 Task: Research Airbnb properties in Rudnyy, Kazakhstan from 6th December, 2023 to 18th December, 2023 for 3 adults.2 bedrooms having 2 beds and 2 bathrooms. Property type can be hotel. Look for 5 properties as per requirement.
Action: Mouse moved to (481, 171)
Screenshot: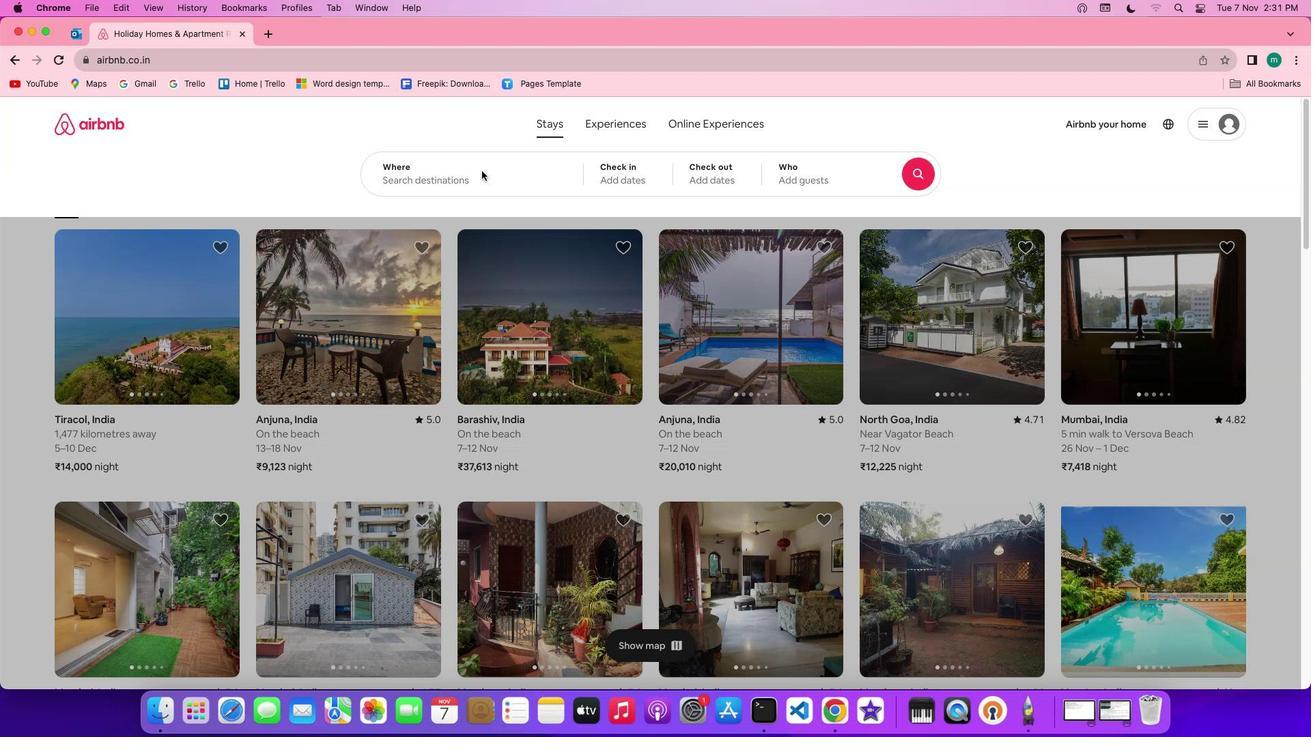 
Action: Mouse pressed left at (481, 171)
Screenshot: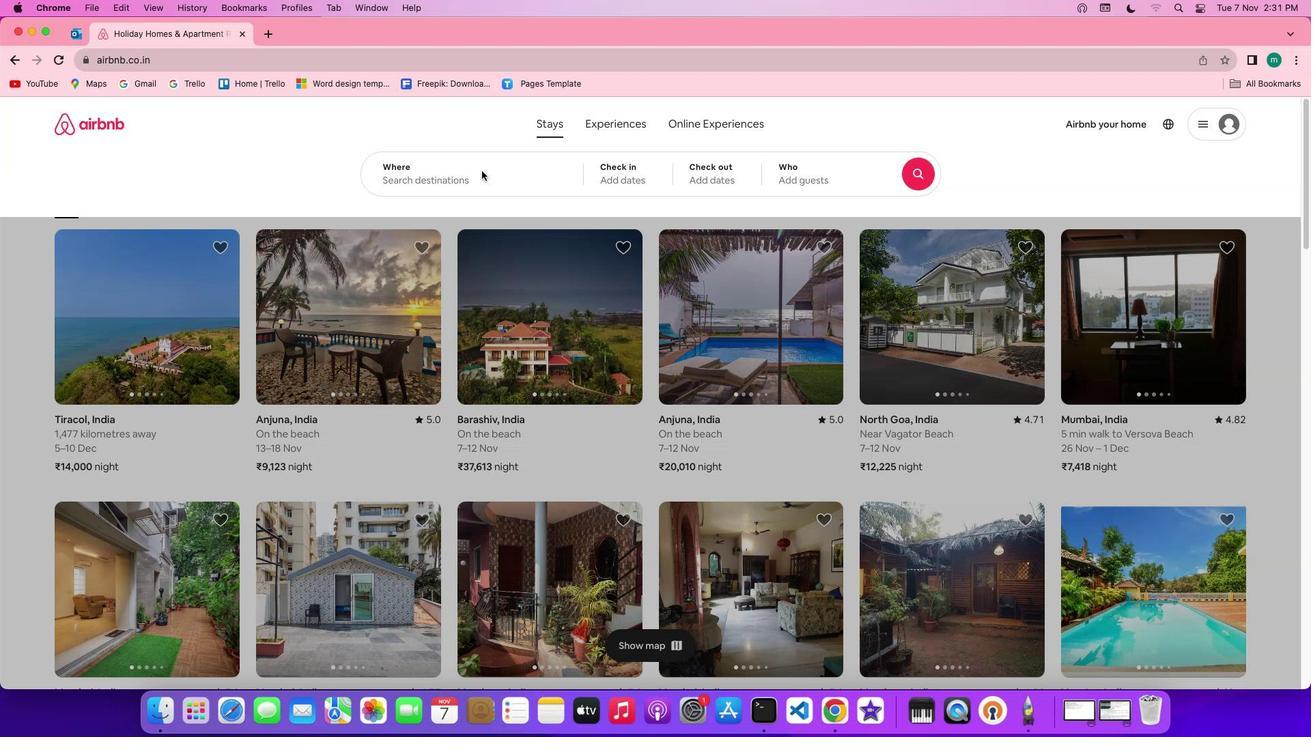 
Action: Mouse pressed left at (481, 171)
Screenshot: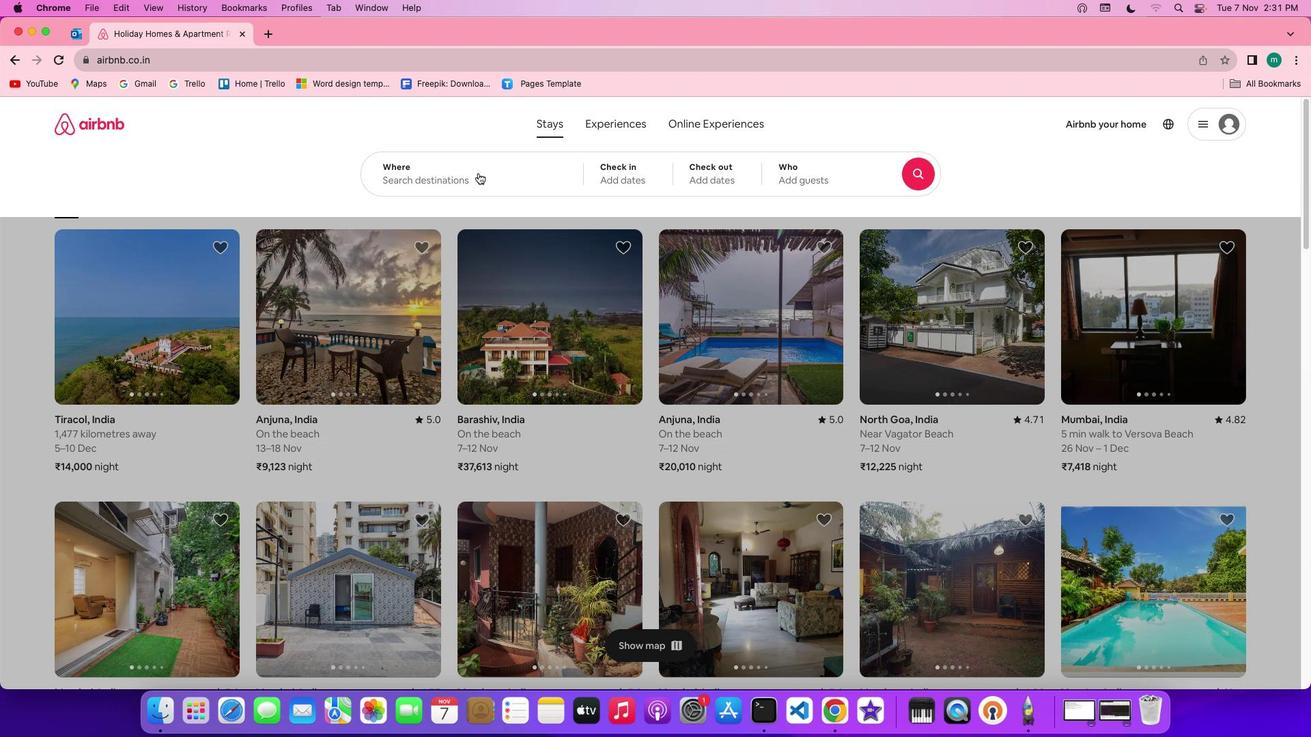 
Action: Mouse moved to (421, 177)
Screenshot: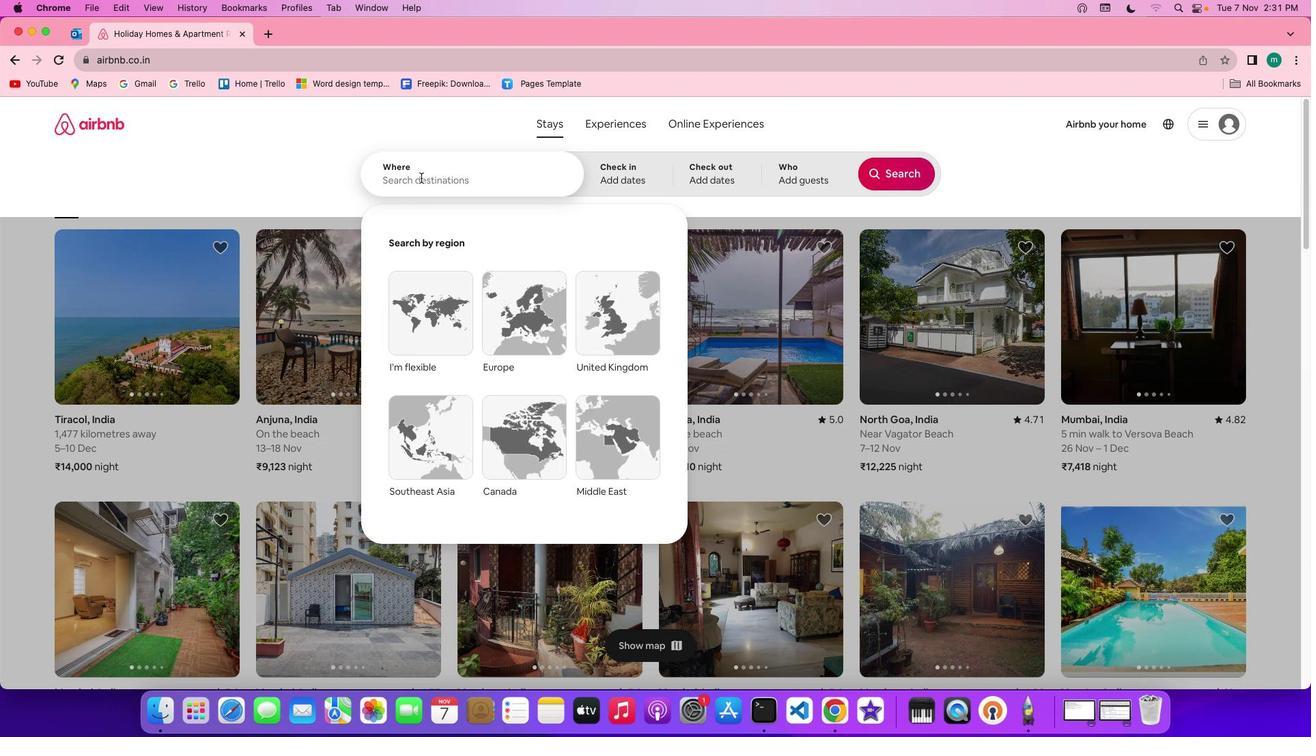 
Action: Mouse pressed left at (421, 177)
Screenshot: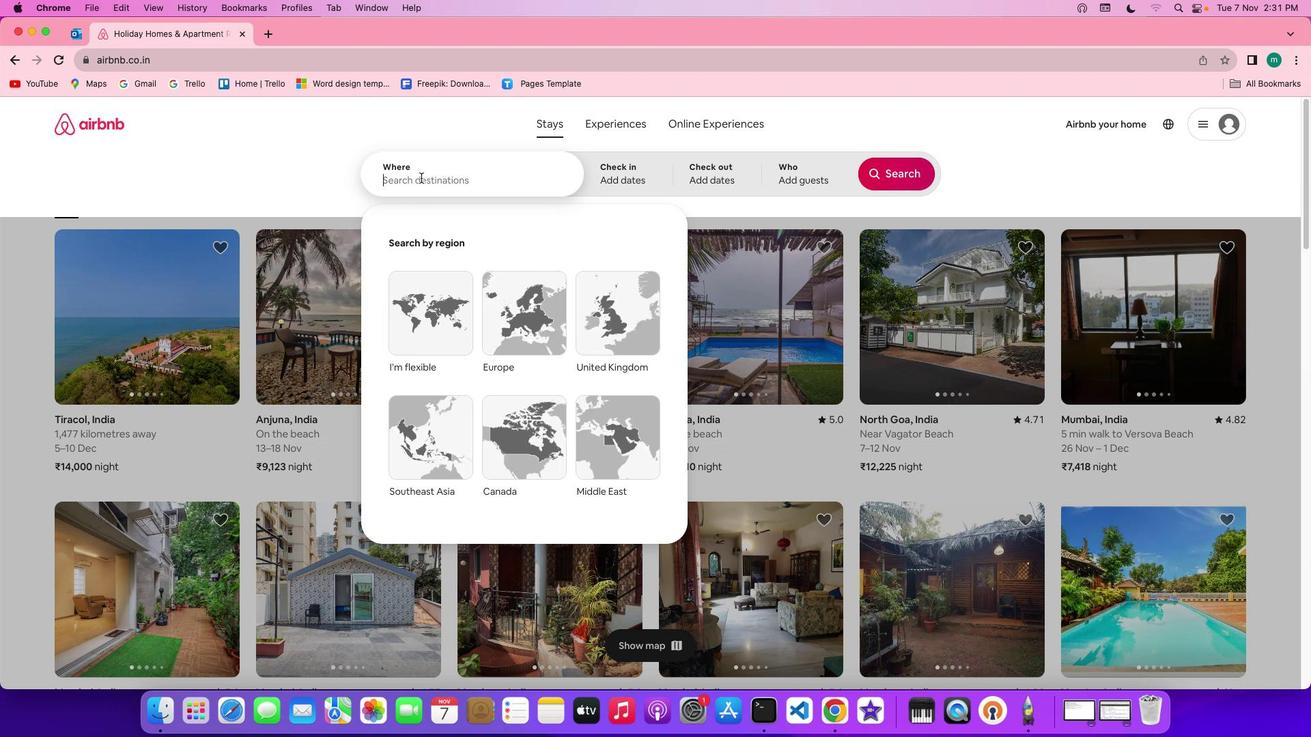 
Action: Key pressed Key.shift'R''u''d''n''y''y'','
Screenshot: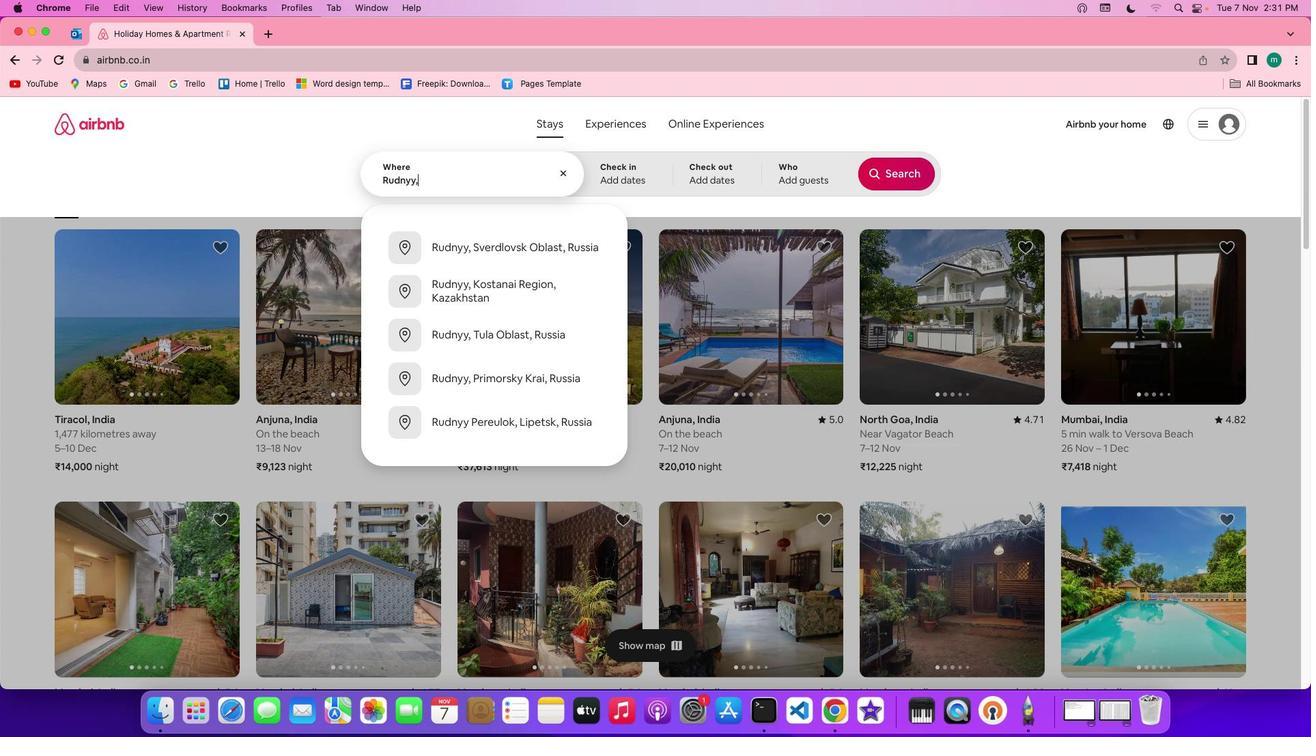 
Action: Mouse moved to (421, 177)
Screenshot: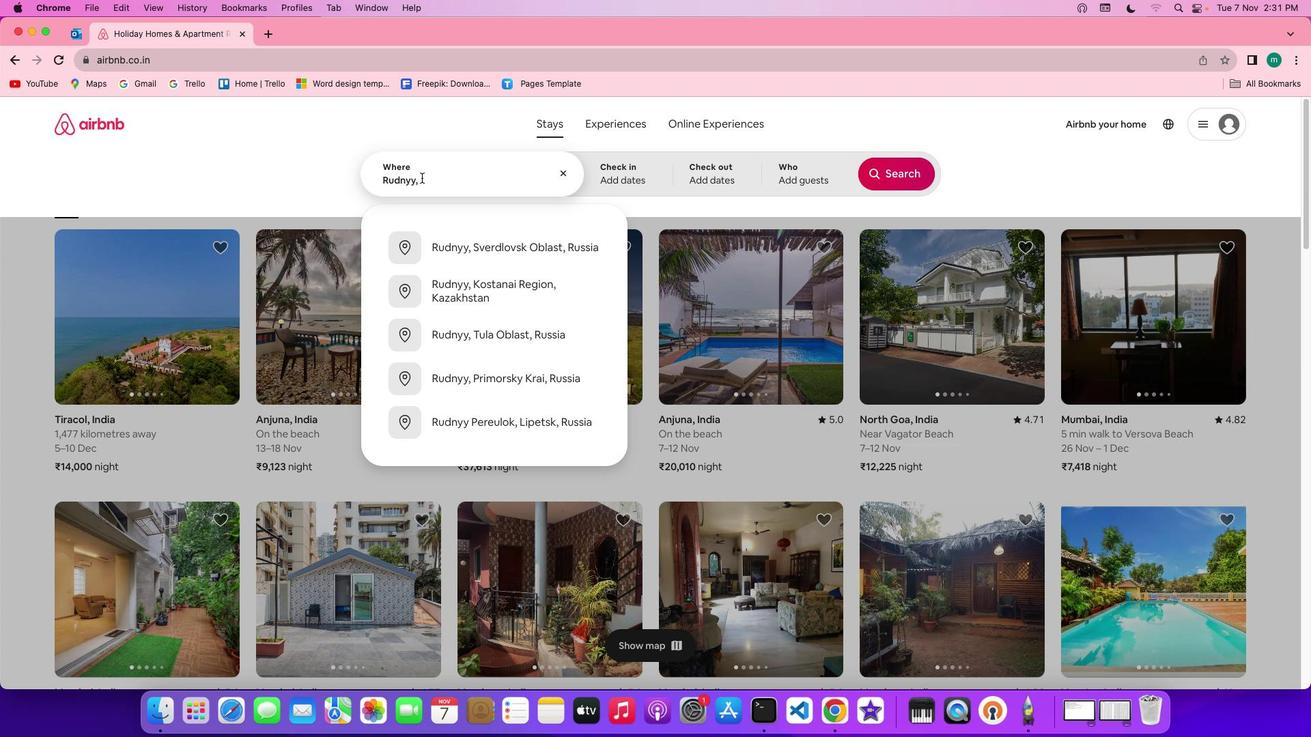 
Action: Key pressed Key.spaceKey.shift'K''a''z''a''k''h''s''t''a''n'
Screenshot: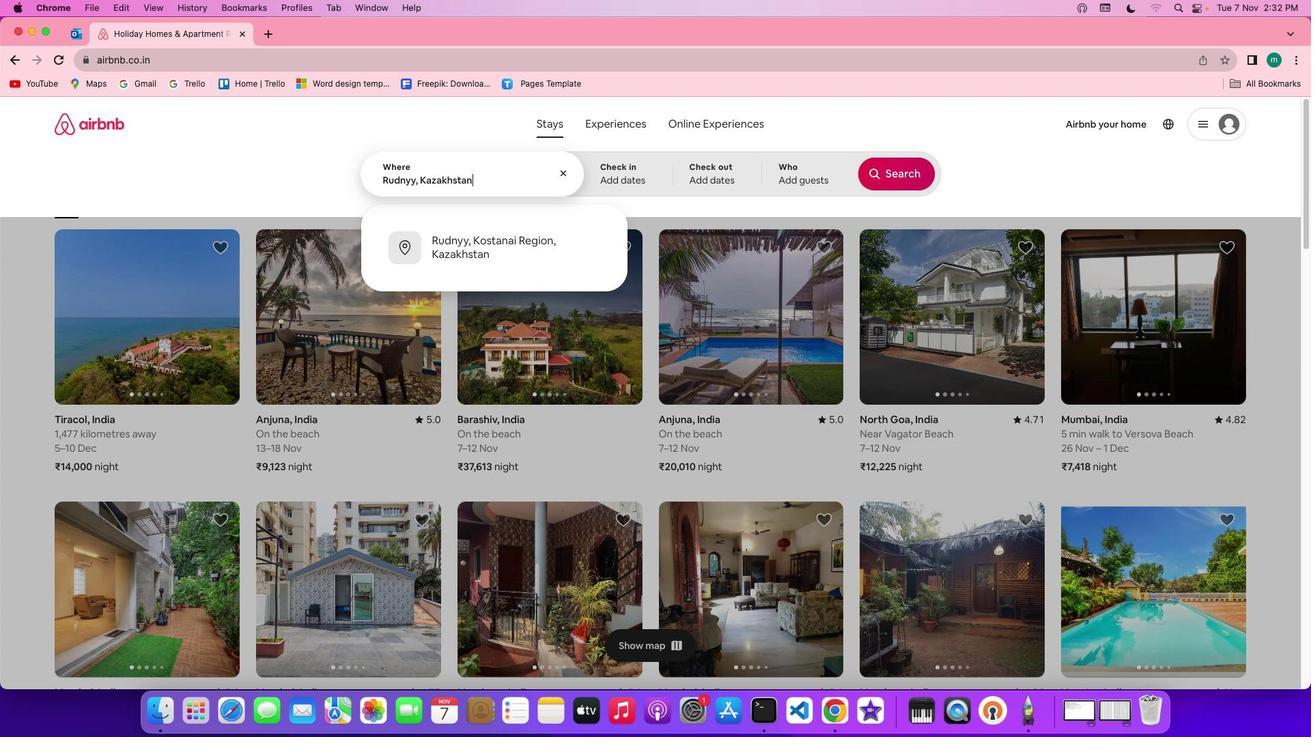 
Action: Mouse moved to (624, 167)
Screenshot: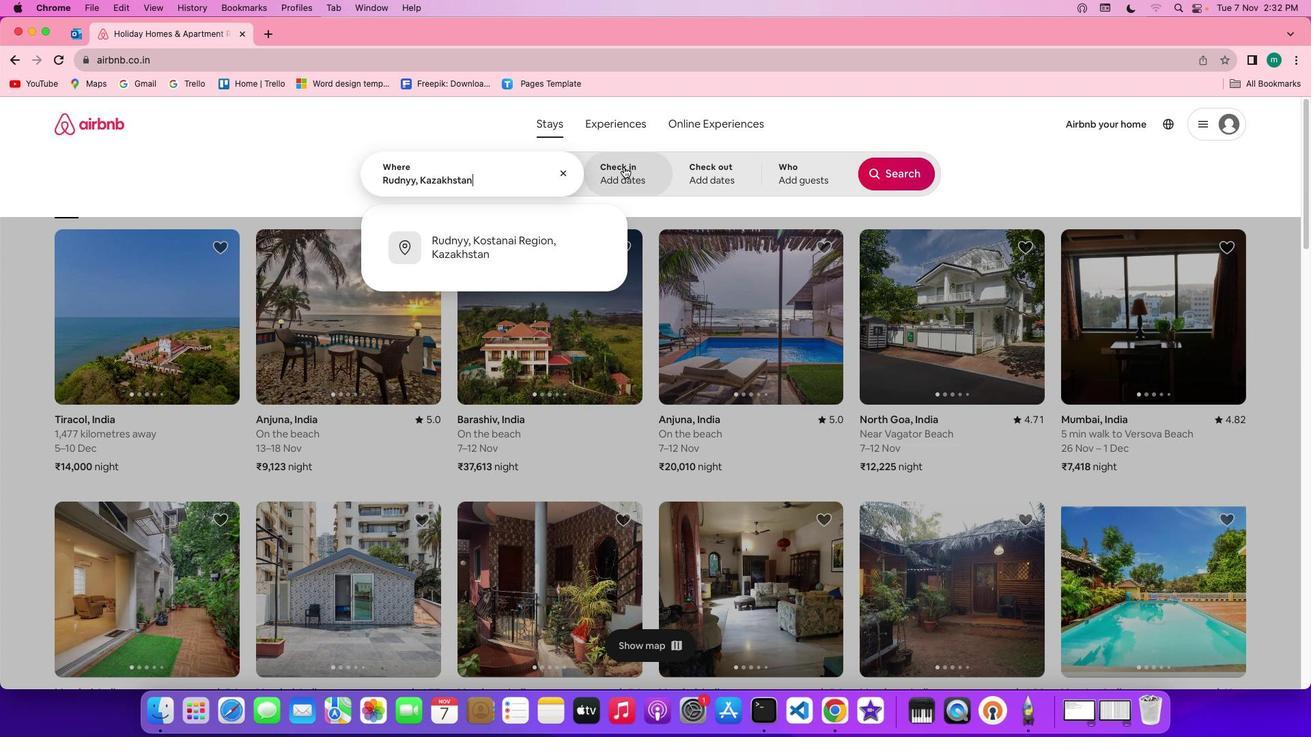 
Action: Mouse pressed left at (624, 167)
Screenshot: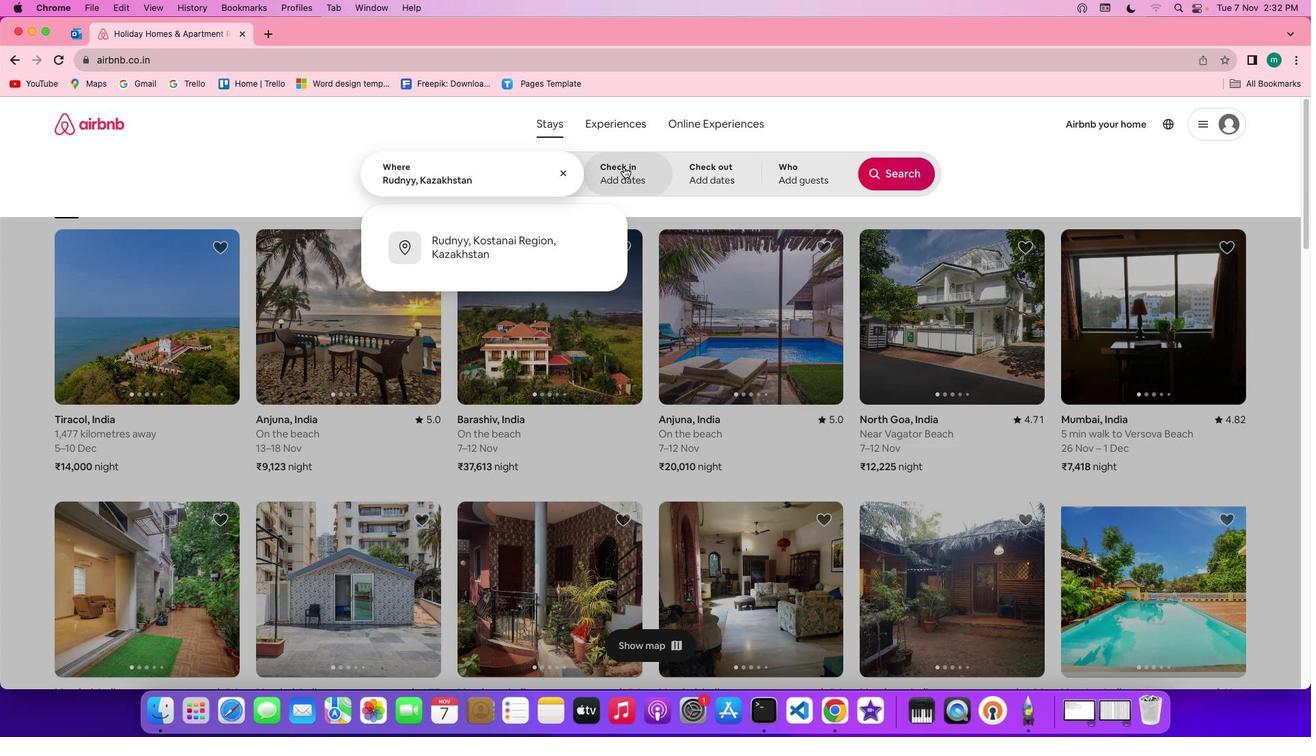 
Action: Mouse moved to (783, 370)
Screenshot: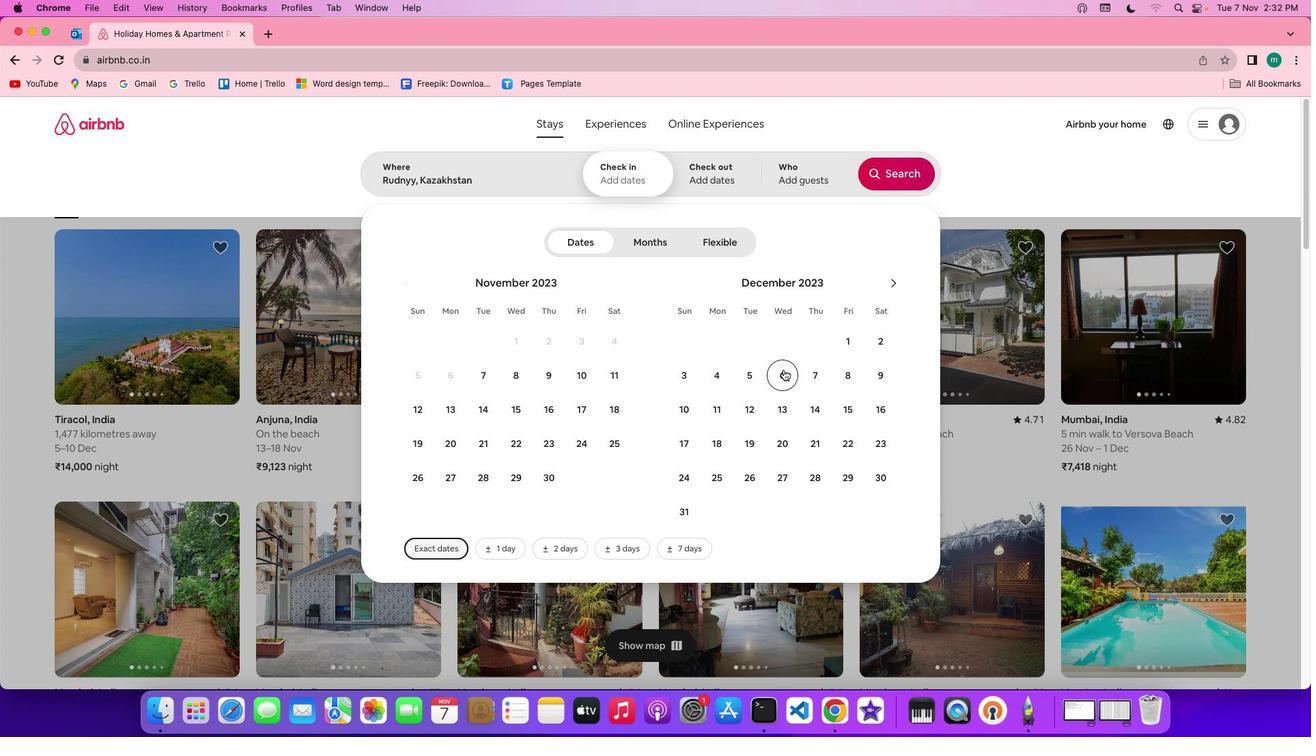 
Action: Mouse pressed left at (783, 370)
Screenshot: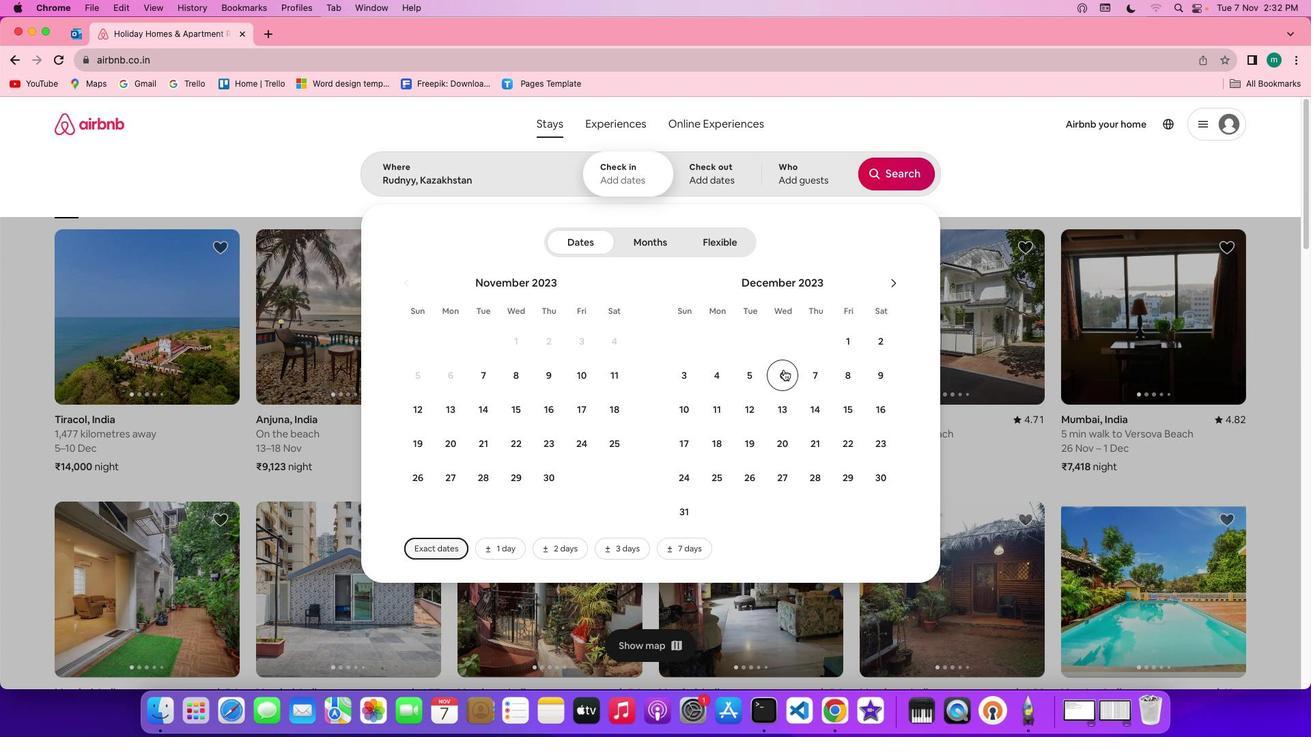 
Action: Mouse moved to (709, 450)
Screenshot: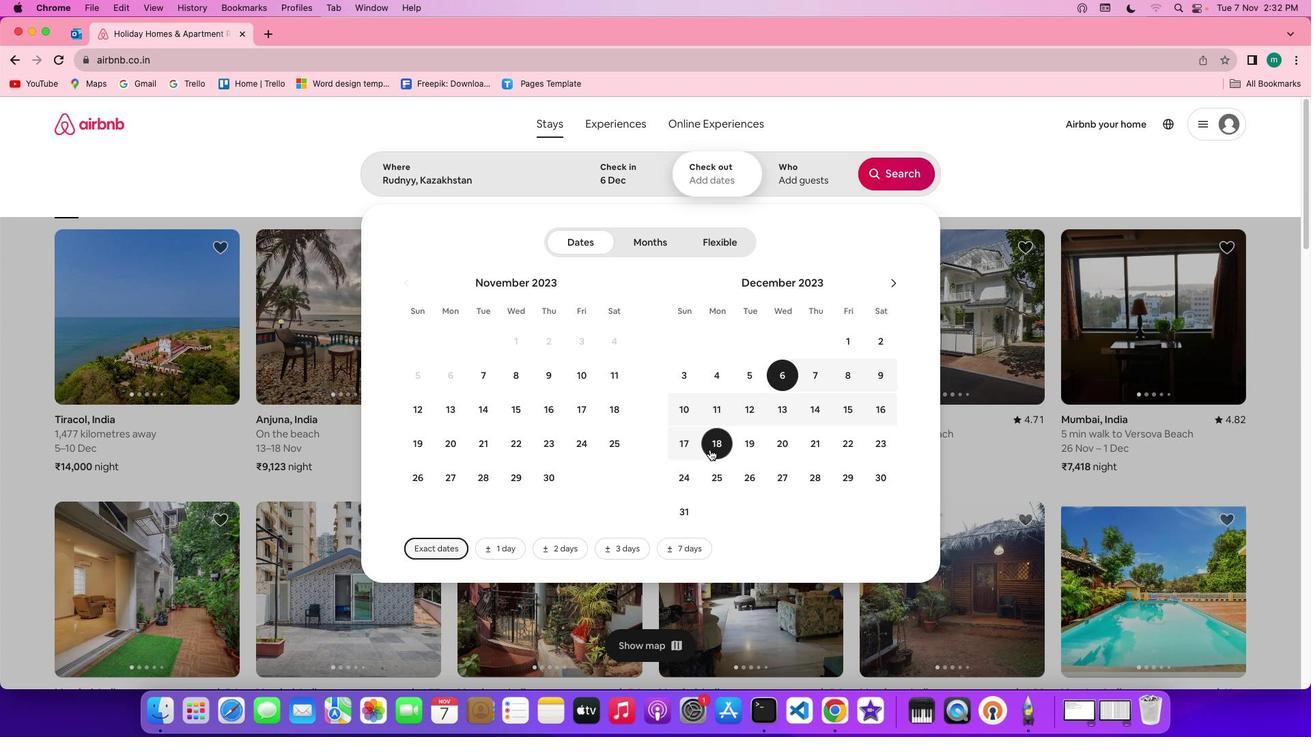
Action: Mouse pressed left at (709, 450)
Screenshot: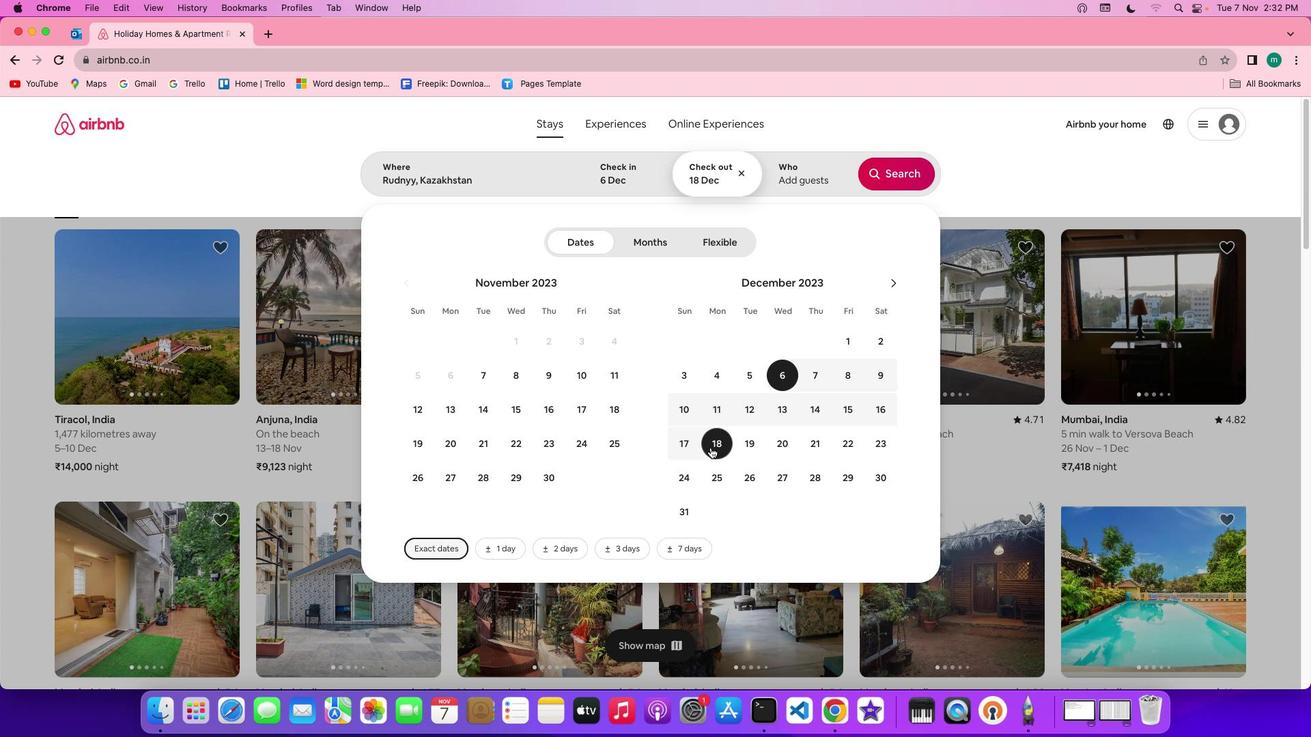 
Action: Mouse moved to (812, 170)
Screenshot: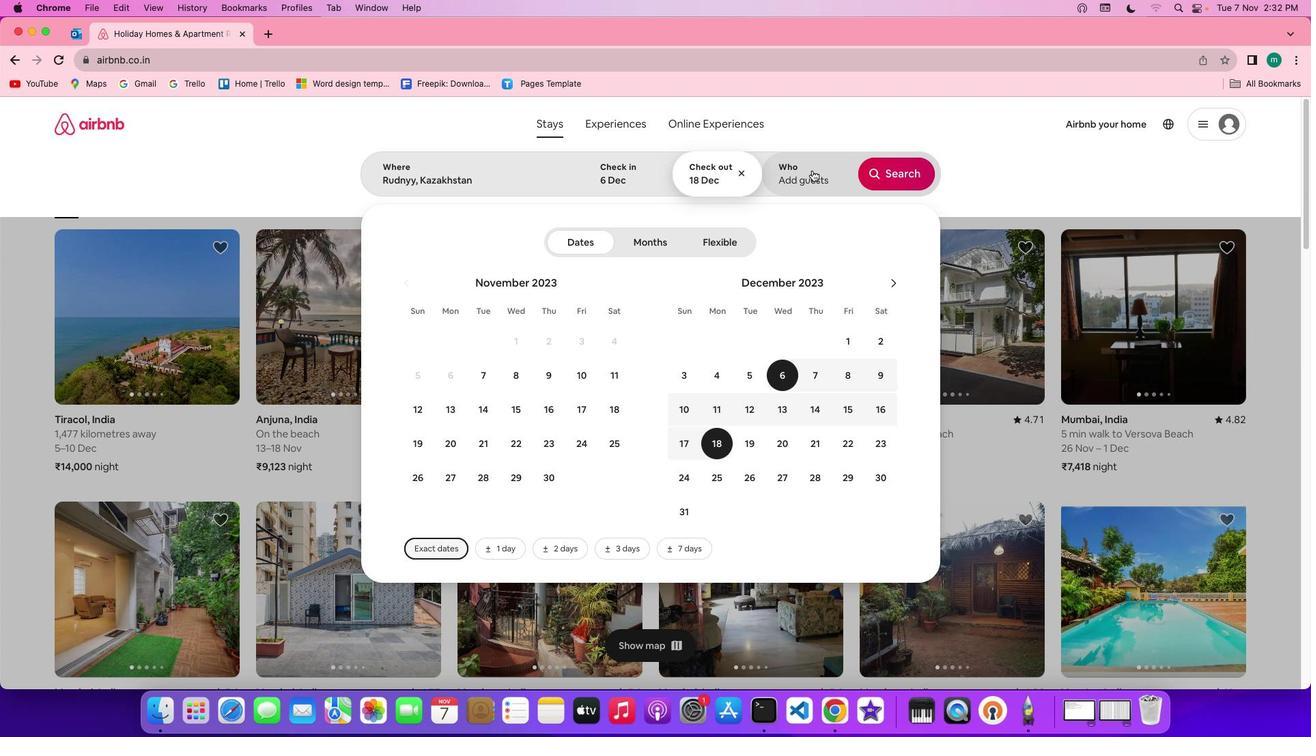 
Action: Mouse pressed left at (812, 170)
Screenshot: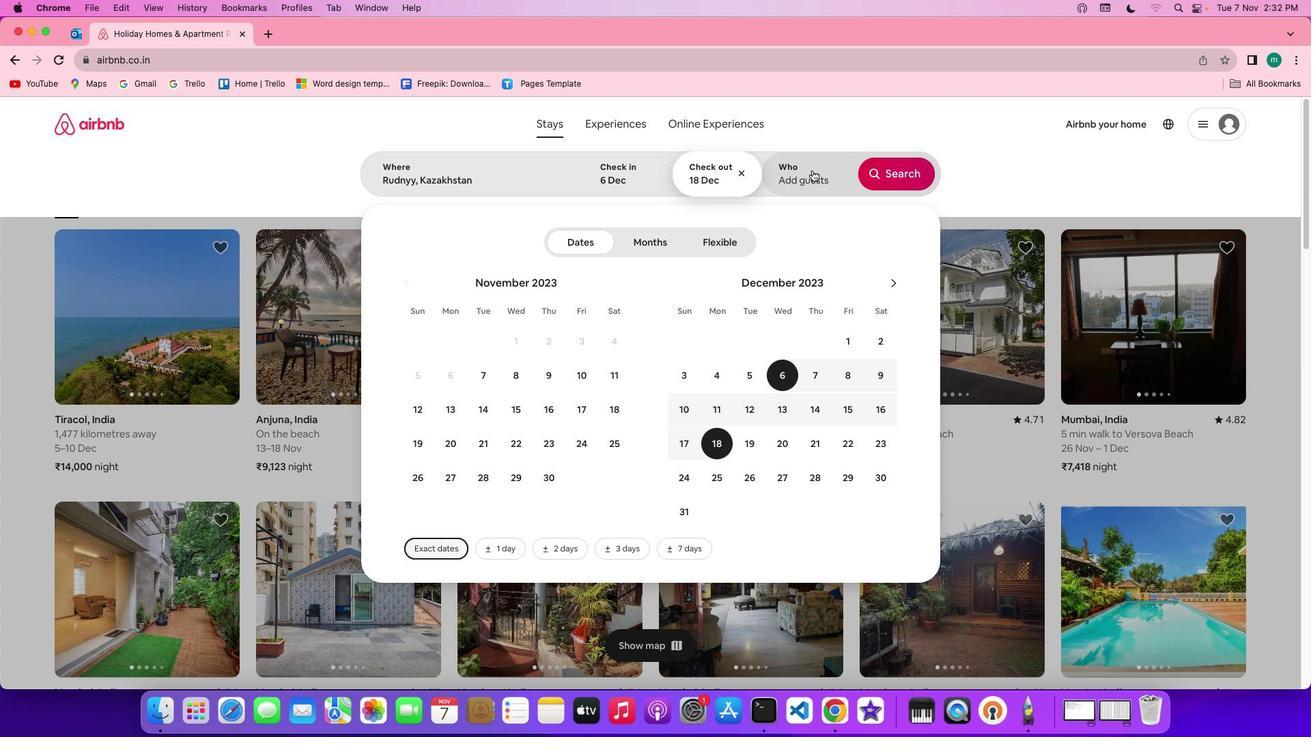 
Action: Mouse moved to (904, 237)
Screenshot: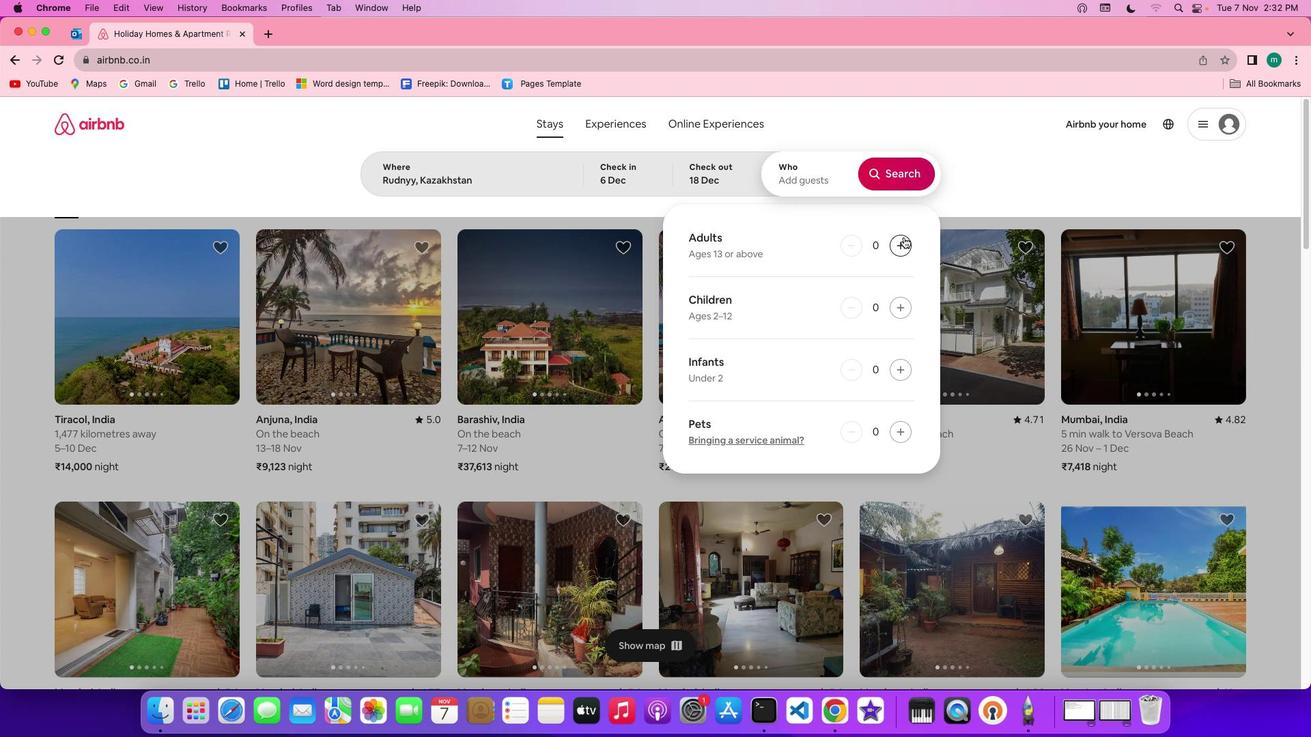
Action: Mouse pressed left at (904, 237)
Screenshot: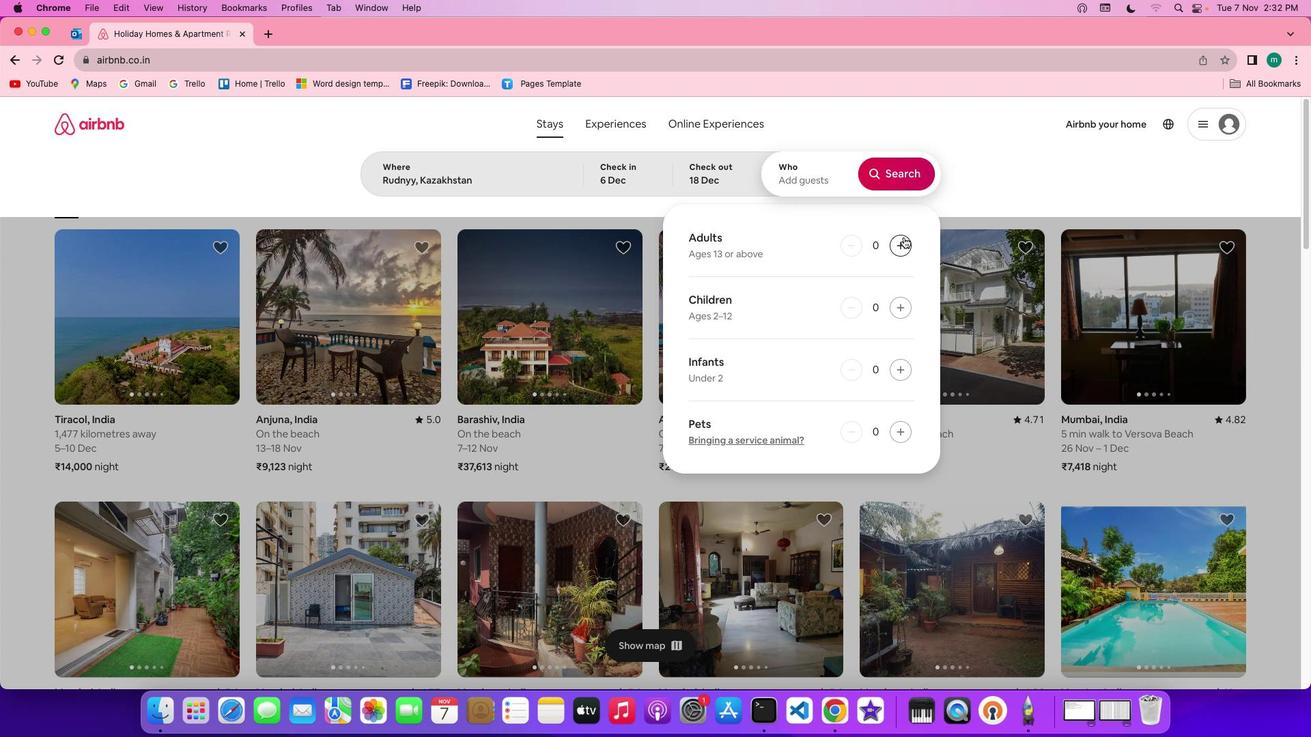 
Action: Mouse pressed left at (904, 237)
Screenshot: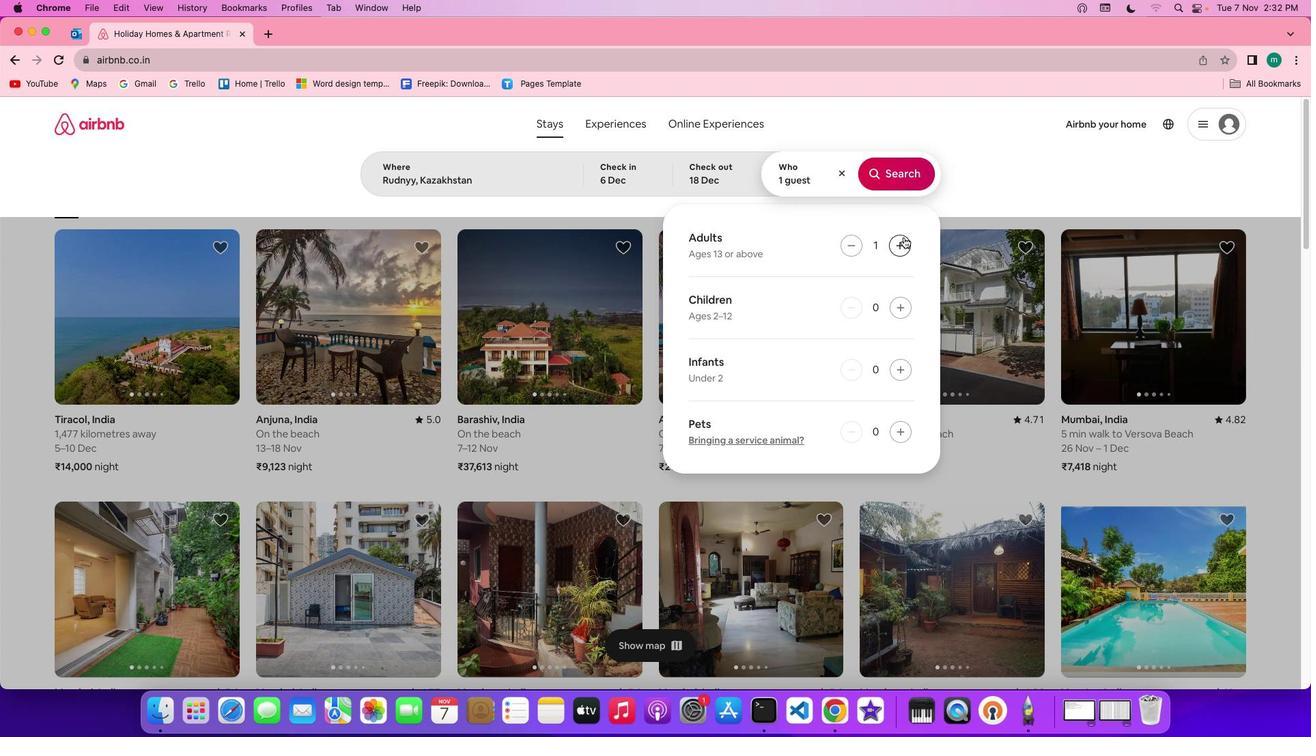 
Action: Mouse pressed left at (904, 237)
Screenshot: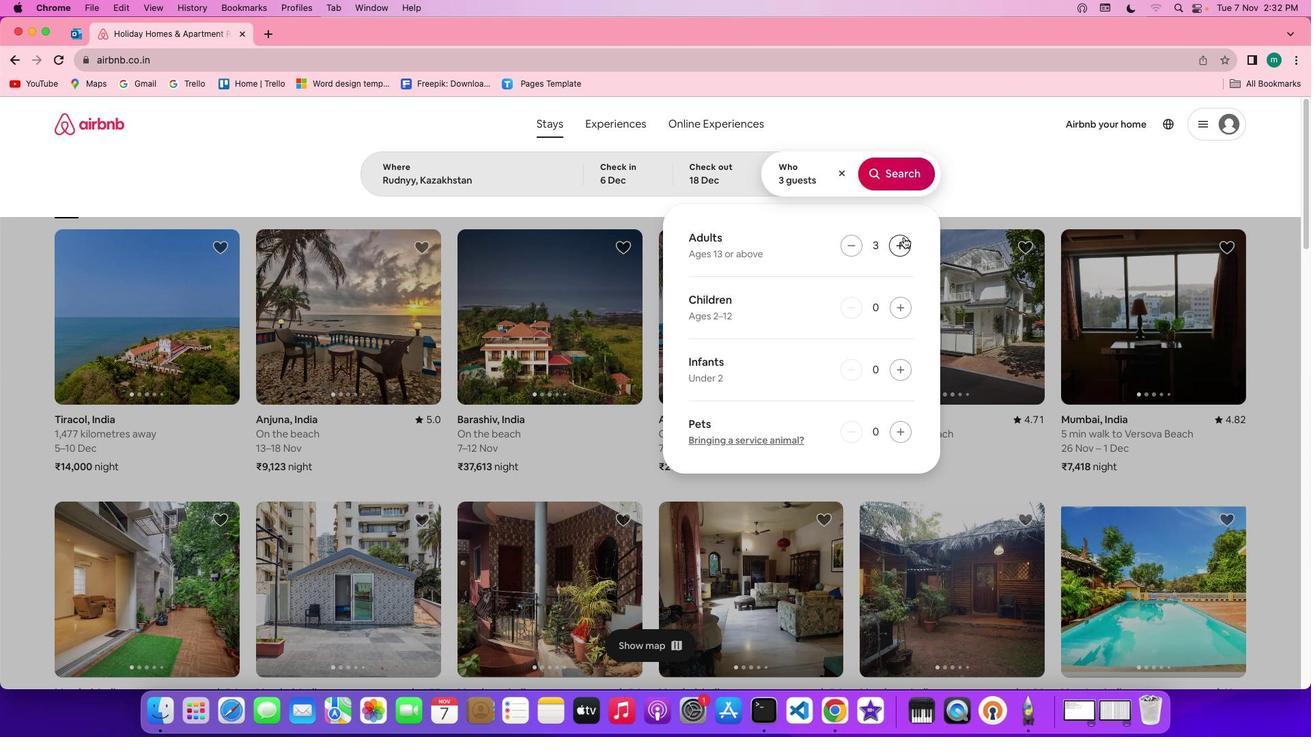 
Action: Mouse moved to (903, 176)
Screenshot: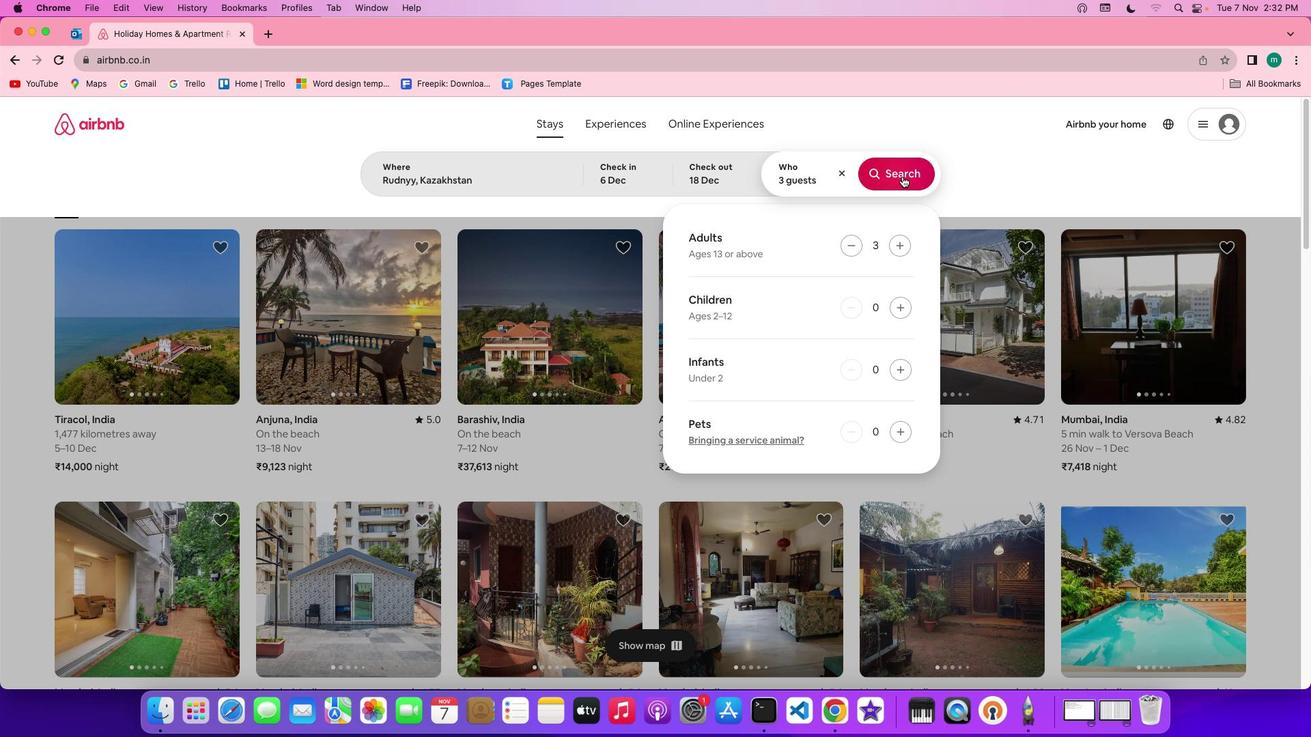 
Action: Mouse pressed left at (903, 176)
Screenshot: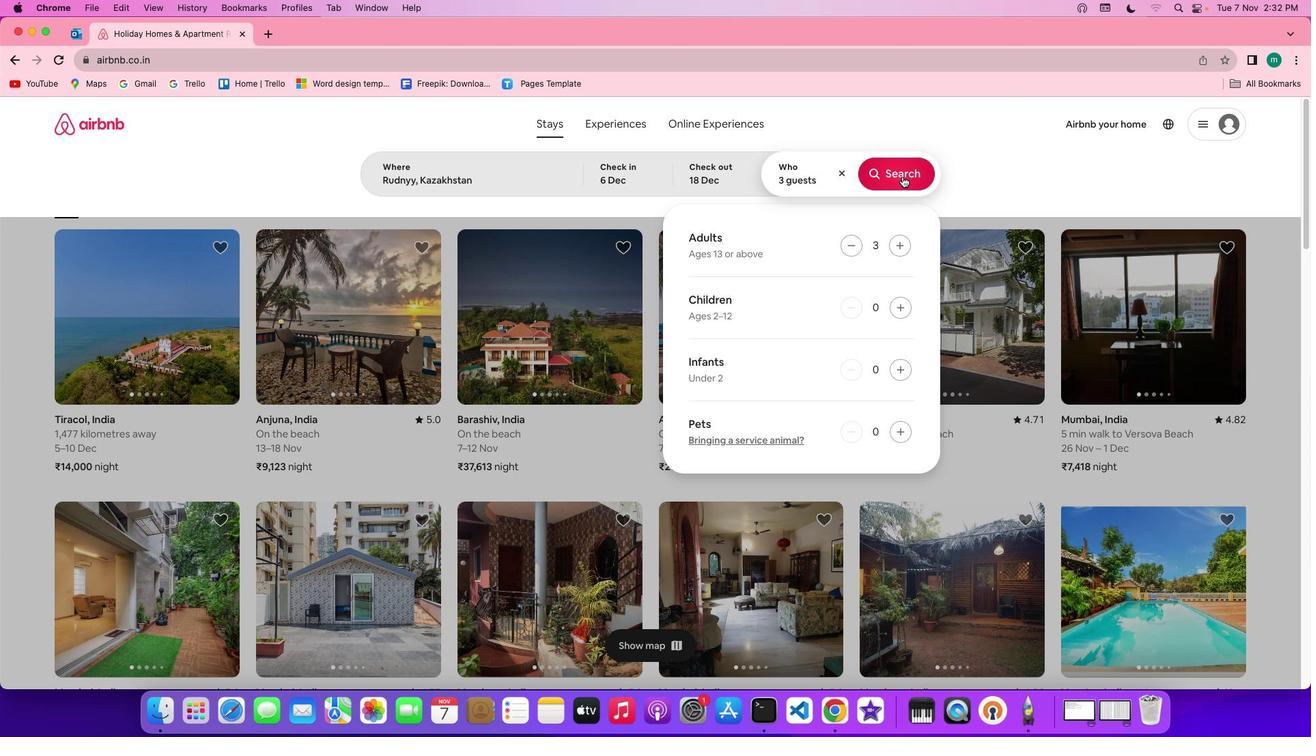 
Action: Mouse moved to (1104, 170)
Screenshot: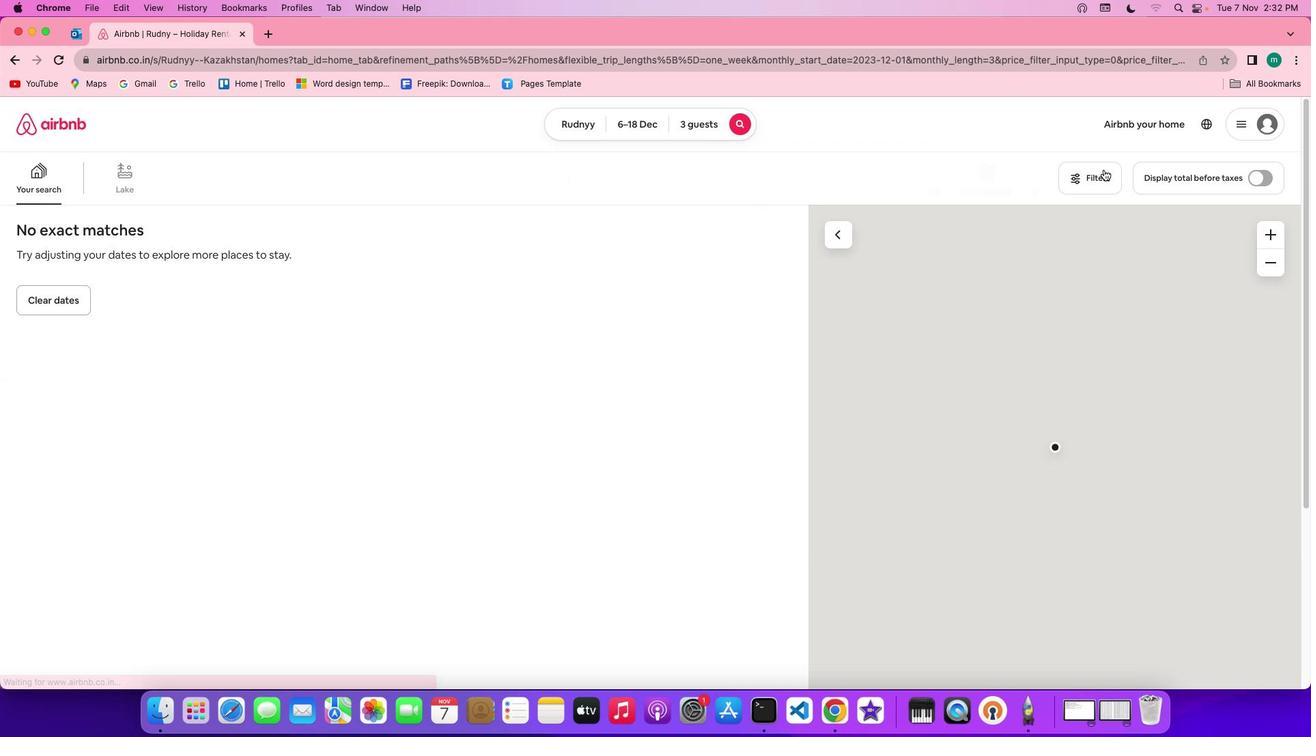 
Action: Mouse pressed left at (1104, 170)
Screenshot: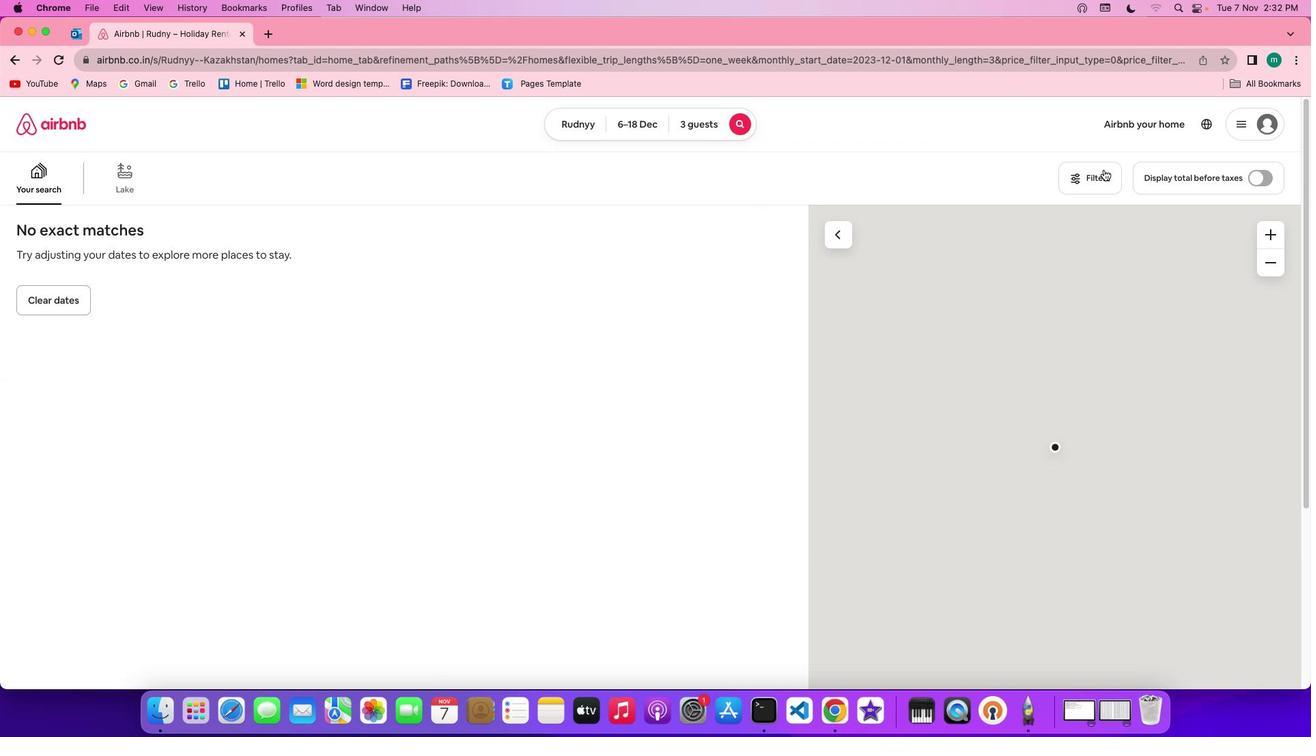 
Action: Mouse moved to (1091, 177)
Screenshot: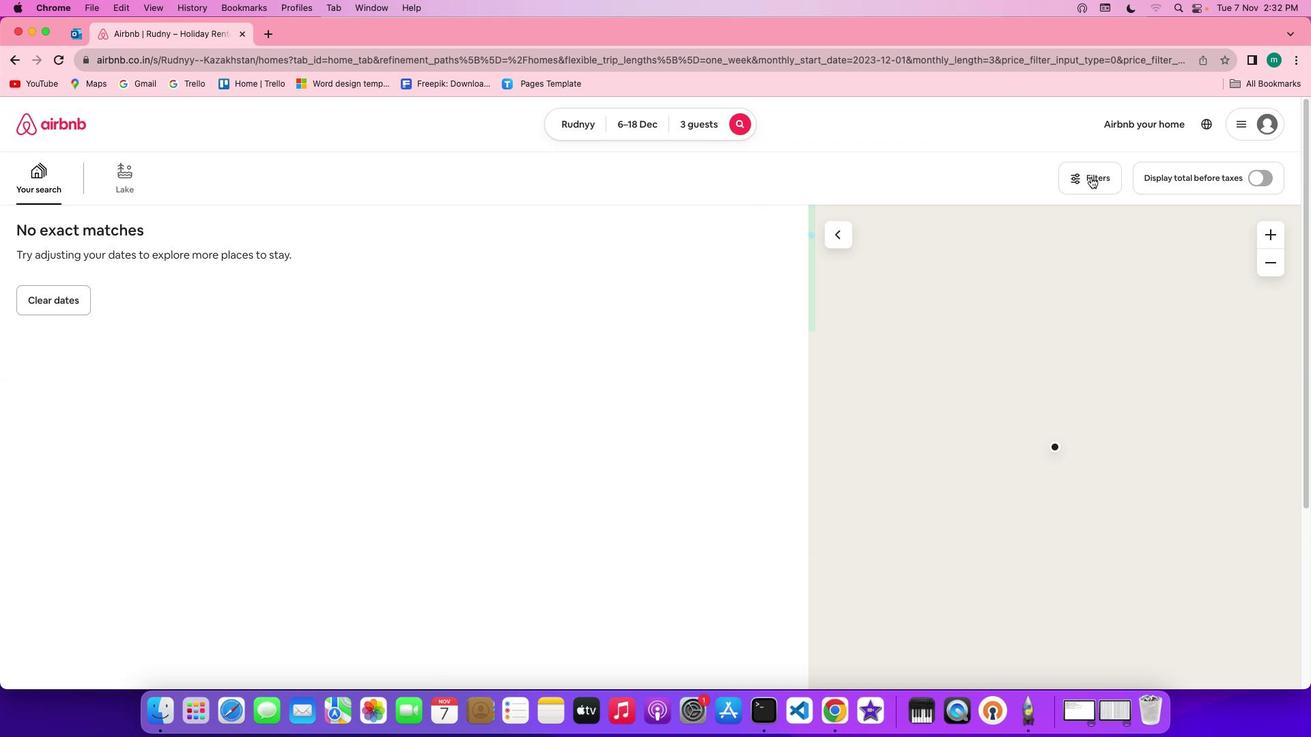 
Action: Mouse scrolled (1091, 177) with delta (0, 0)
Screenshot: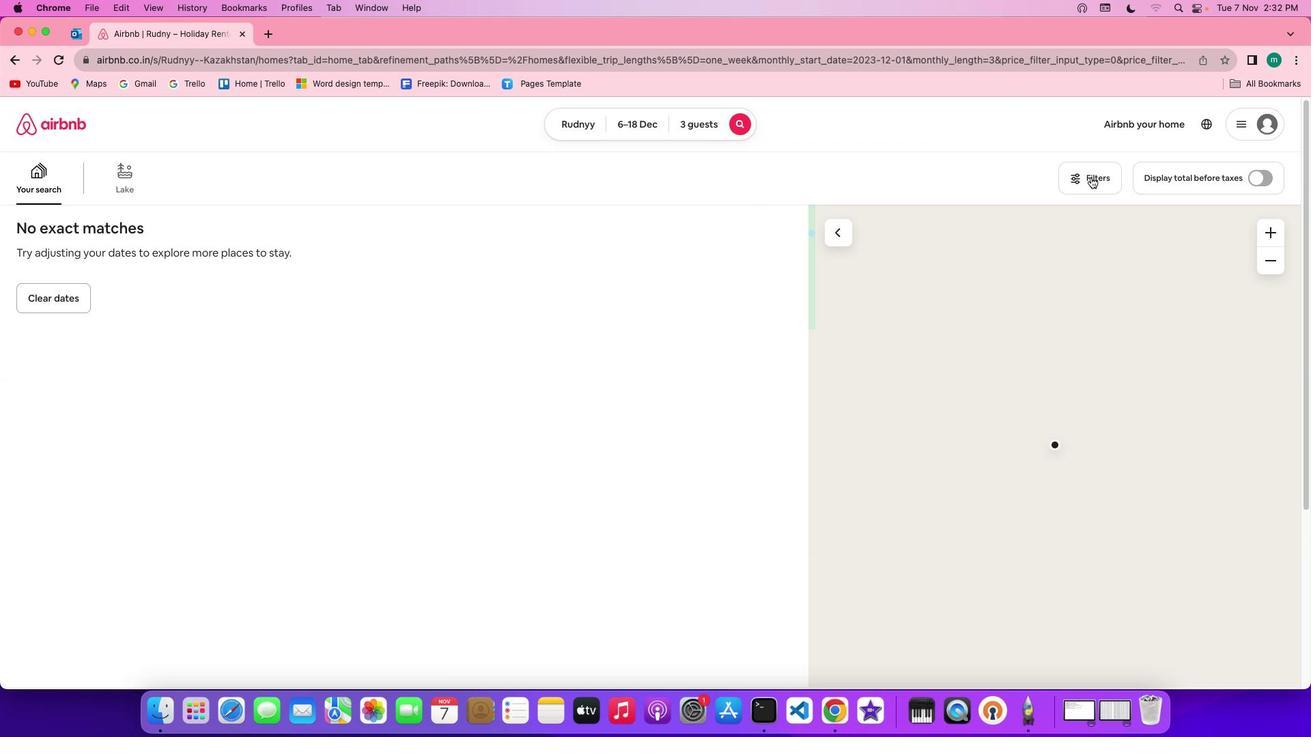 
Action: Mouse scrolled (1091, 177) with delta (0, 0)
Screenshot: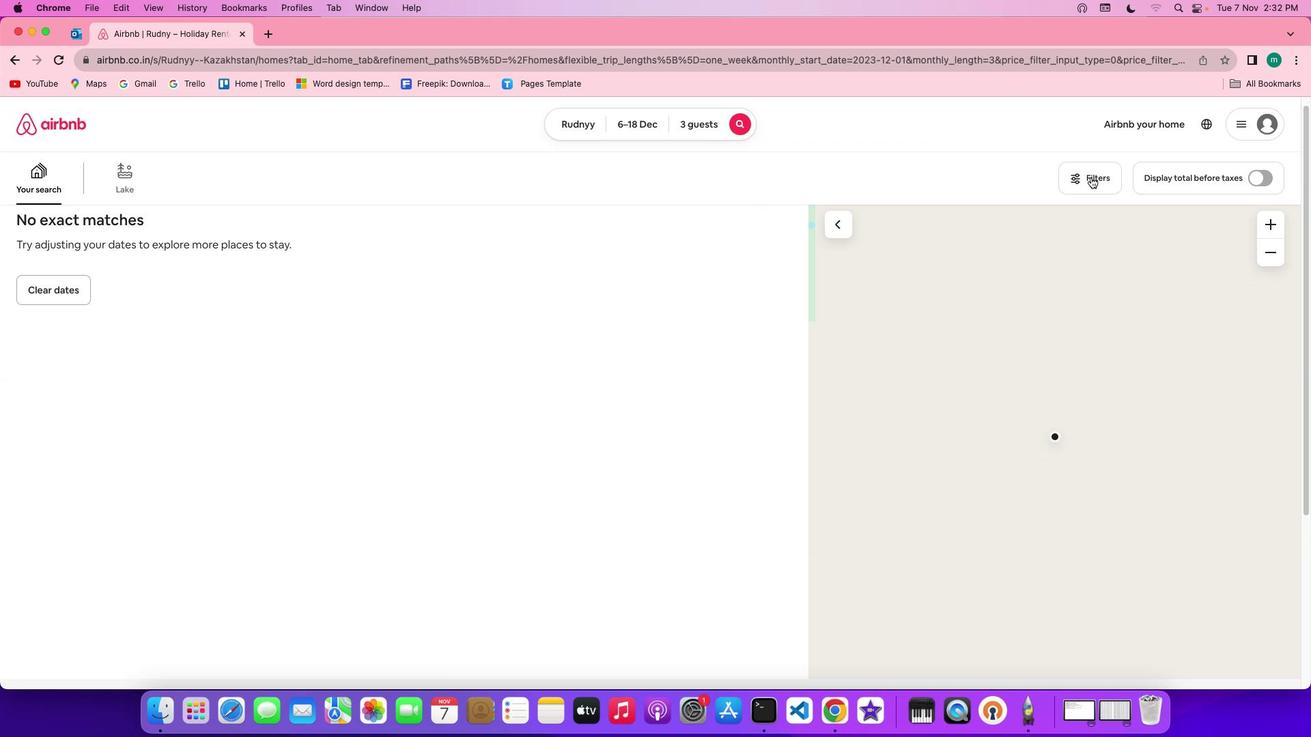 
Action: Mouse scrolled (1091, 177) with delta (0, 0)
Screenshot: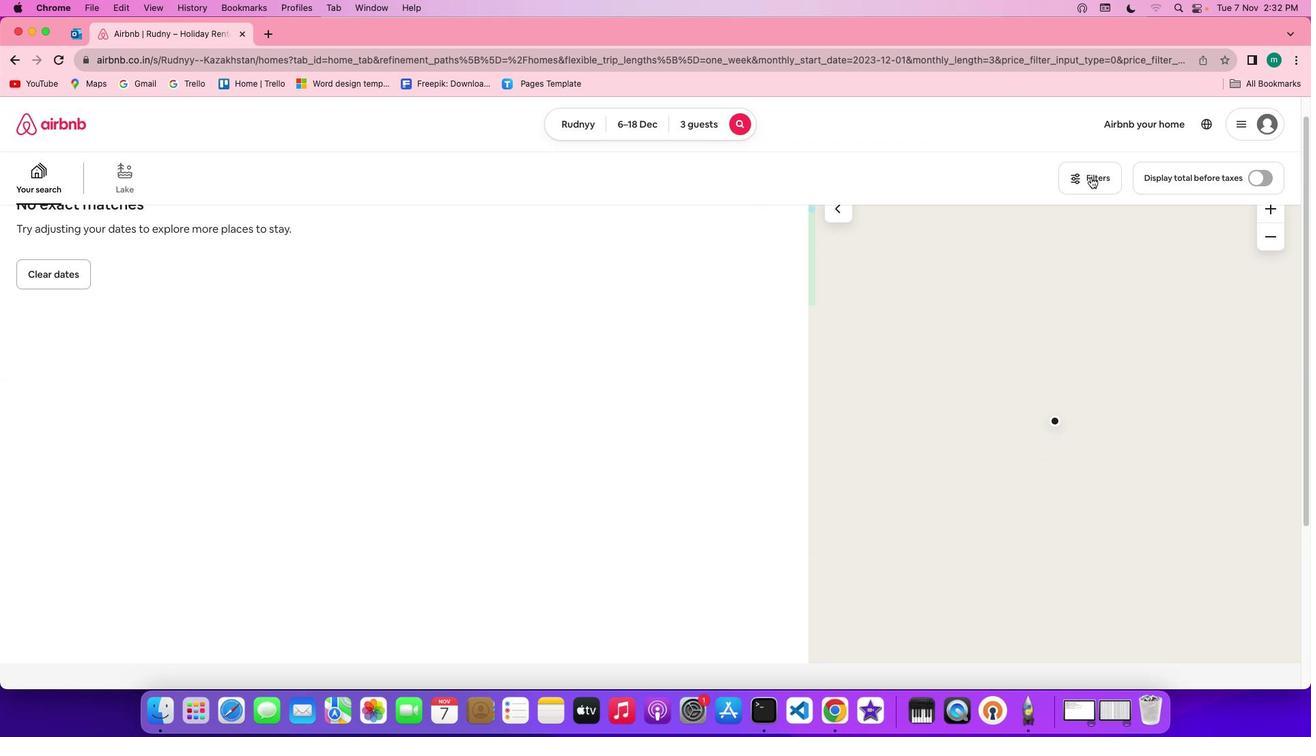 
Action: Mouse pressed left at (1091, 177)
Screenshot: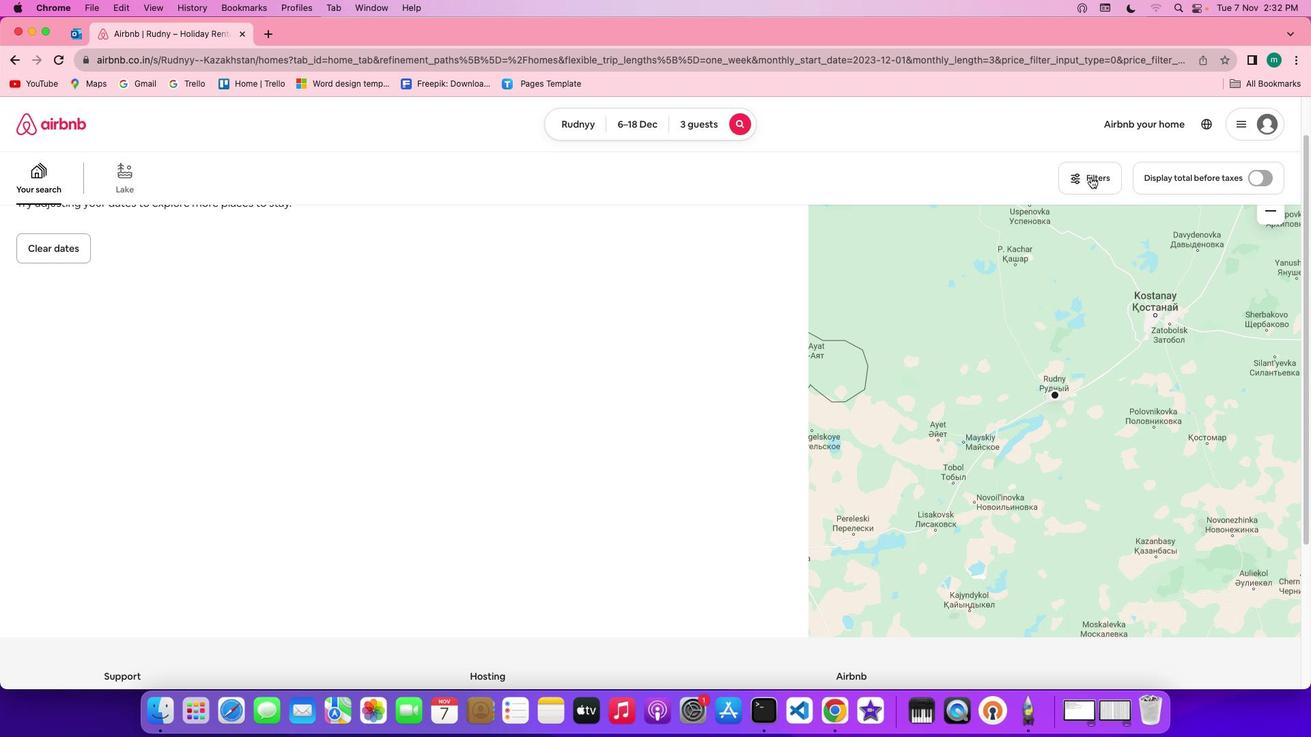 
Action: Mouse pressed left at (1091, 177)
Screenshot: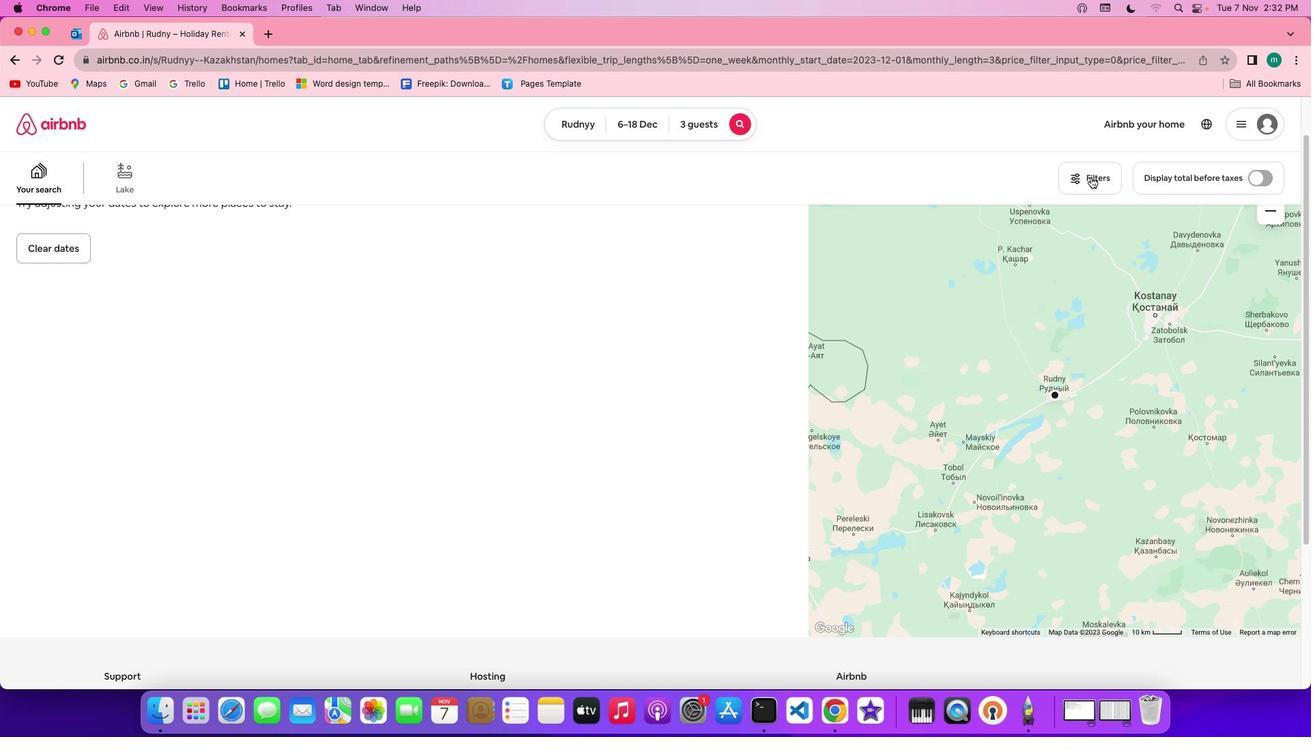 
Action: Mouse moved to (569, 312)
Screenshot: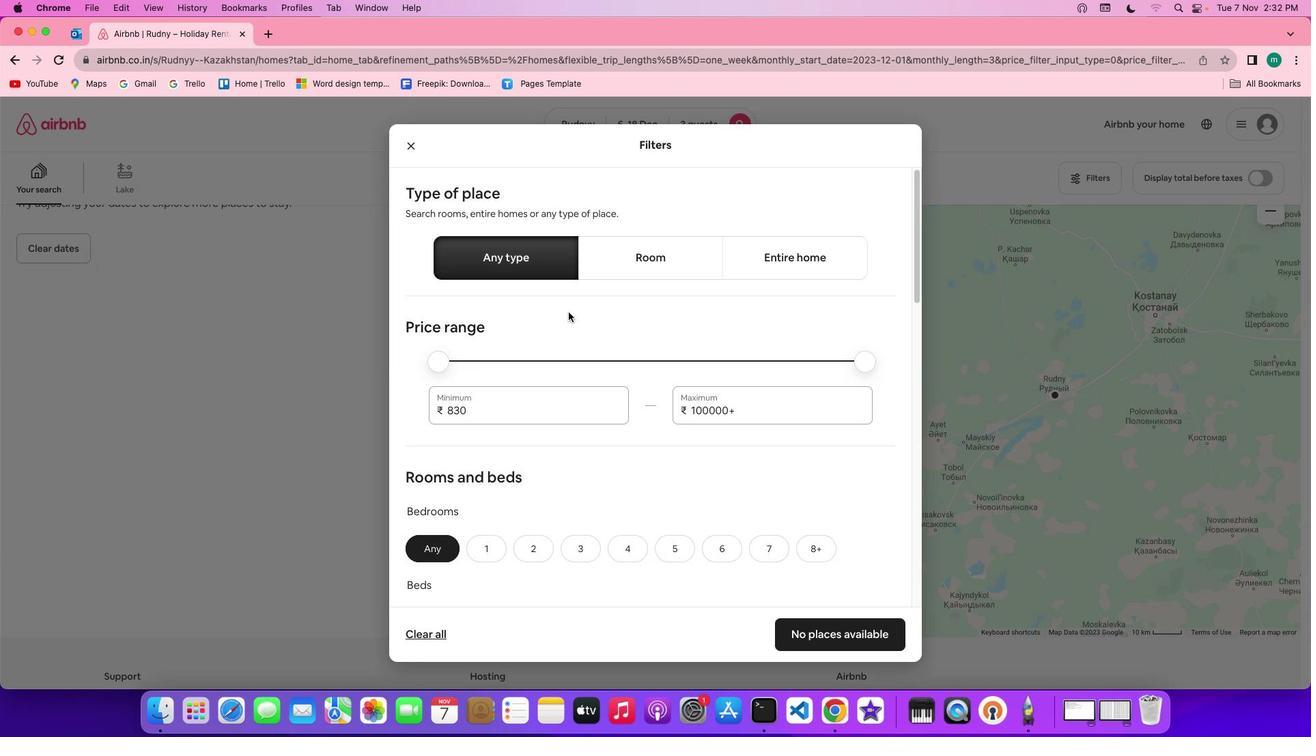 
Action: Mouse scrolled (569, 312) with delta (0, 0)
Screenshot: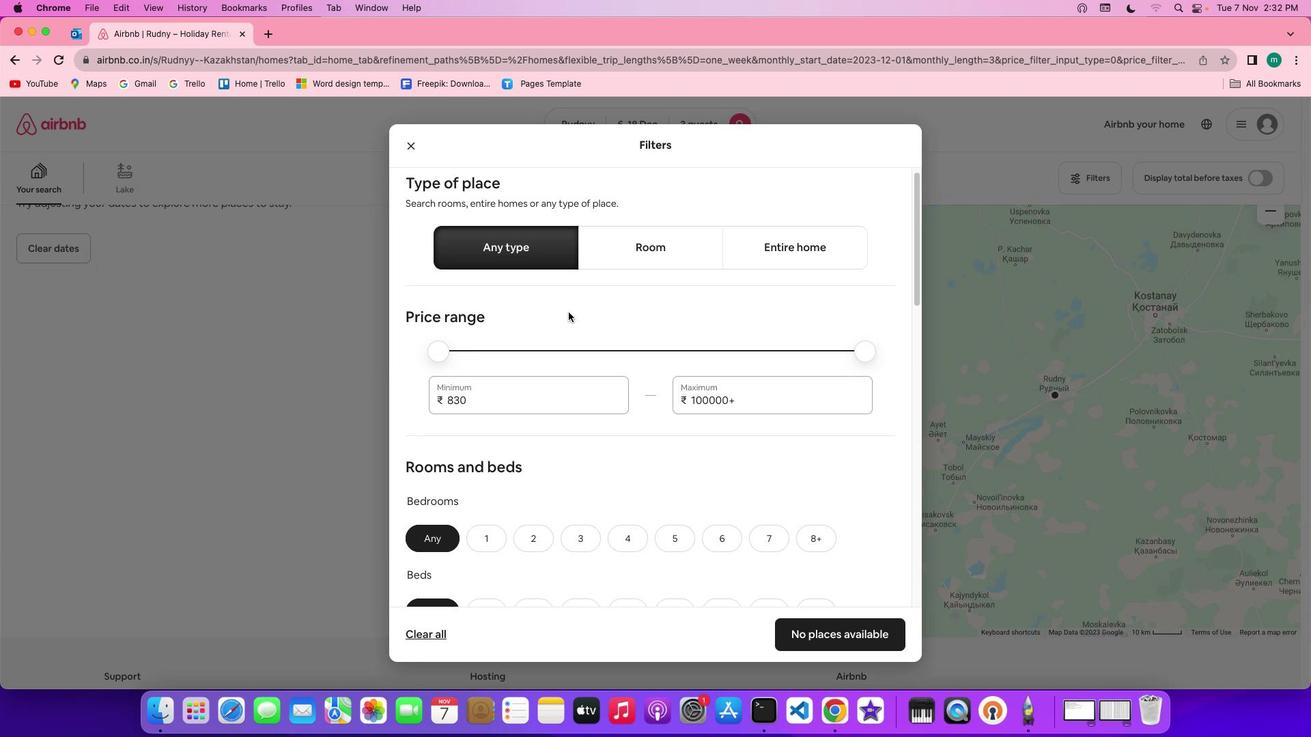 
Action: Mouse scrolled (569, 312) with delta (0, 0)
Screenshot: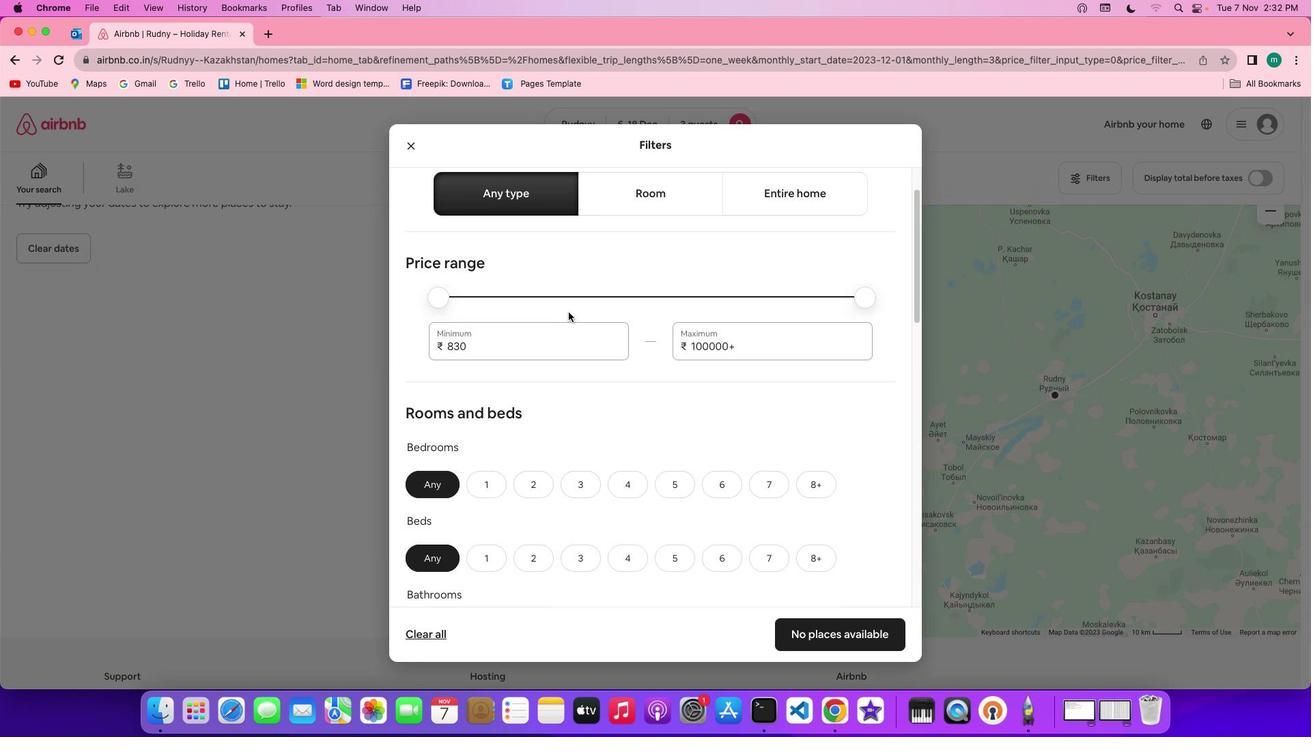 
Action: Mouse scrolled (569, 312) with delta (0, -1)
Screenshot: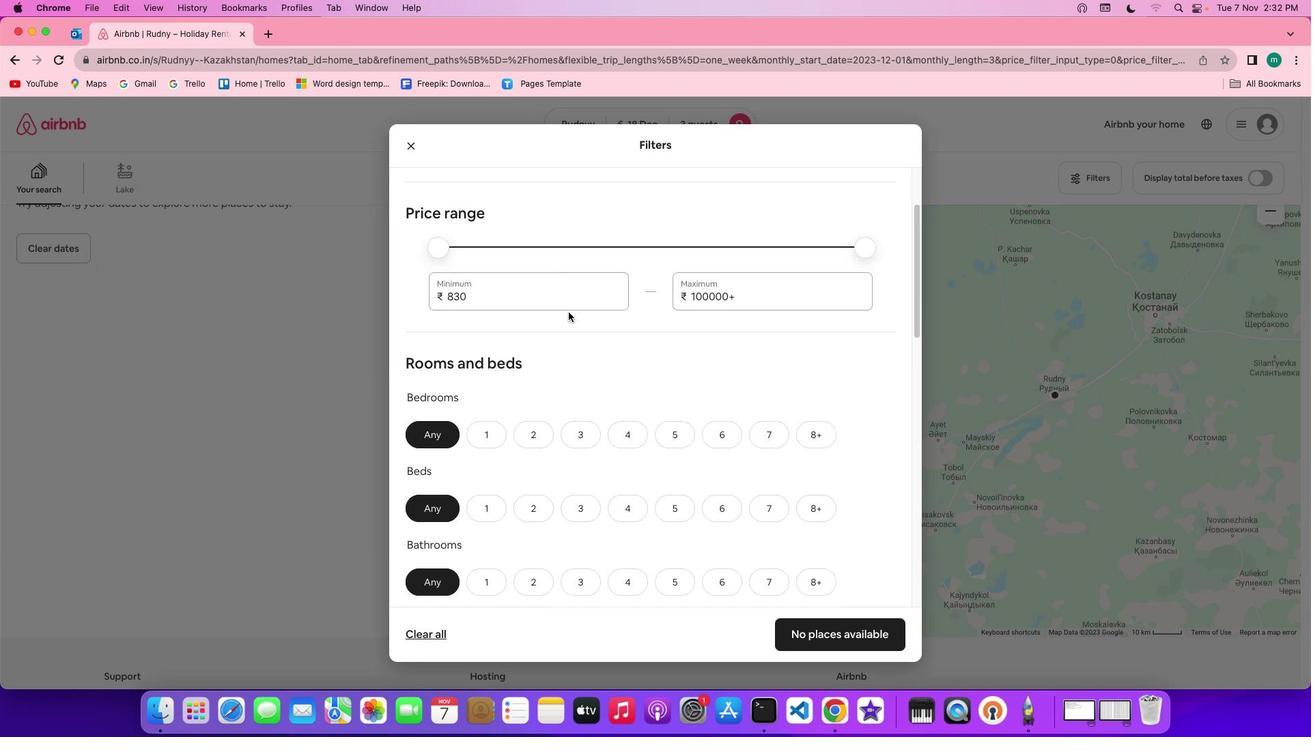 
Action: Mouse scrolled (569, 312) with delta (0, -2)
Screenshot: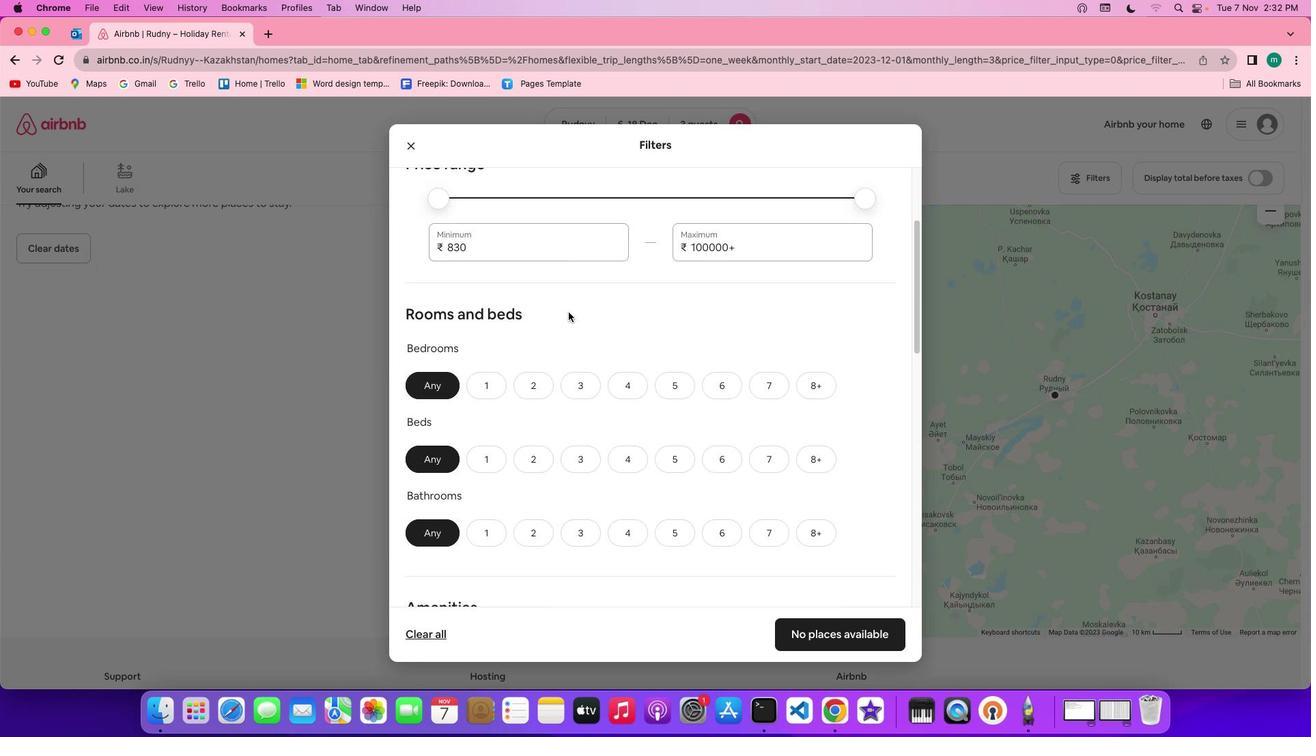 
Action: Mouse scrolled (569, 312) with delta (0, 0)
Screenshot: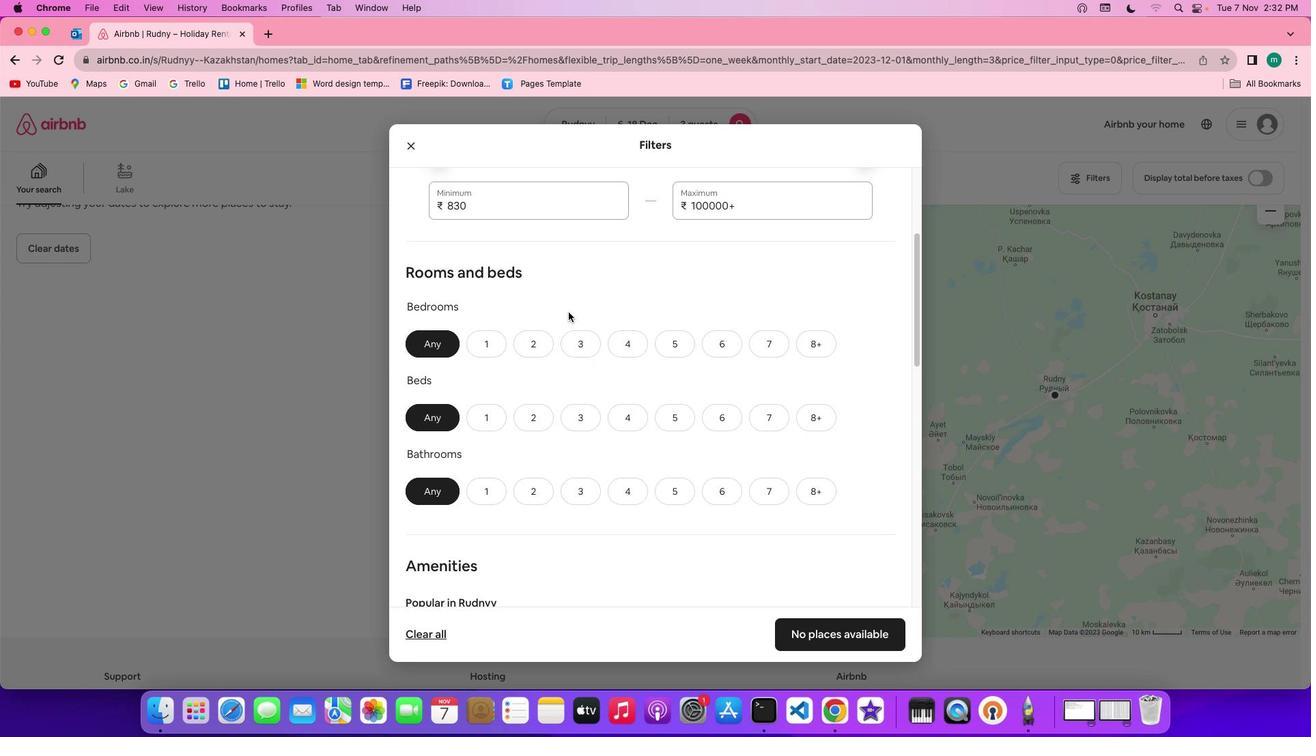 
Action: Mouse scrolled (569, 312) with delta (0, 0)
Screenshot: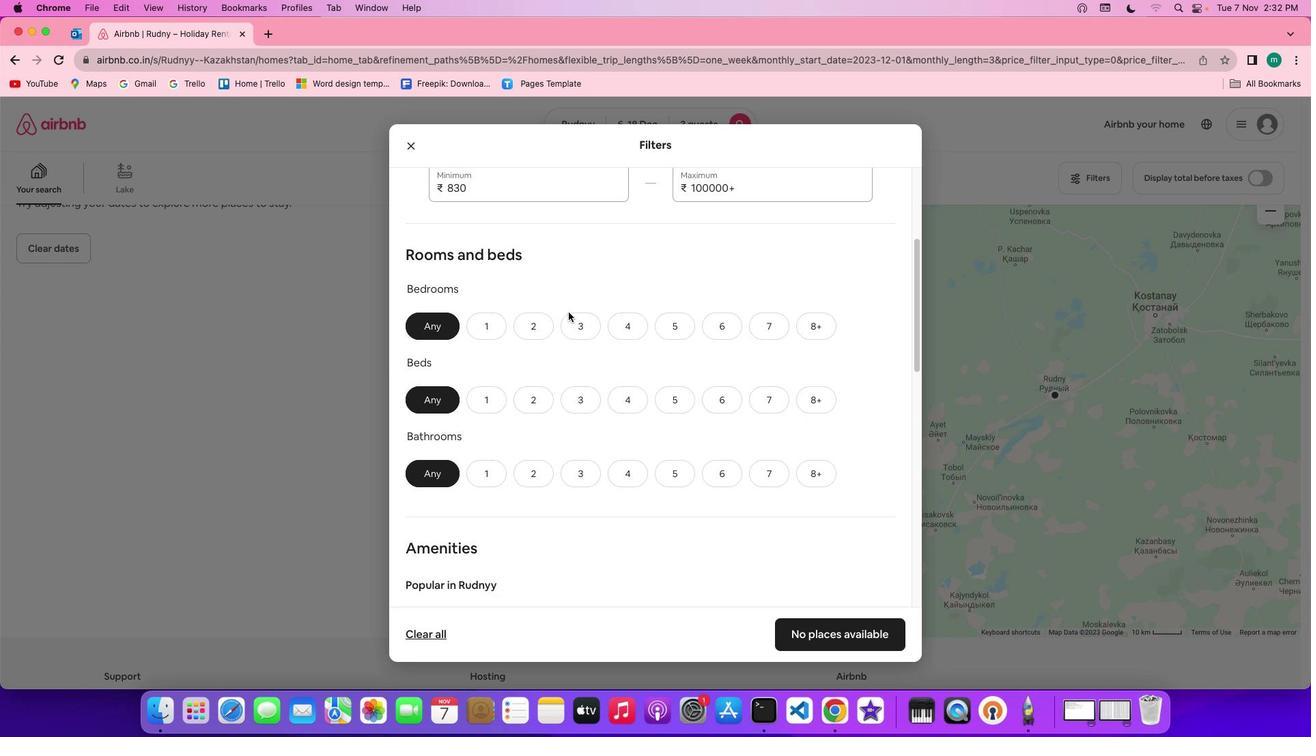 
Action: Mouse scrolled (569, 312) with delta (0, 0)
Screenshot: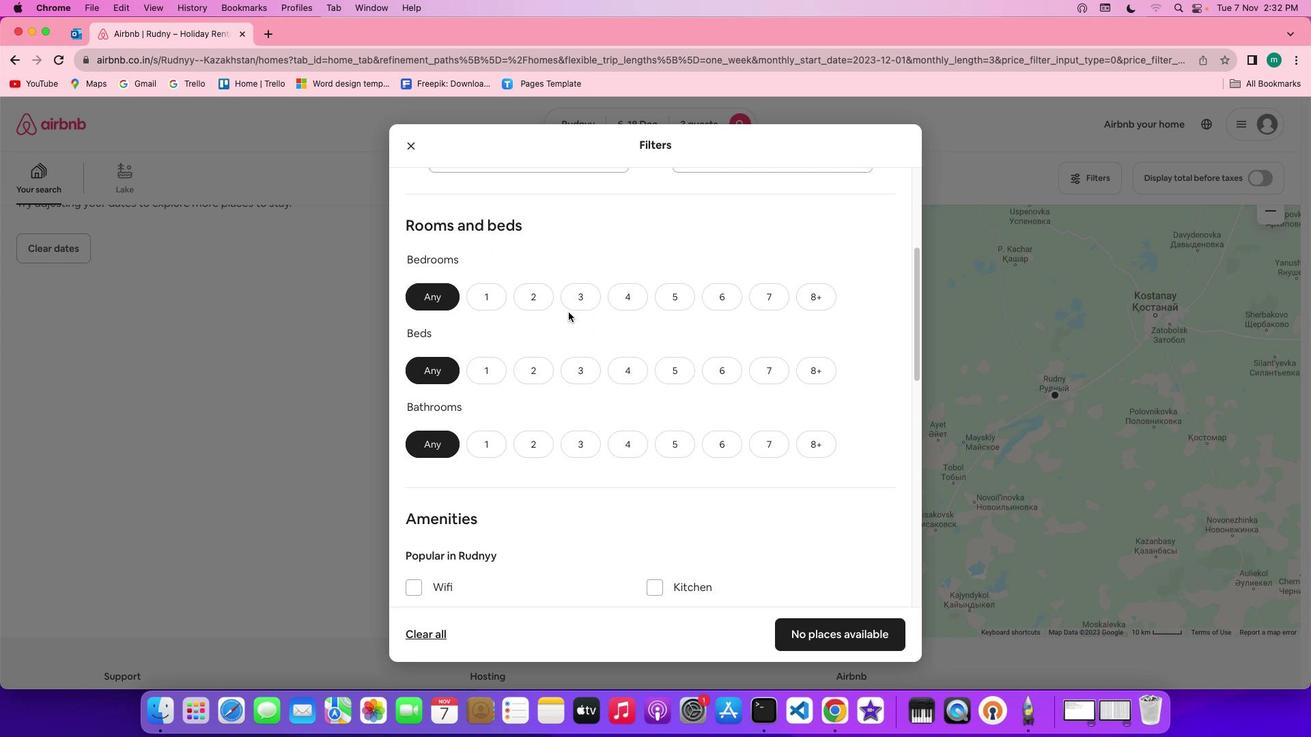 
Action: Mouse scrolled (569, 312) with delta (0, 0)
Screenshot: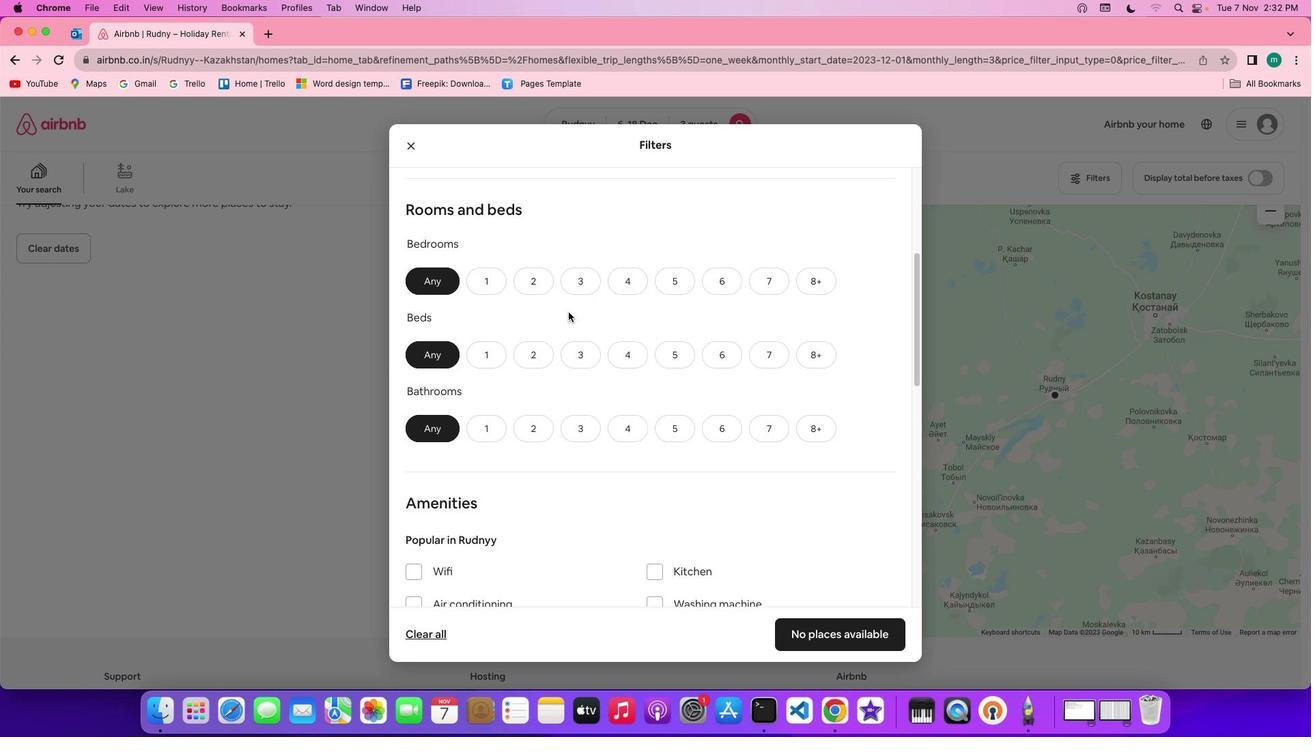 
Action: Mouse scrolled (569, 312) with delta (0, 0)
Screenshot: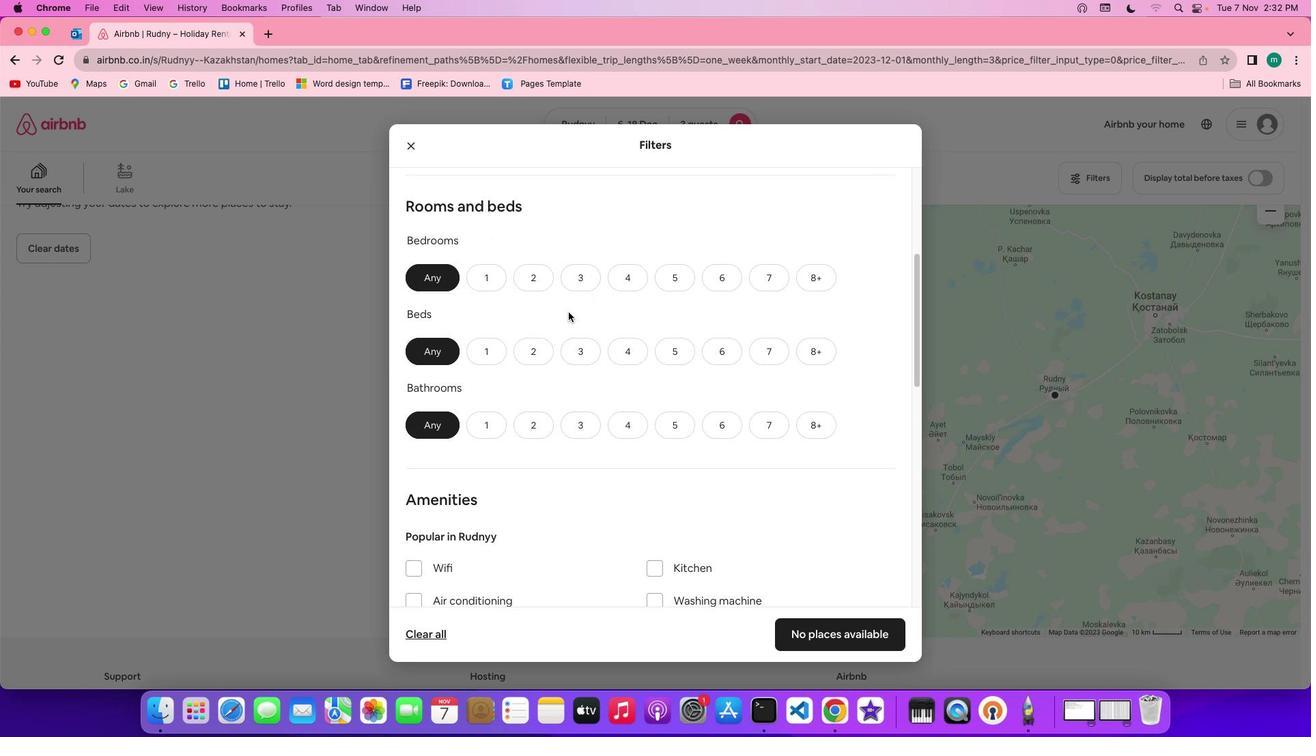 
Action: Mouse scrolled (569, 312) with delta (0, 0)
Screenshot: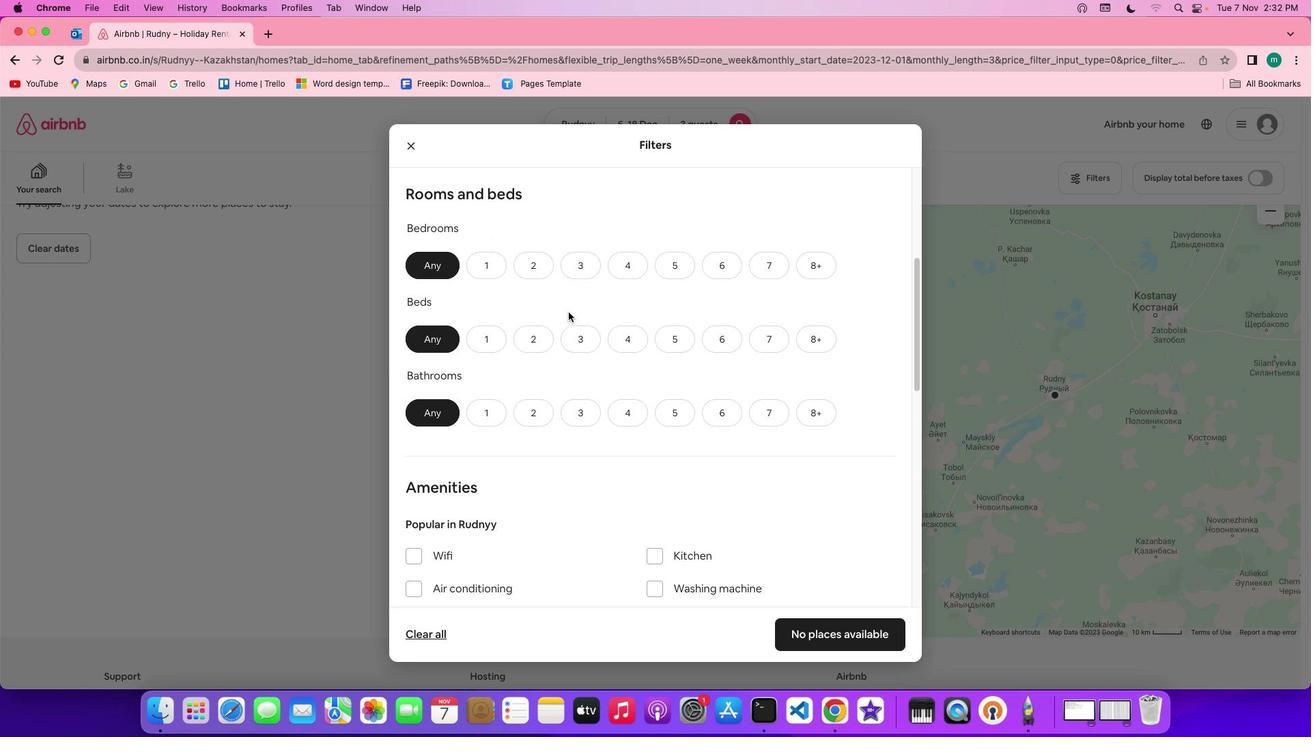 
Action: Mouse scrolled (569, 312) with delta (0, 0)
Screenshot: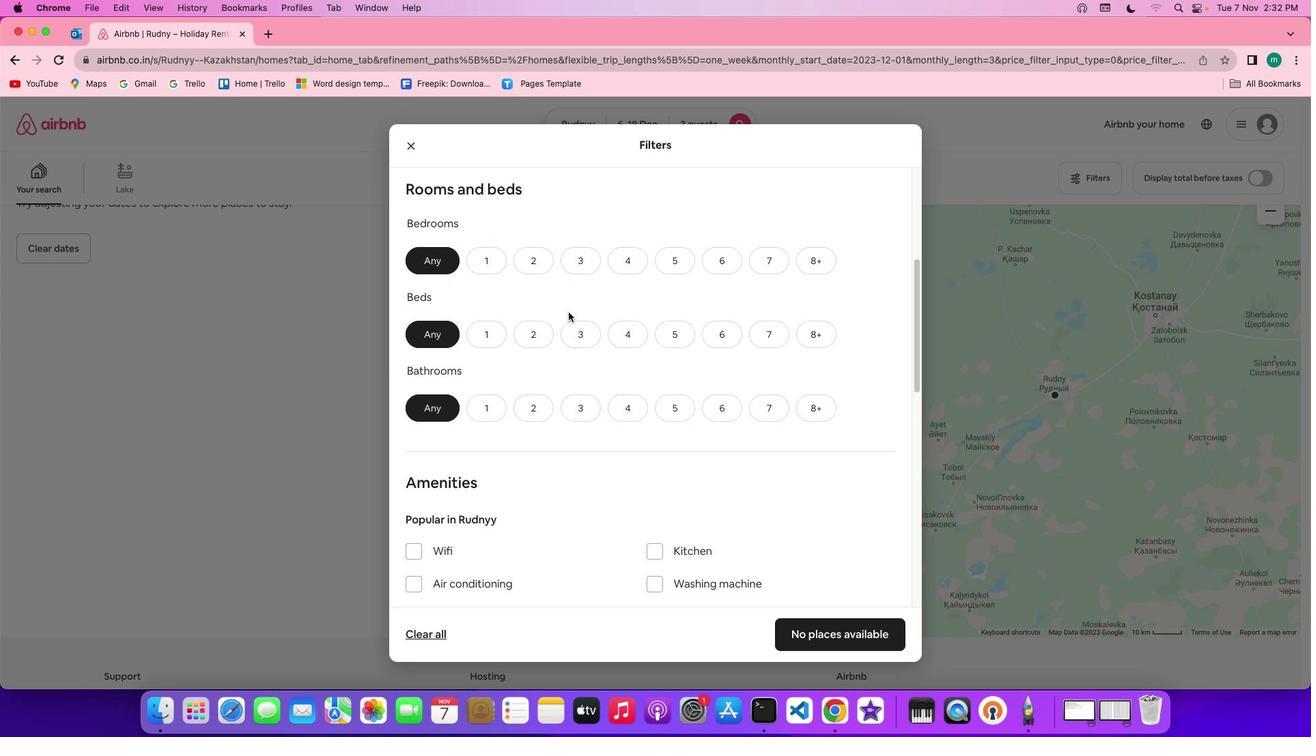 
Action: Mouse scrolled (569, 312) with delta (0, 0)
Screenshot: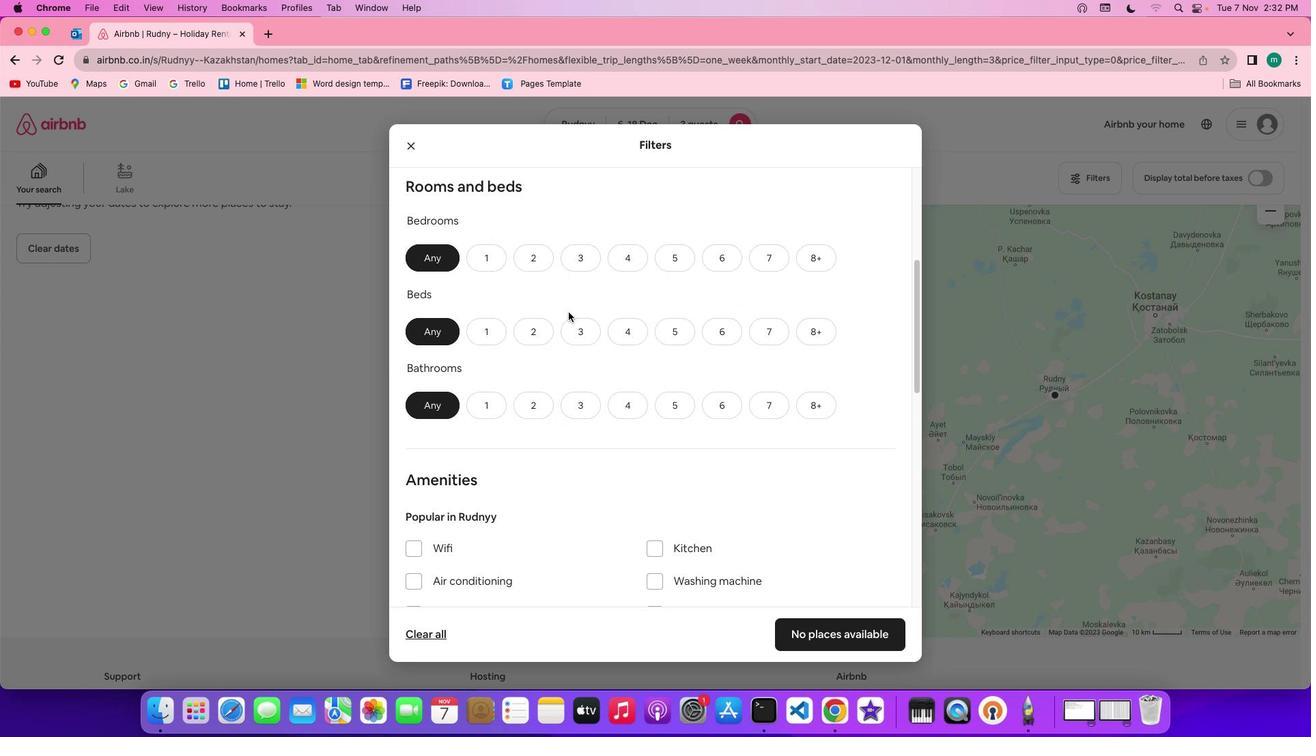 
Action: Mouse scrolled (569, 312) with delta (0, 0)
Screenshot: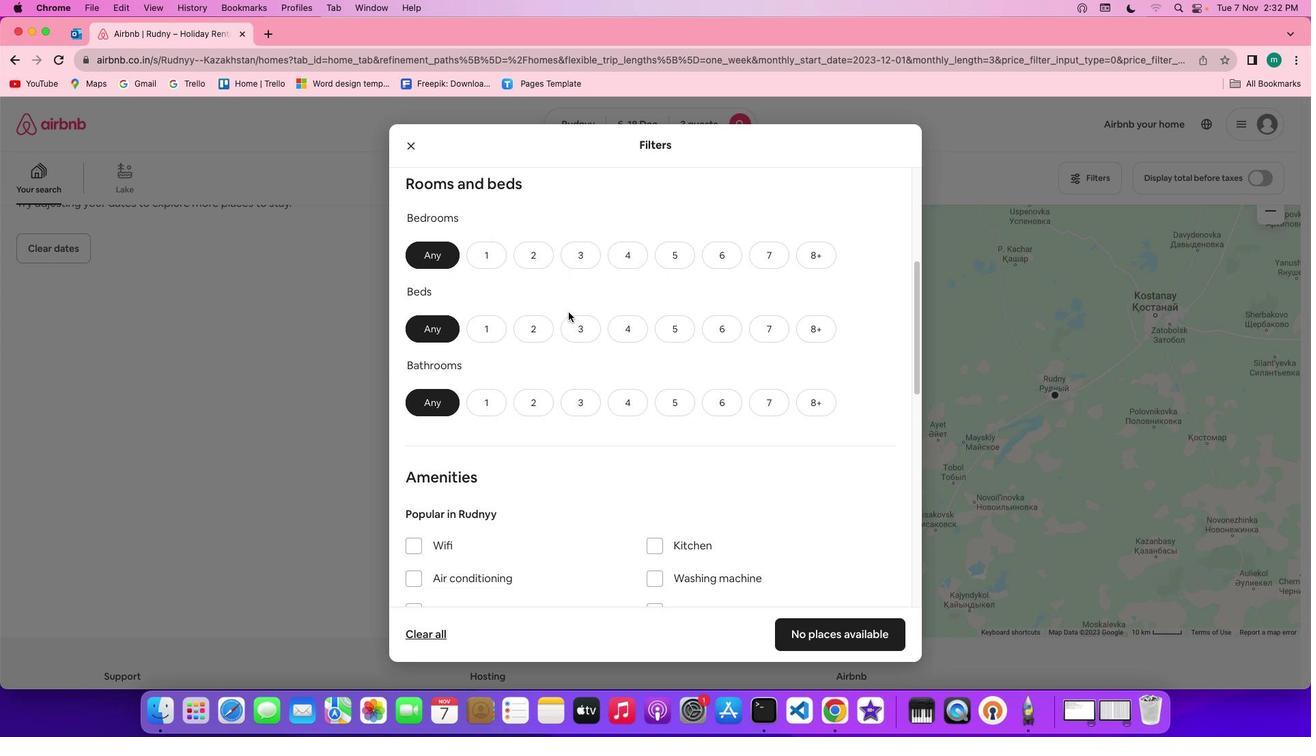 
Action: Mouse scrolled (569, 312) with delta (0, 0)
Screenshot: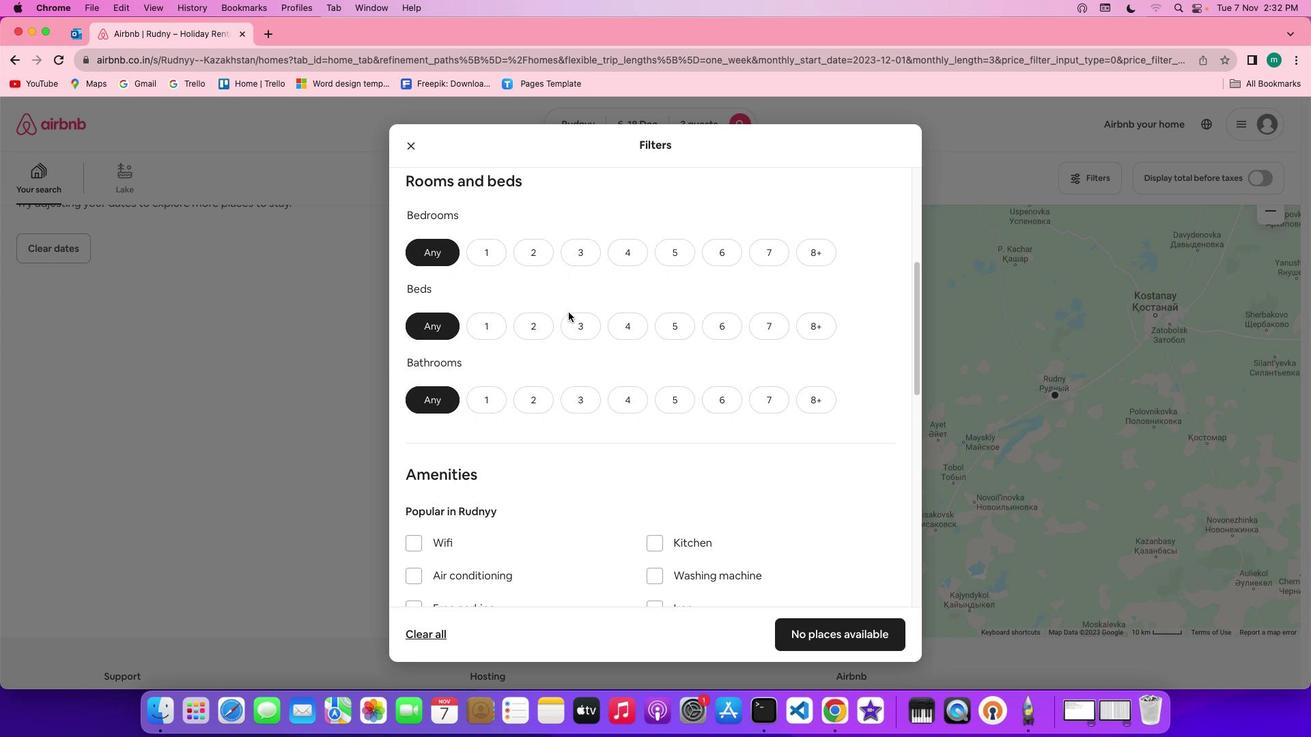 
Action: Mouse moved to (537, 256)
Screenshot: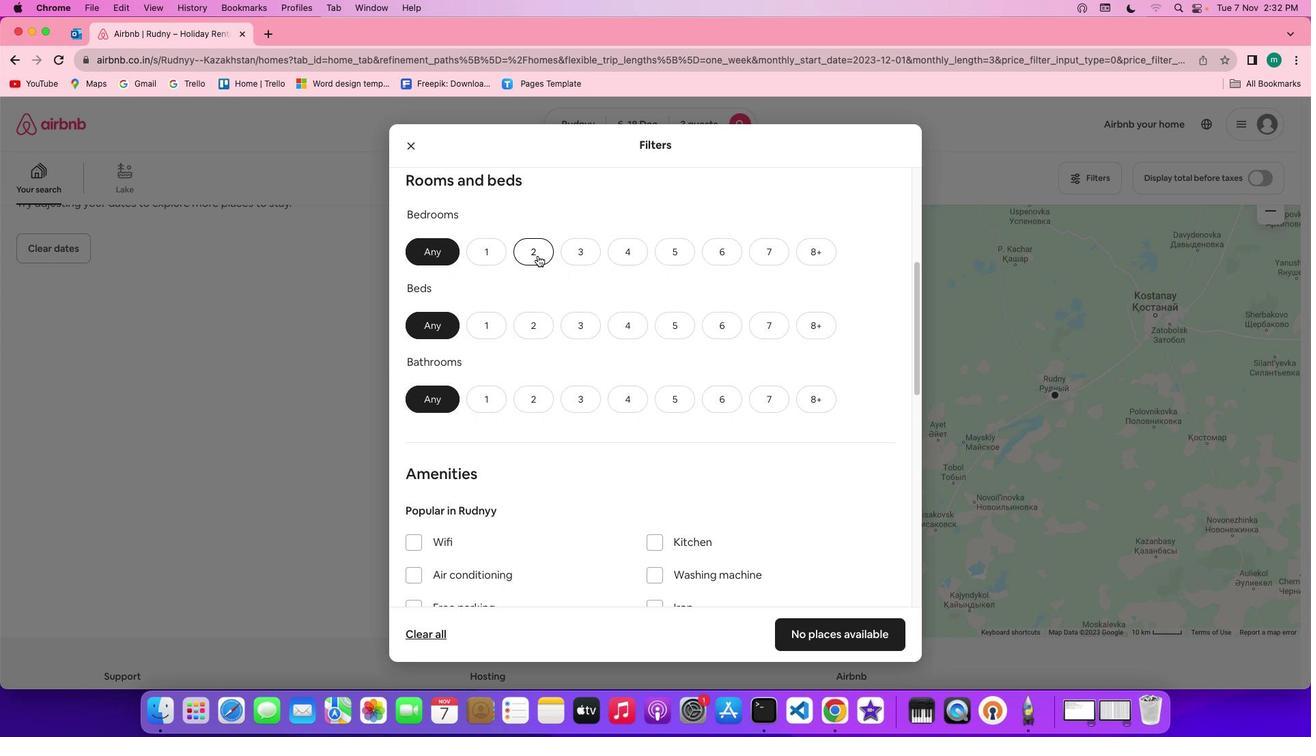 
Action: Mouse pressed left at (537, 256)
Screenshot: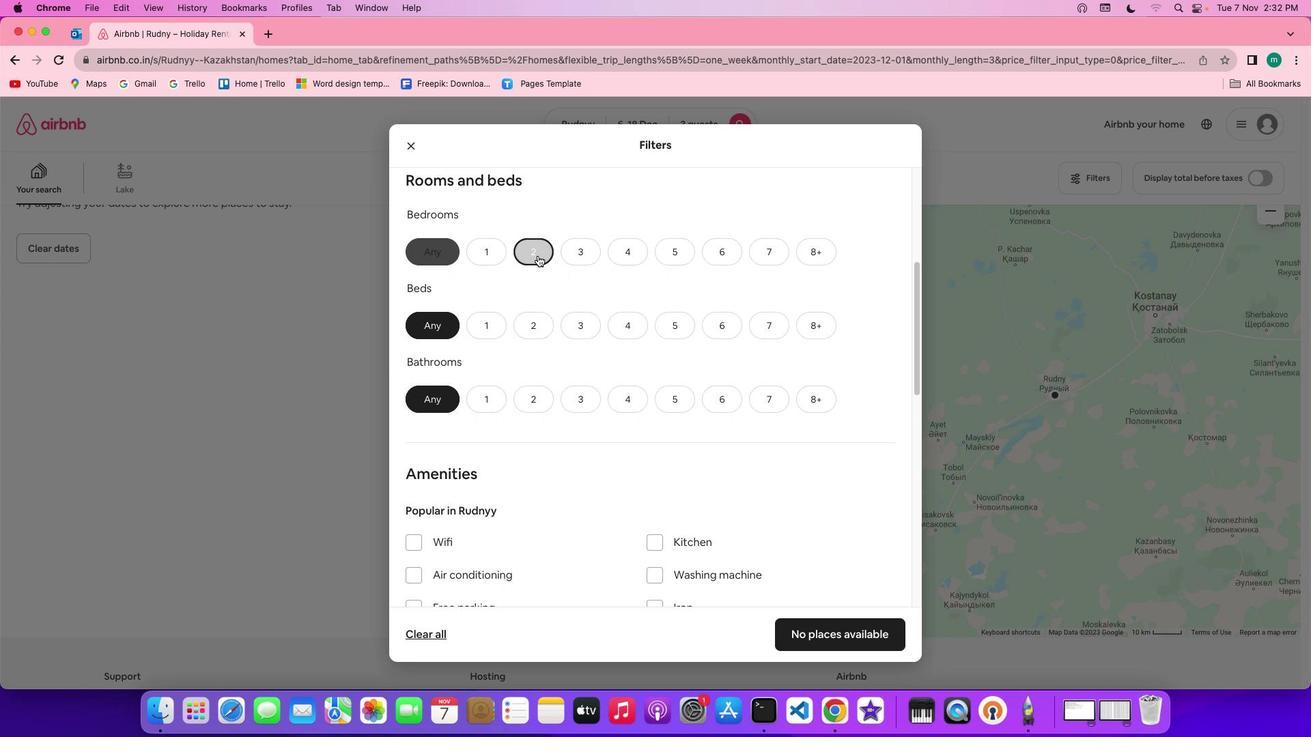 
Action: Mouse moved to (534, 337)
Screenshot: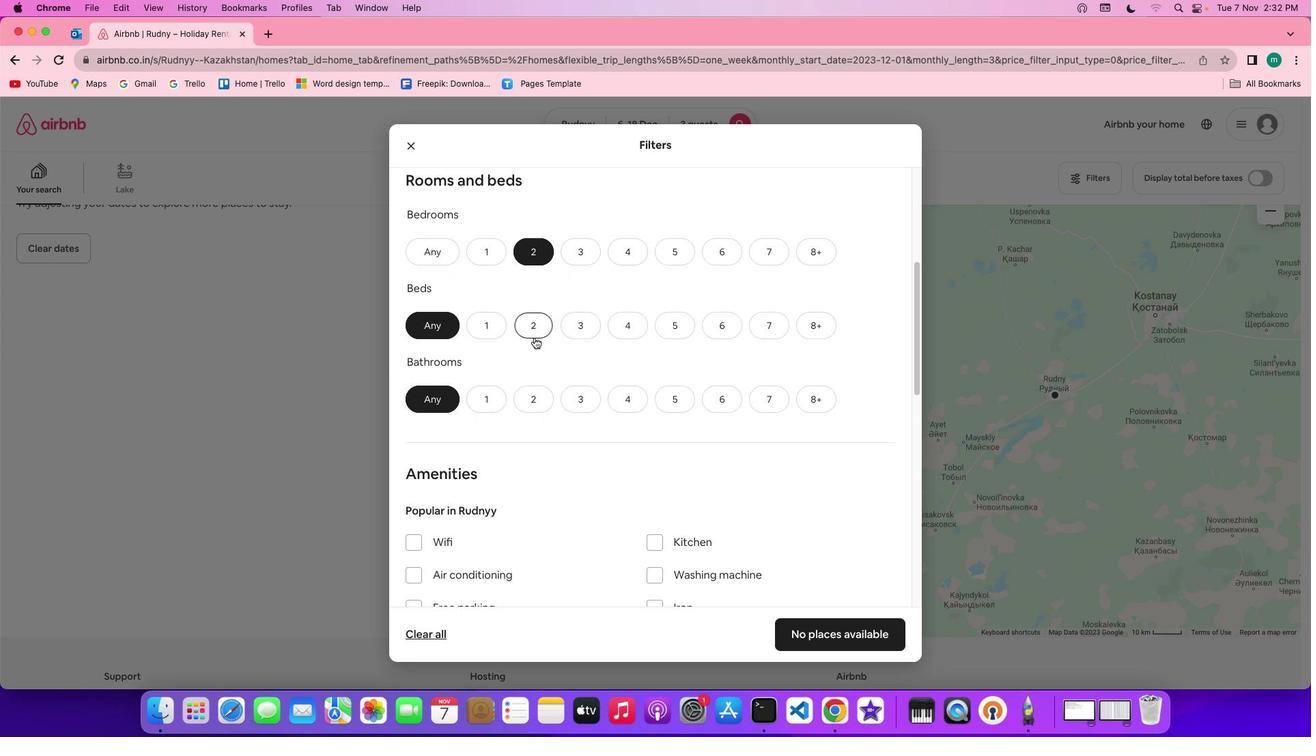 
Action: Mouse pressed left at (534, 337)
Screenshot: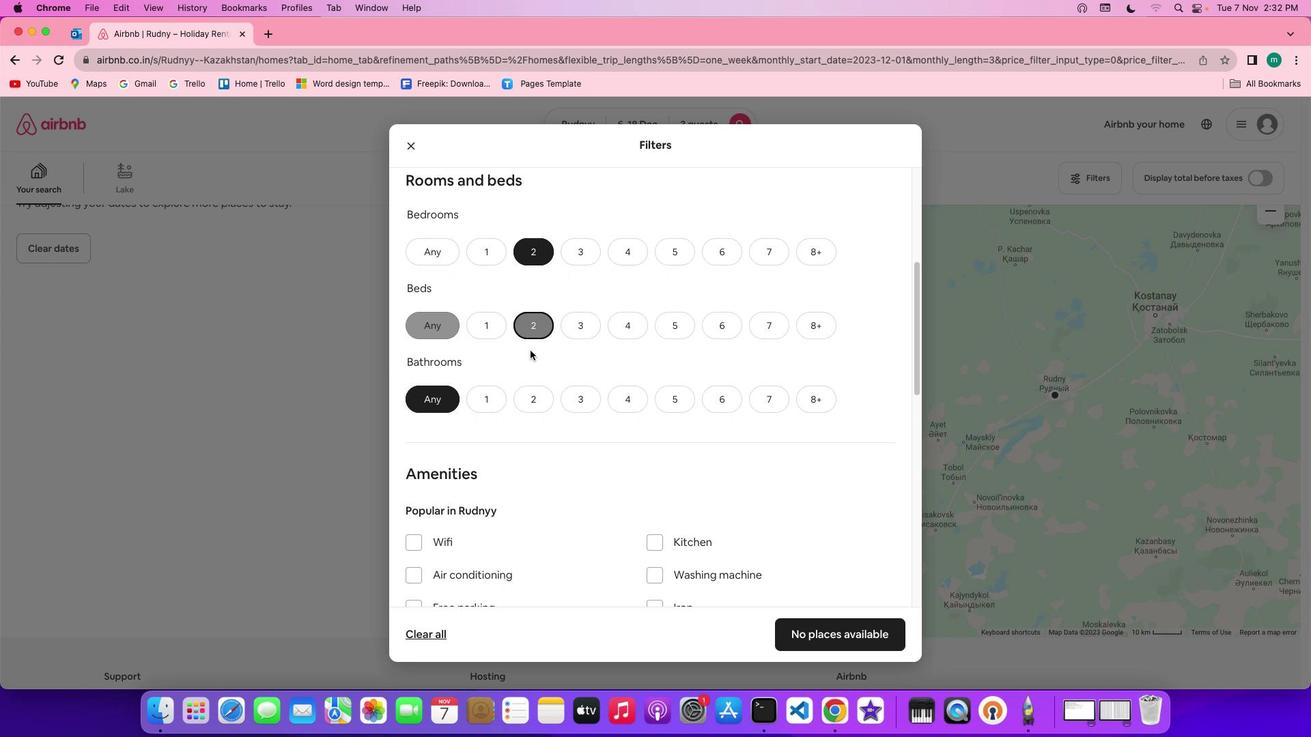 
Action: Mouse moved to (538, 398)
Screenshot: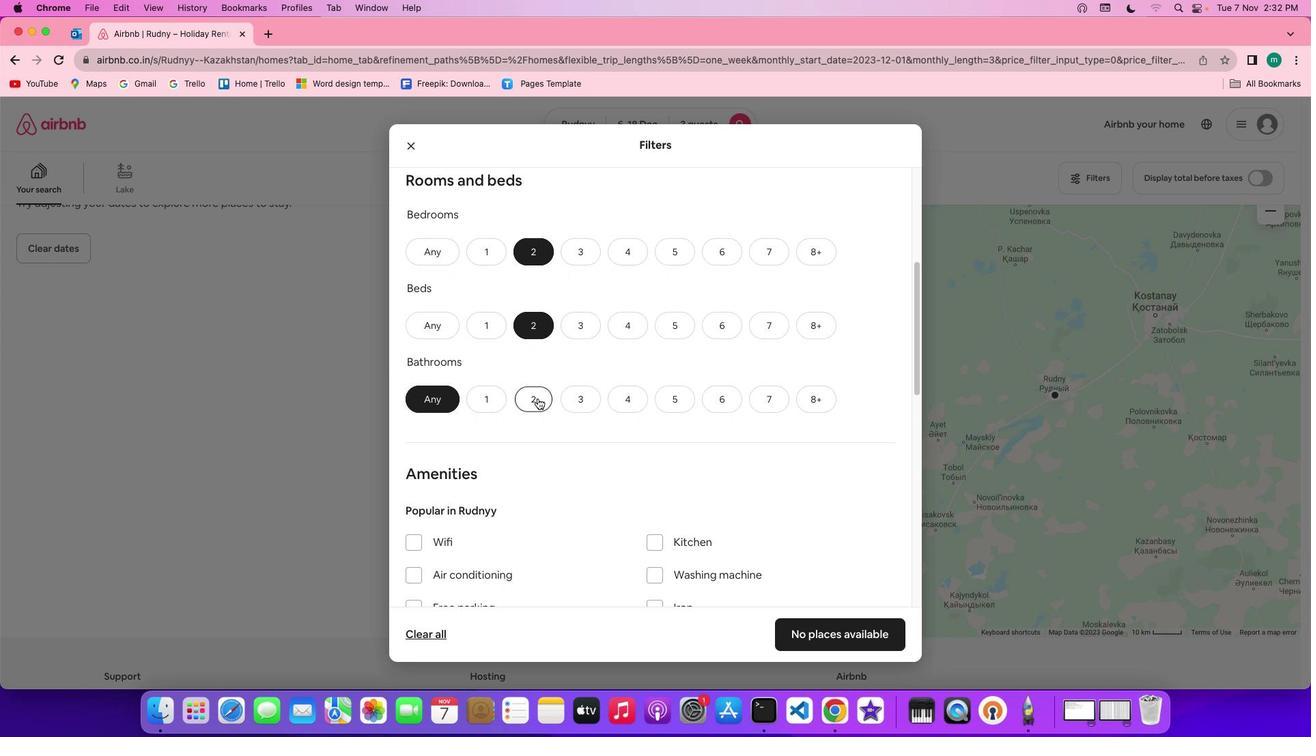 
Action: Mouse pressed left at (538, 398)
Screenshot: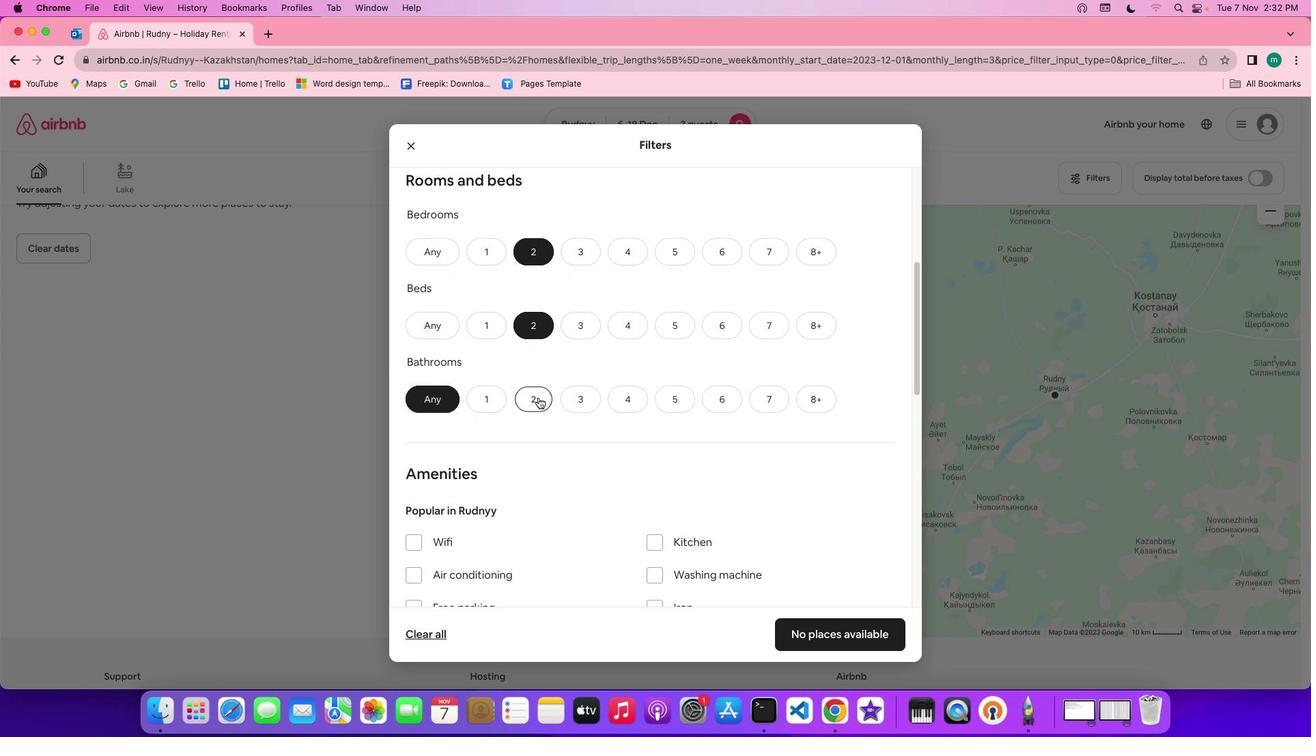 
Action: Mouse moved to (597, 385)
Screenshot: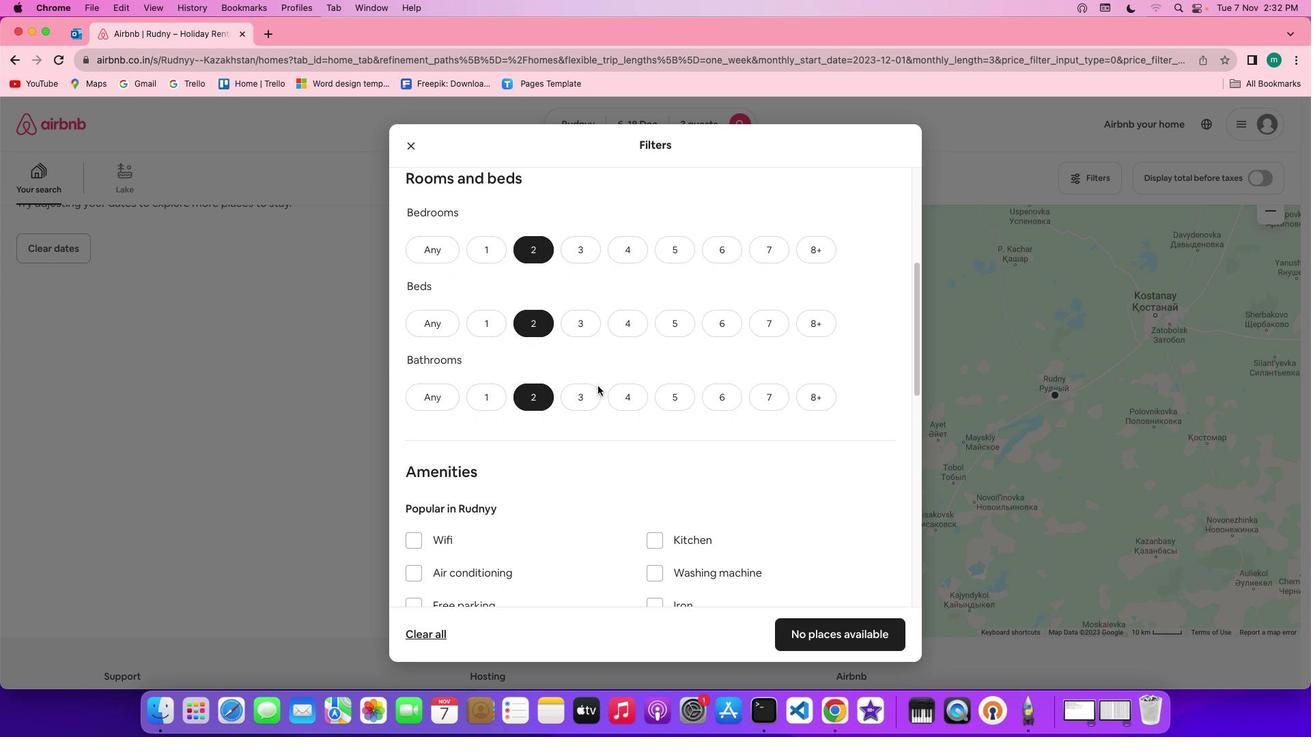 
Action: Mouse scrolled (597, 385) with delta (0, 0)
Screenshot: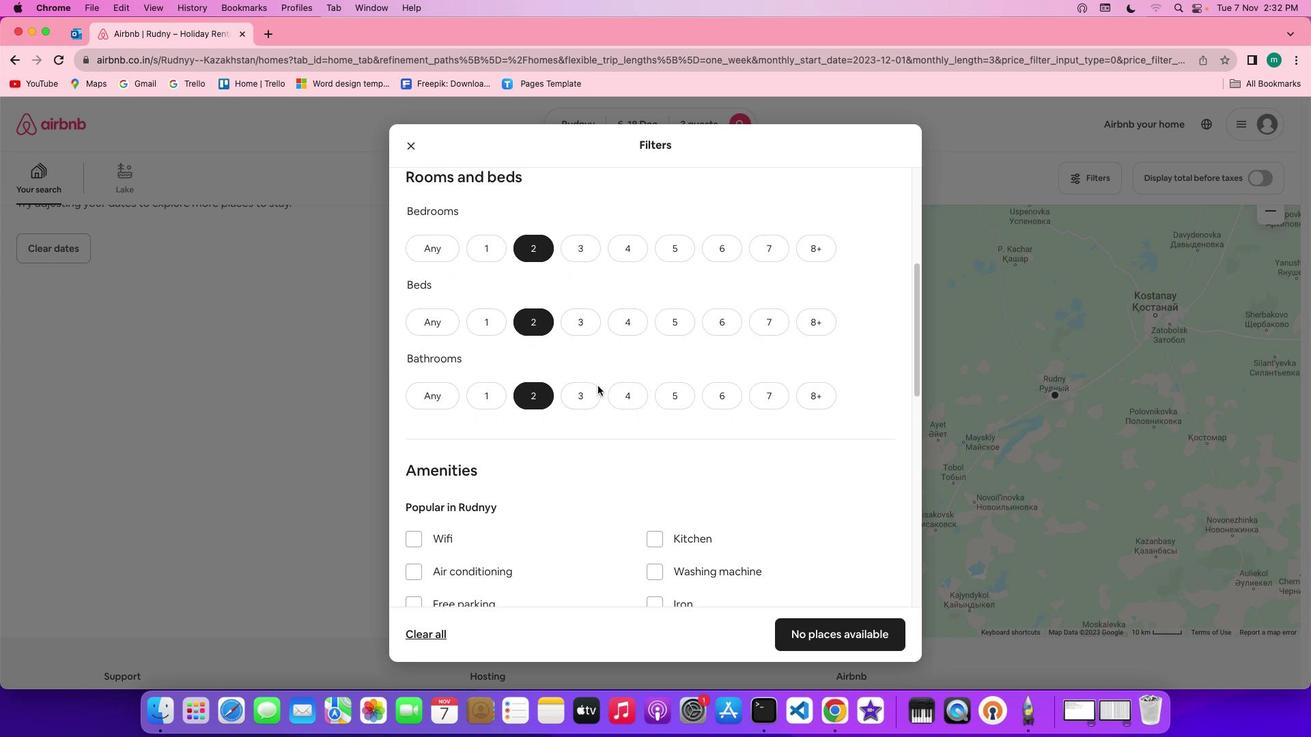 
Action: Mouse scrolled (597, 385) with delta (0, 0)
Screenshot: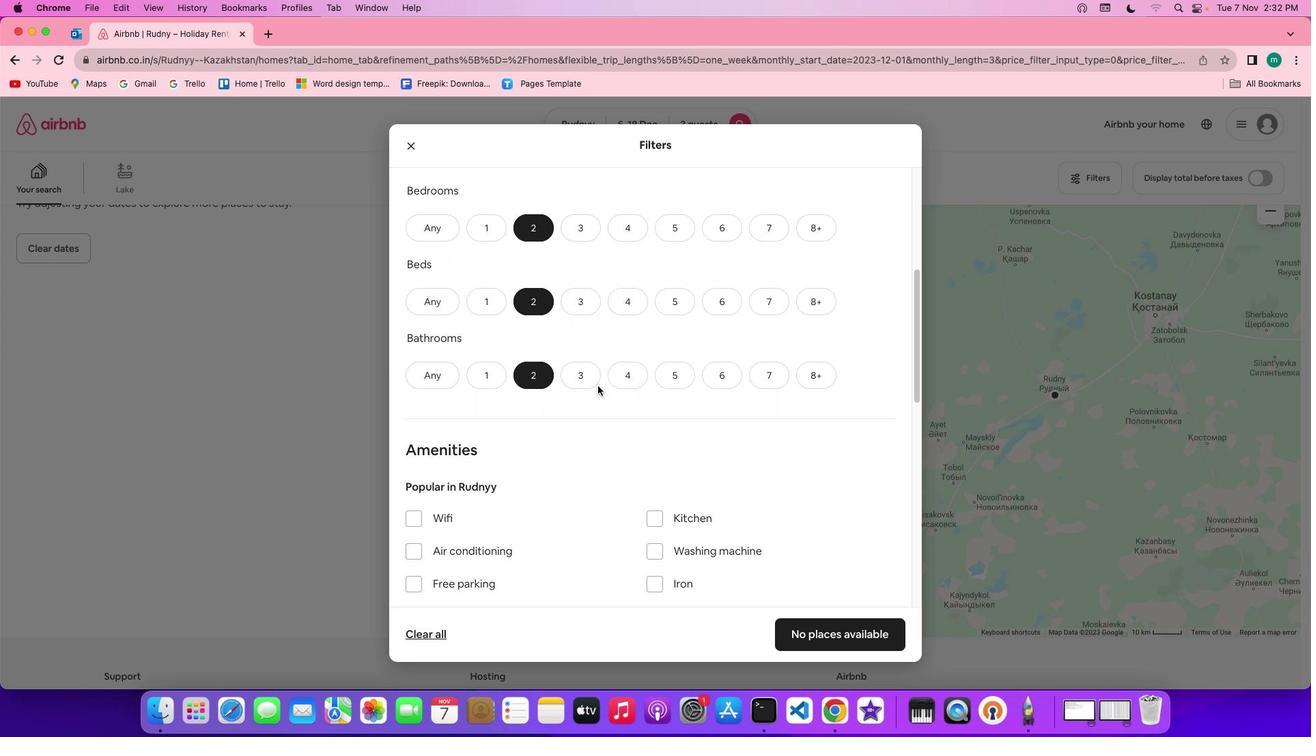 
Action: Mouse scrolled (597, 385) with delta (0, 0)
Screenshot: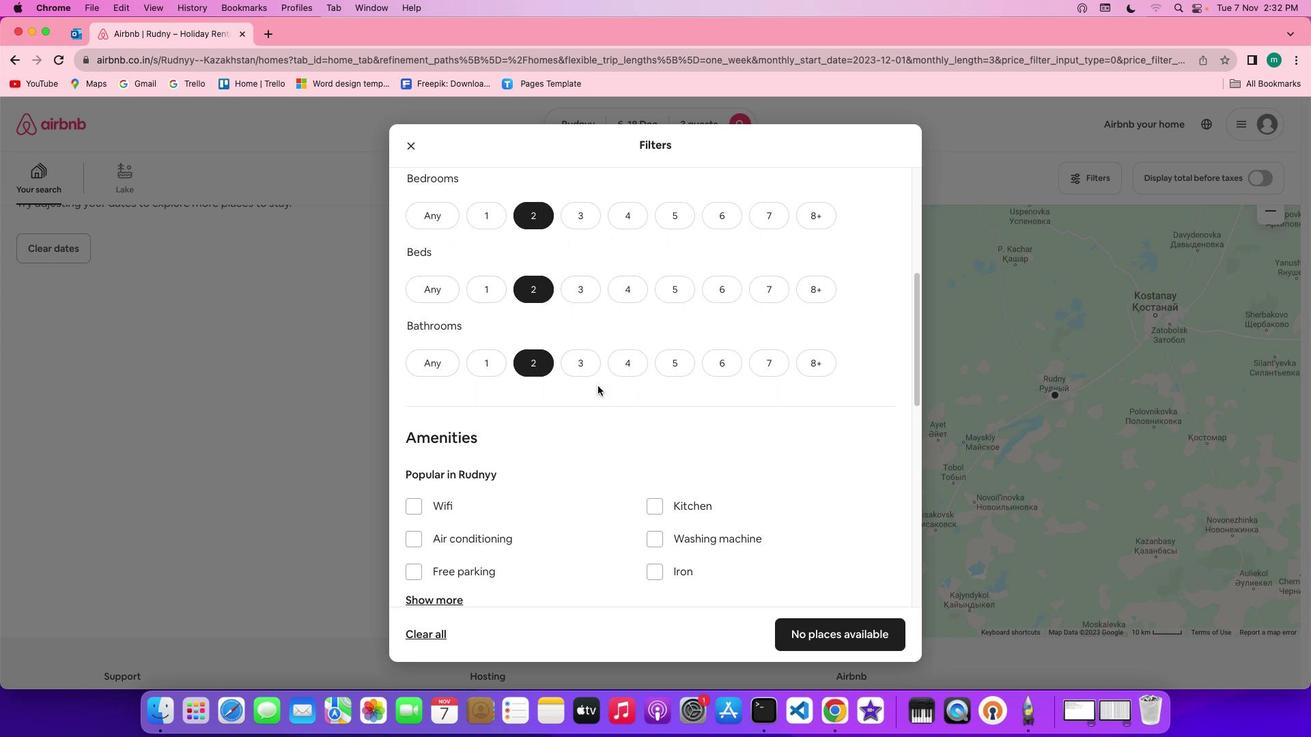 
Action: Mouse scrolled (597, 385) with delta (0, 0)
Screenshot: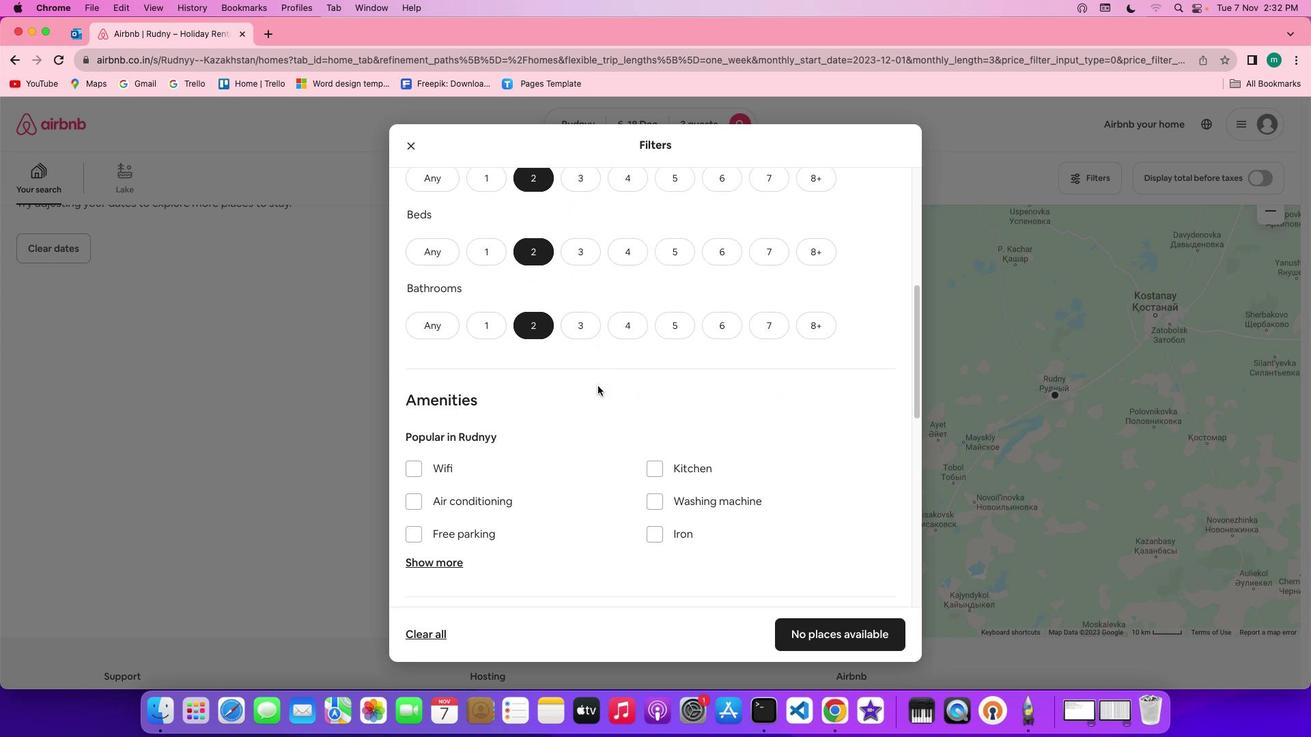 
Action: Mouse scrolled (597, 385) with delta (0, 0)
Screenshot: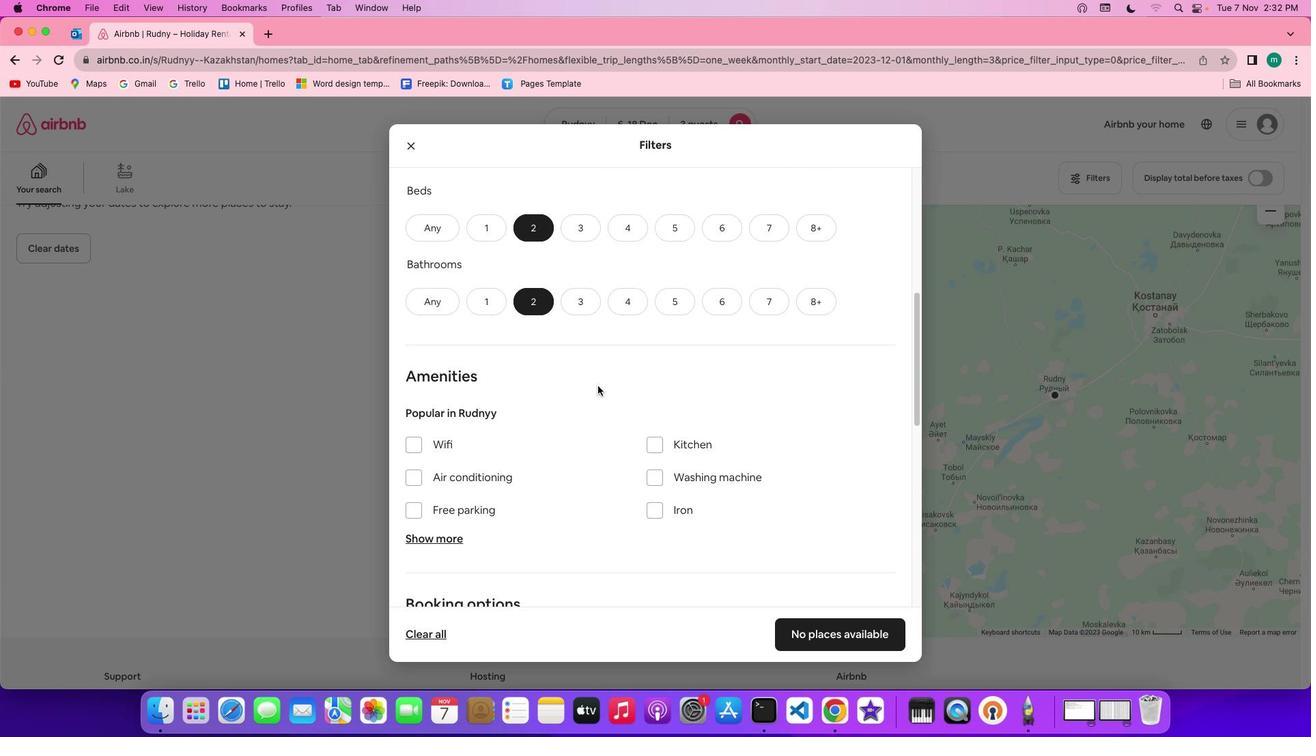 
Action: Mouse scrolled (597, 385) with delta (0, 0)
Screenshot: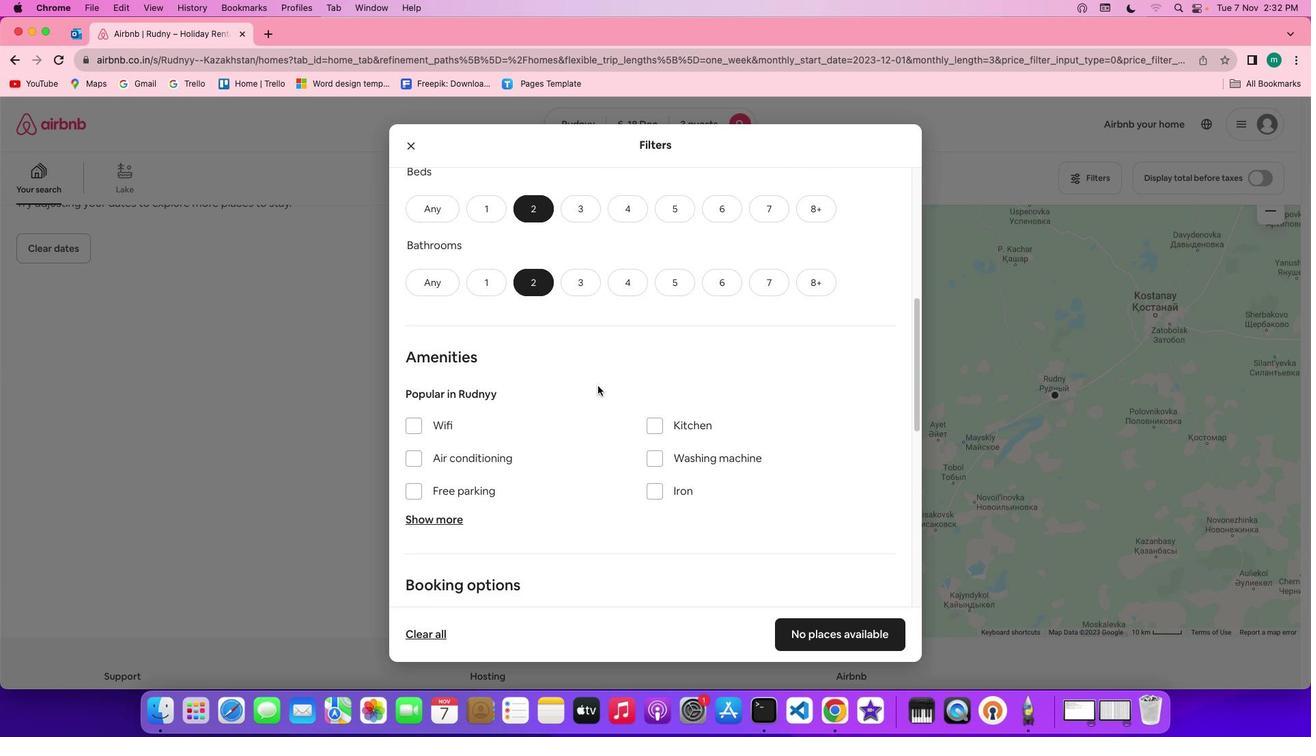 
Action: Mouse scrolled (597, 385) with delta (0, 0)
Screenshot: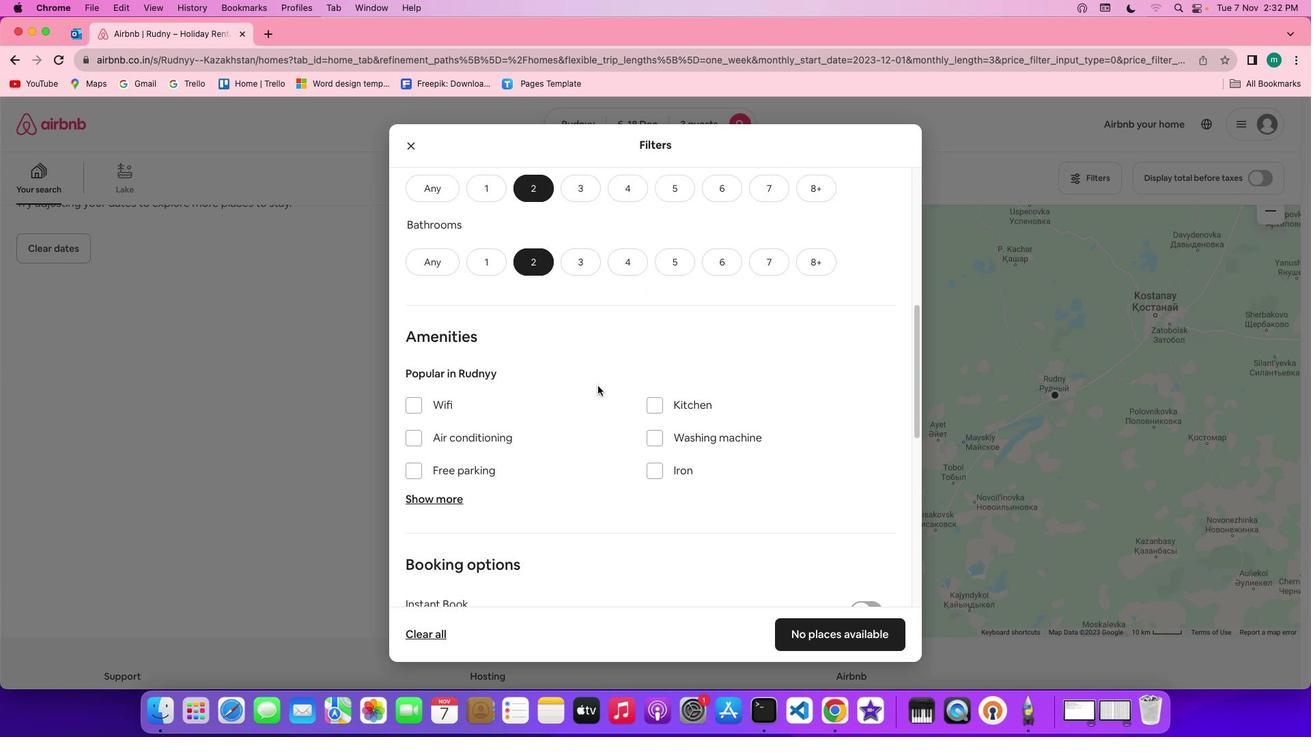 
Action: Mouse scrolled (597, 385) with delta (0, 0)
Screenshot: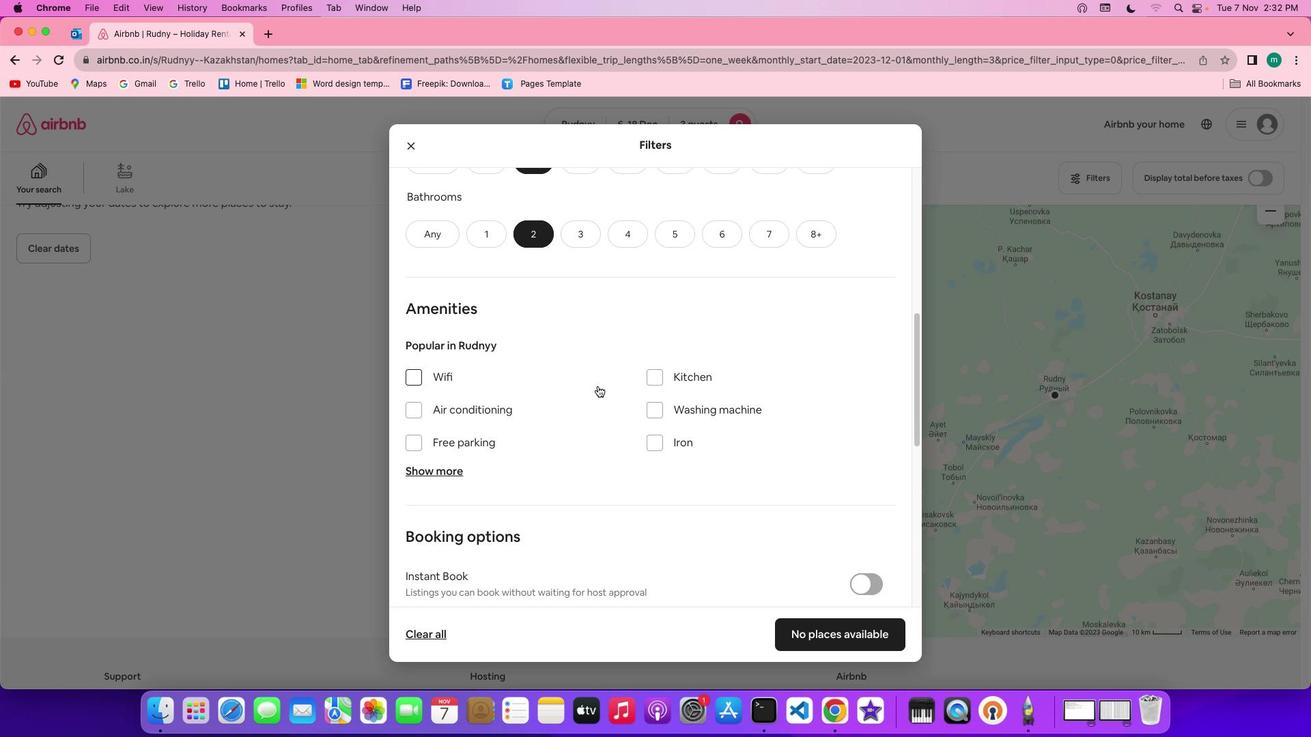 
Action: Mouse scrolled (597, 385) with delta (0, 0)
Screenshot: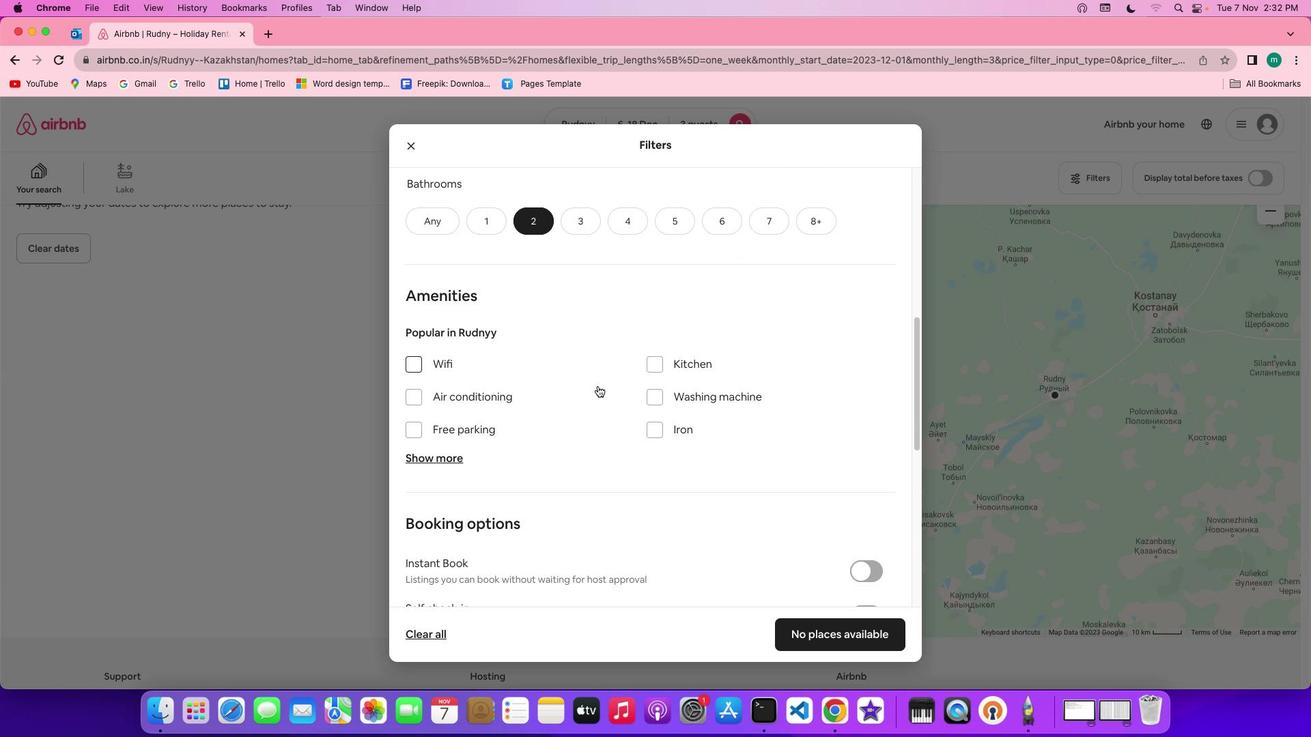 
Action: Mouse scrolled (597, 385) with delta (0, -1)
Screenshot: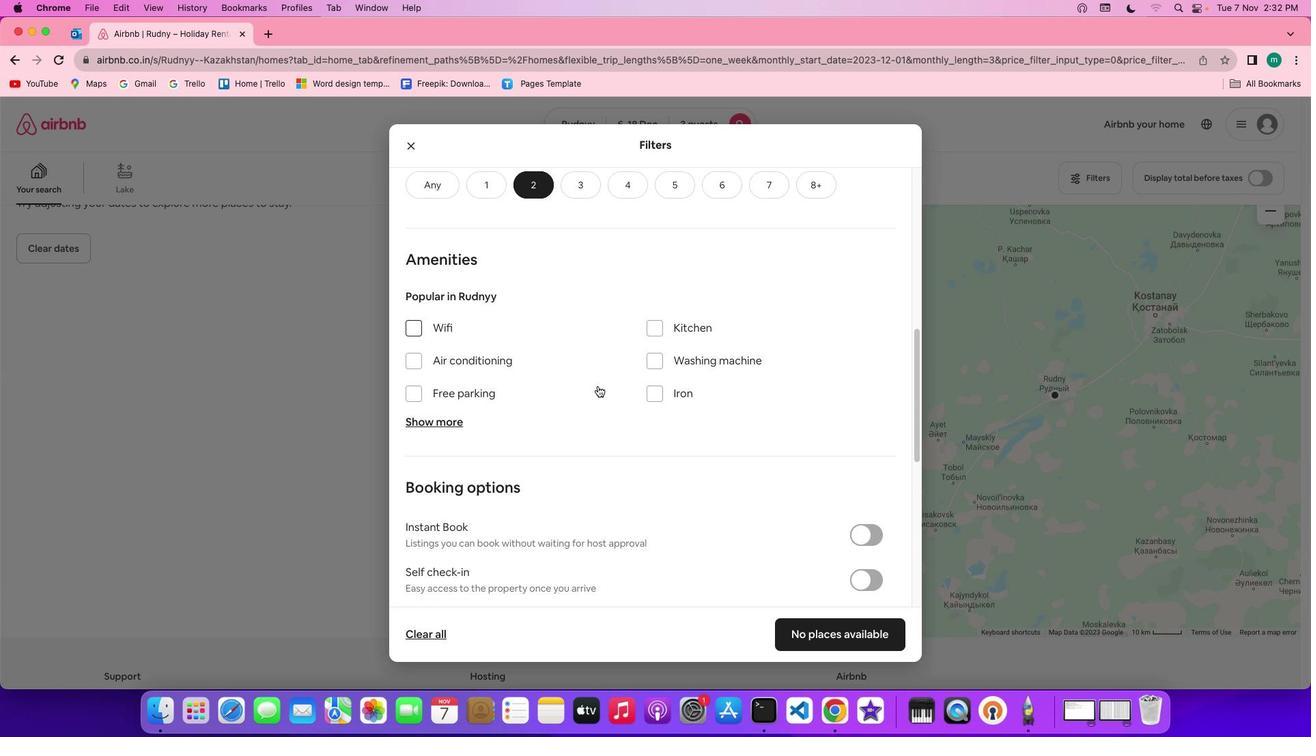 
Action: Mouse moved to (599, 383)
Screenshot: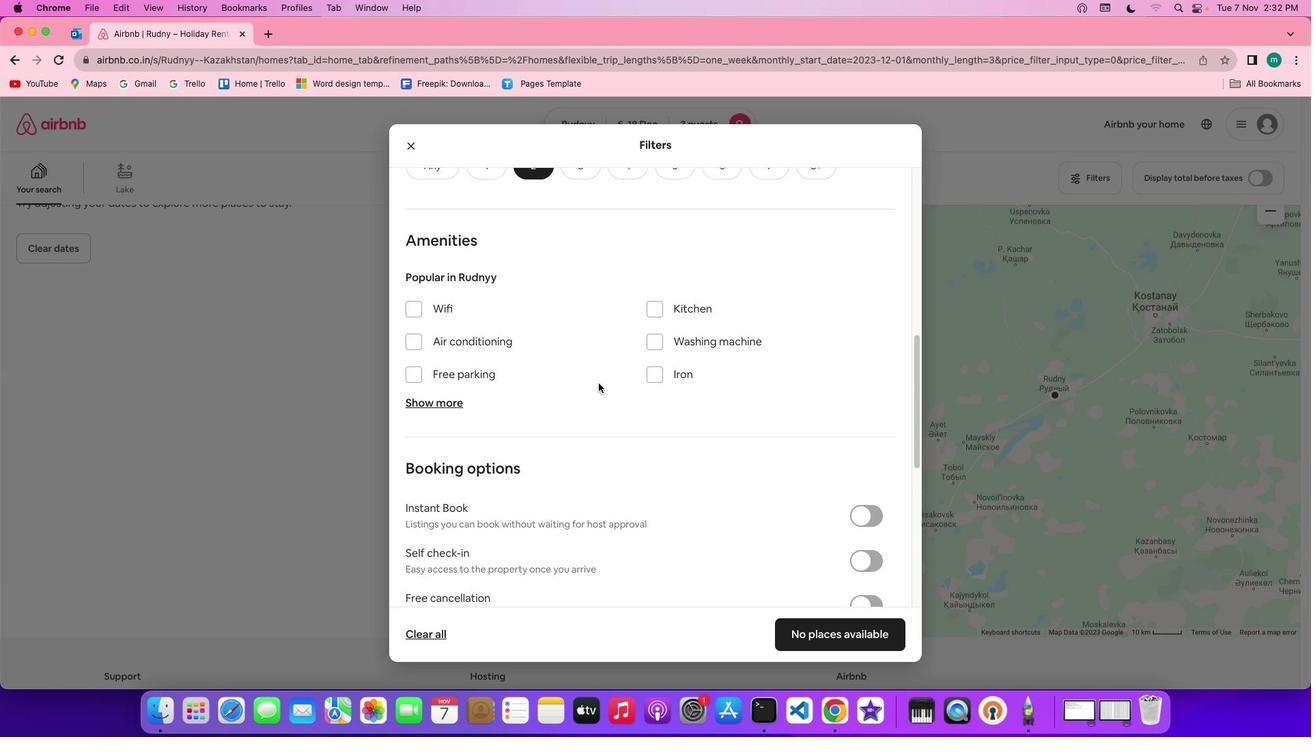 
Action: Mouse scrolled (599, 383) with delta (0, 0)
Screenshot: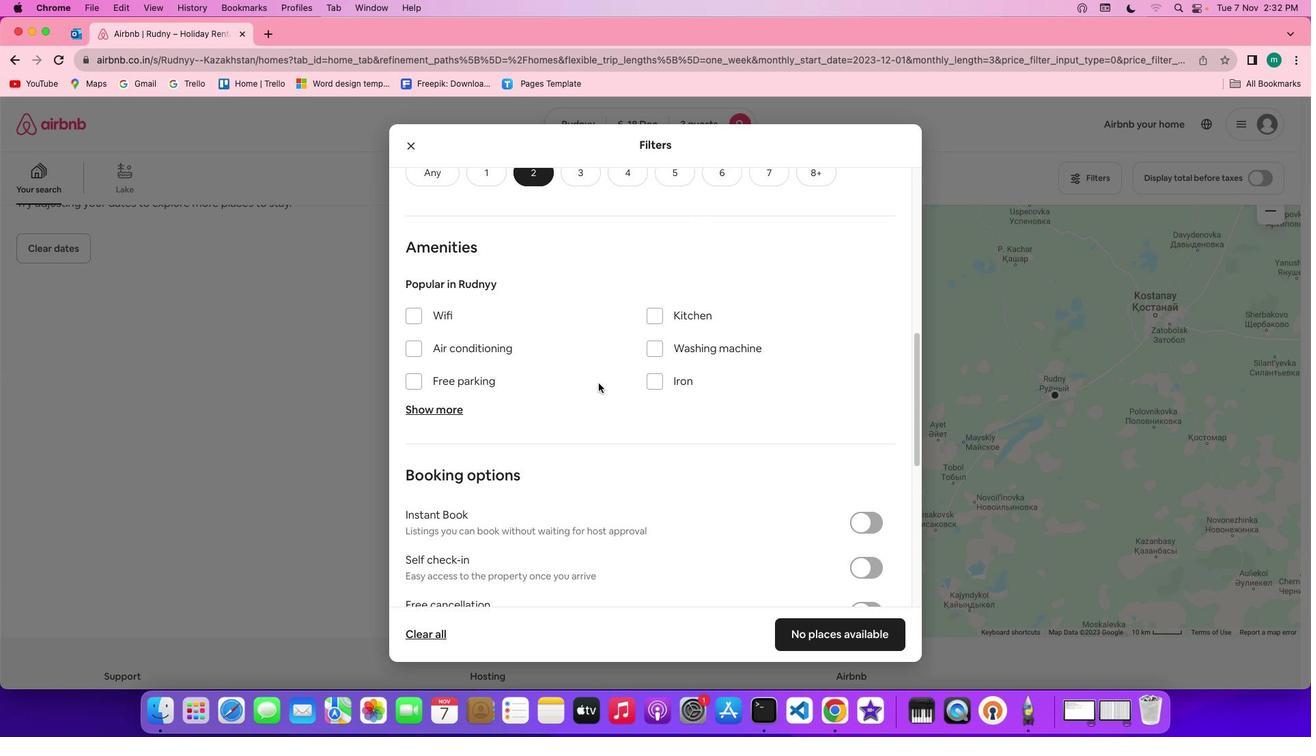 
Action: Mouse scrolled (599, 383) with delta (0, 0)
Screenshot: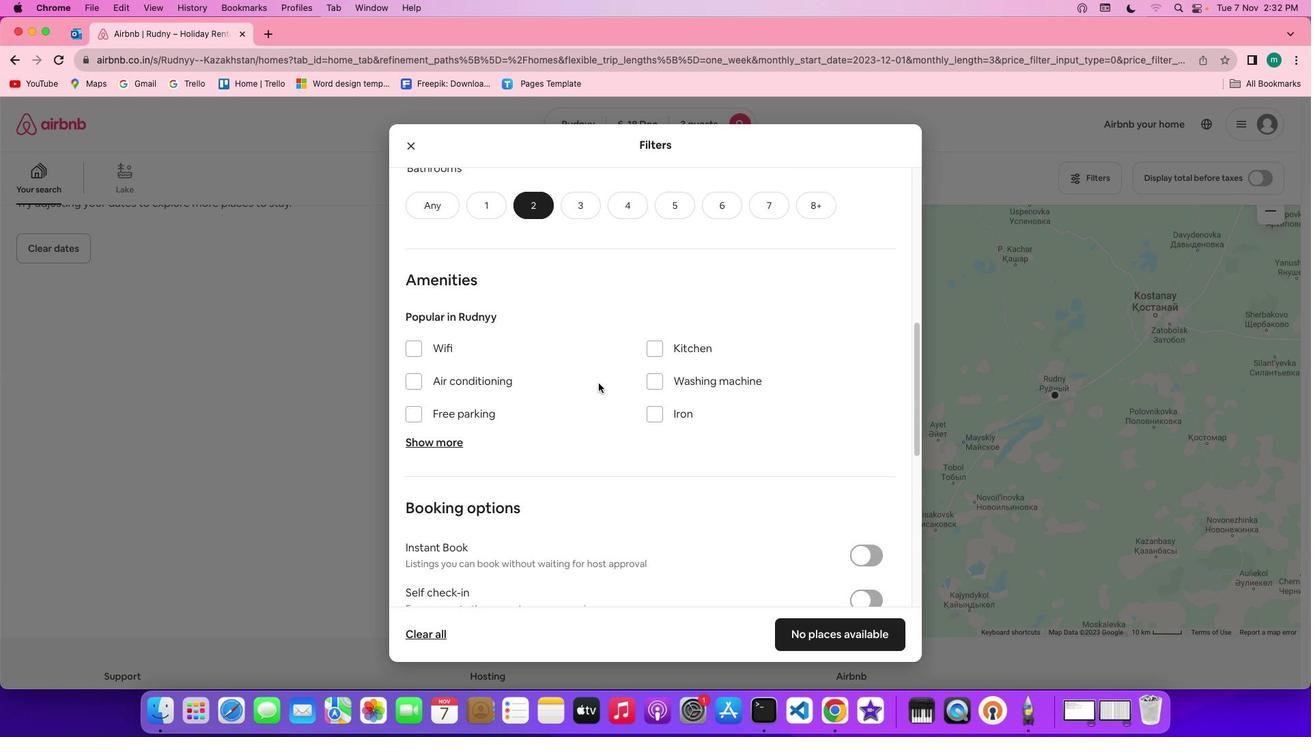 
Action: Mouse scrolled (599, 383) with delta (0, 1)
Screenshot: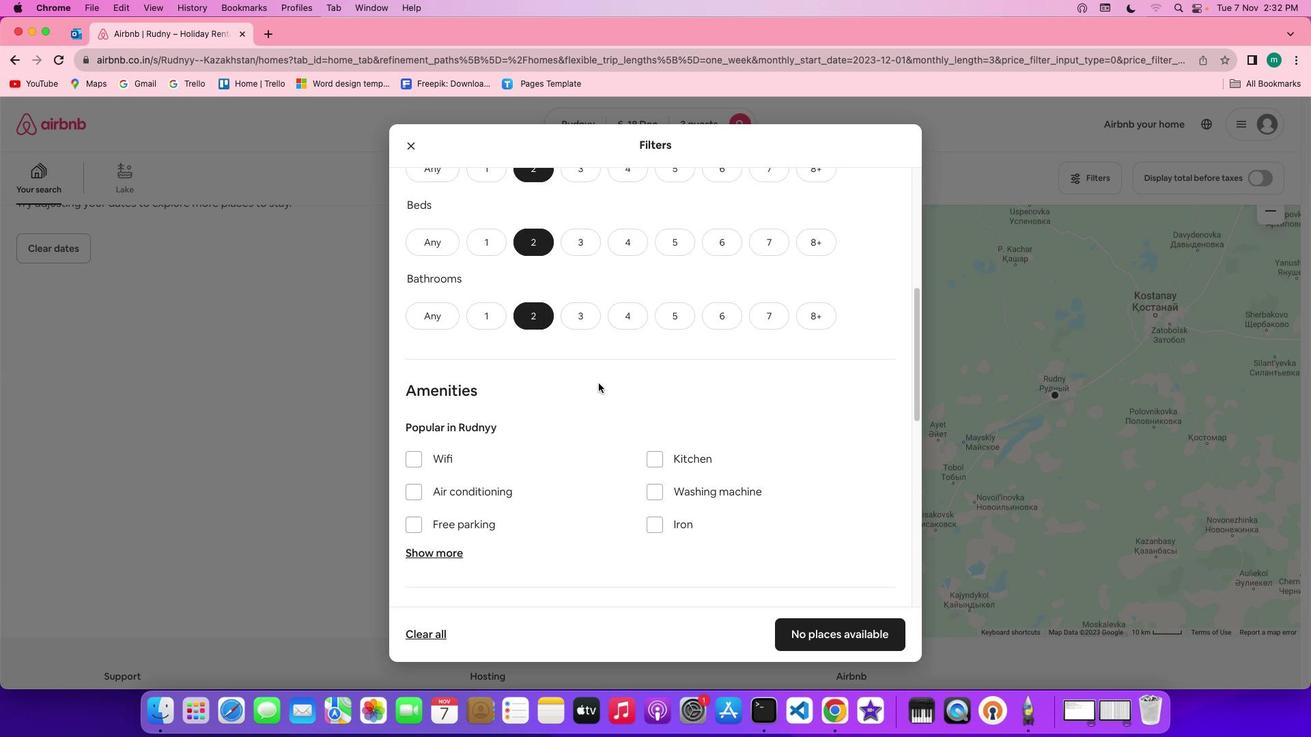 
Action: Mouse scrolled (599, 383) with delta (0, 2)
Screenshot: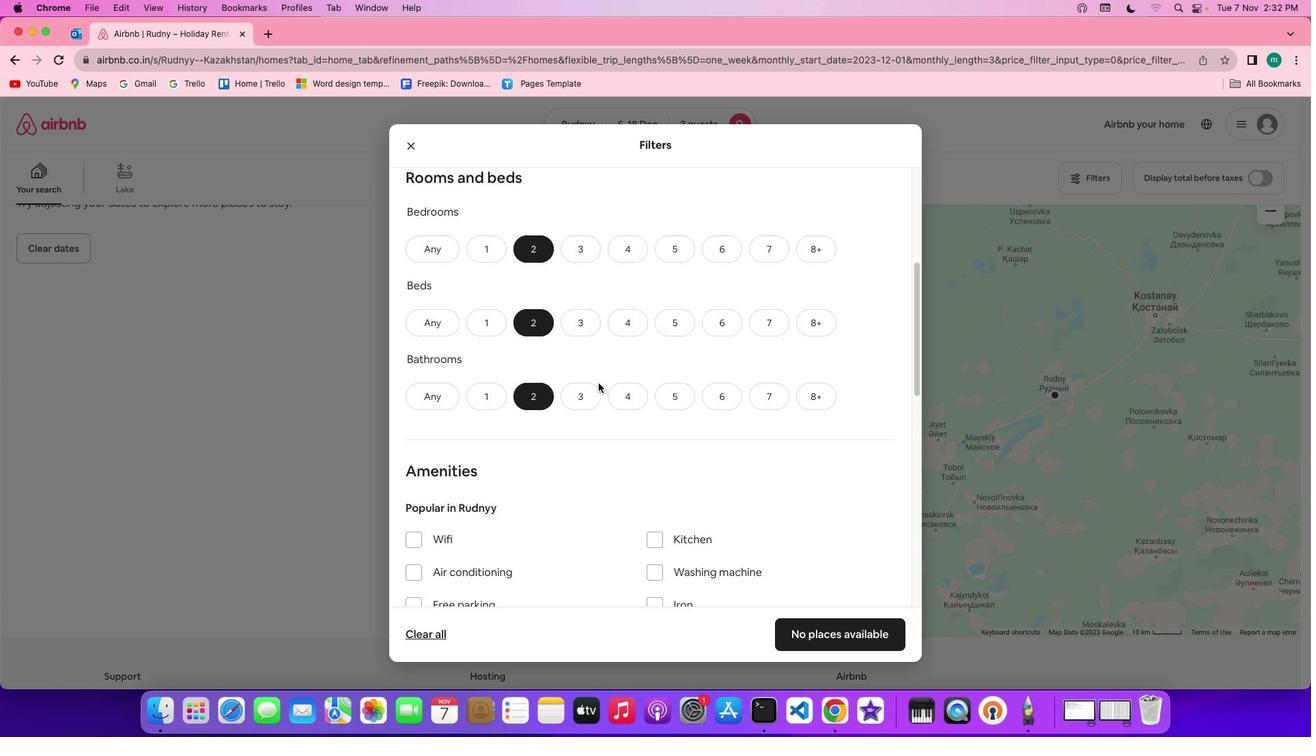 
Action: Mouse scrolled (599, 383) with delta (0, 2)
Screenshot: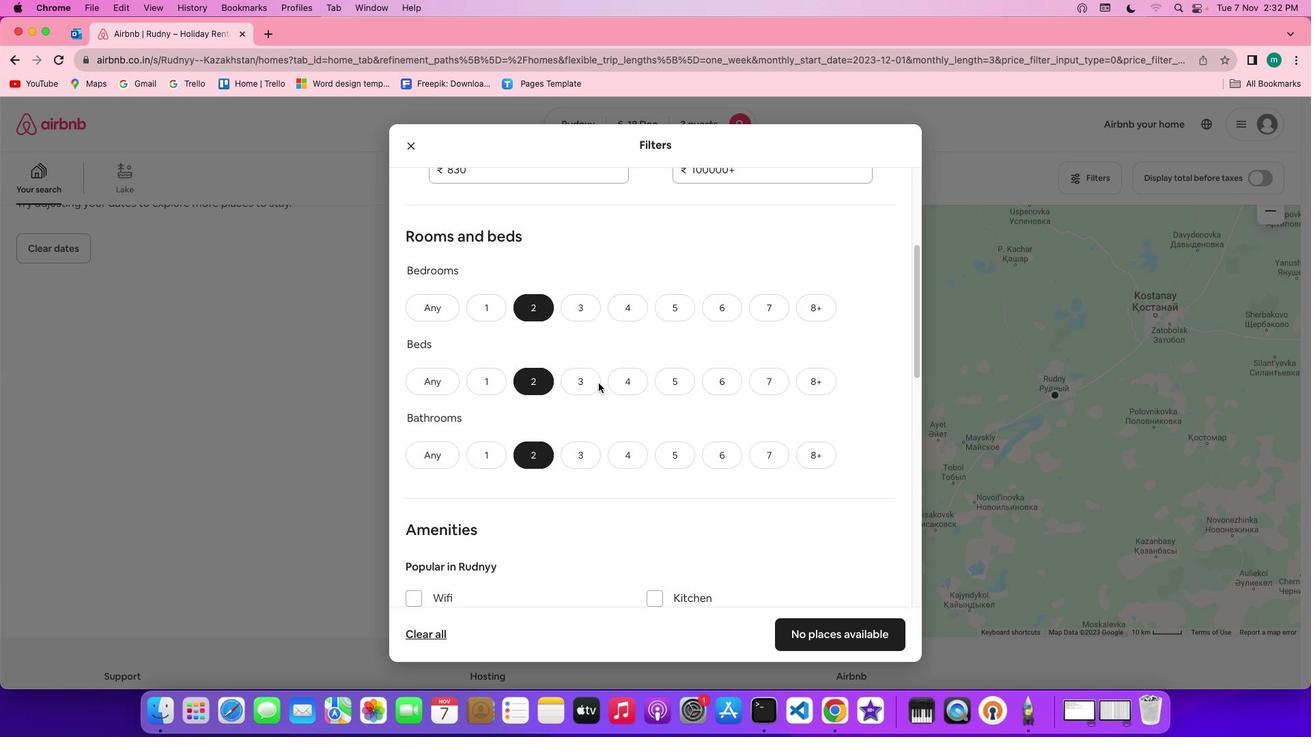 
Action: Mouse scrolled (599, 383) with delta (0, 0)
Screenshot: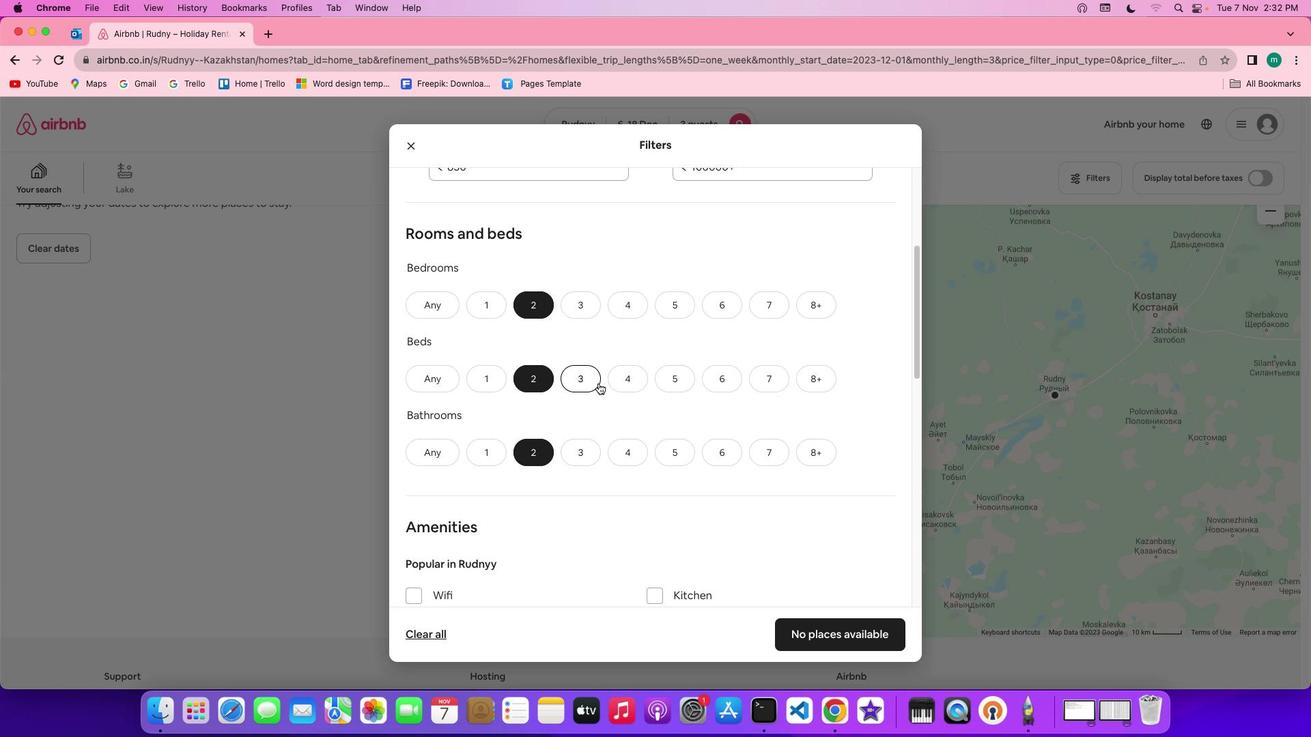 
Action: Mouse scrolled (599, 383) with delta (0, 0)
Screenshot: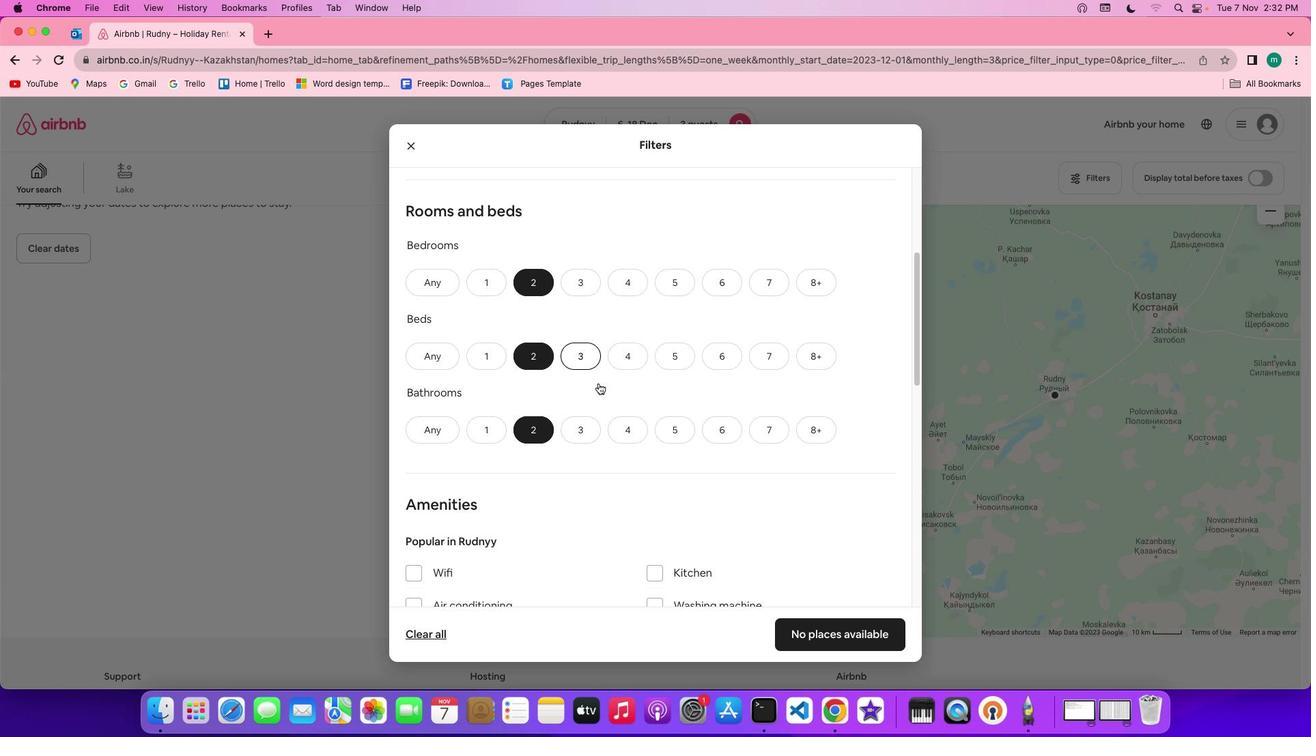 
Action: Mouse scrolled (599, 383) with delta (0, 0)
Screenshot: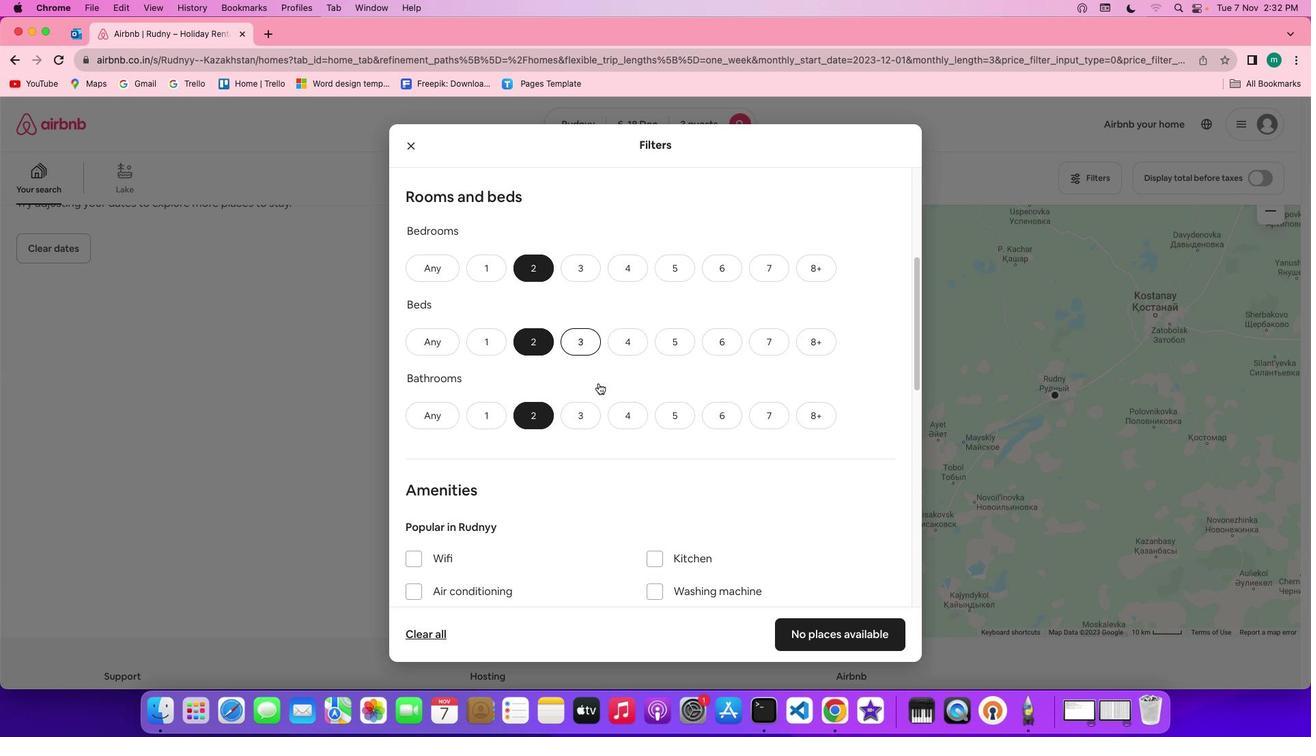 
Action: Mouse scrolled (599, 383) with delta (0, 0)
Screenshot: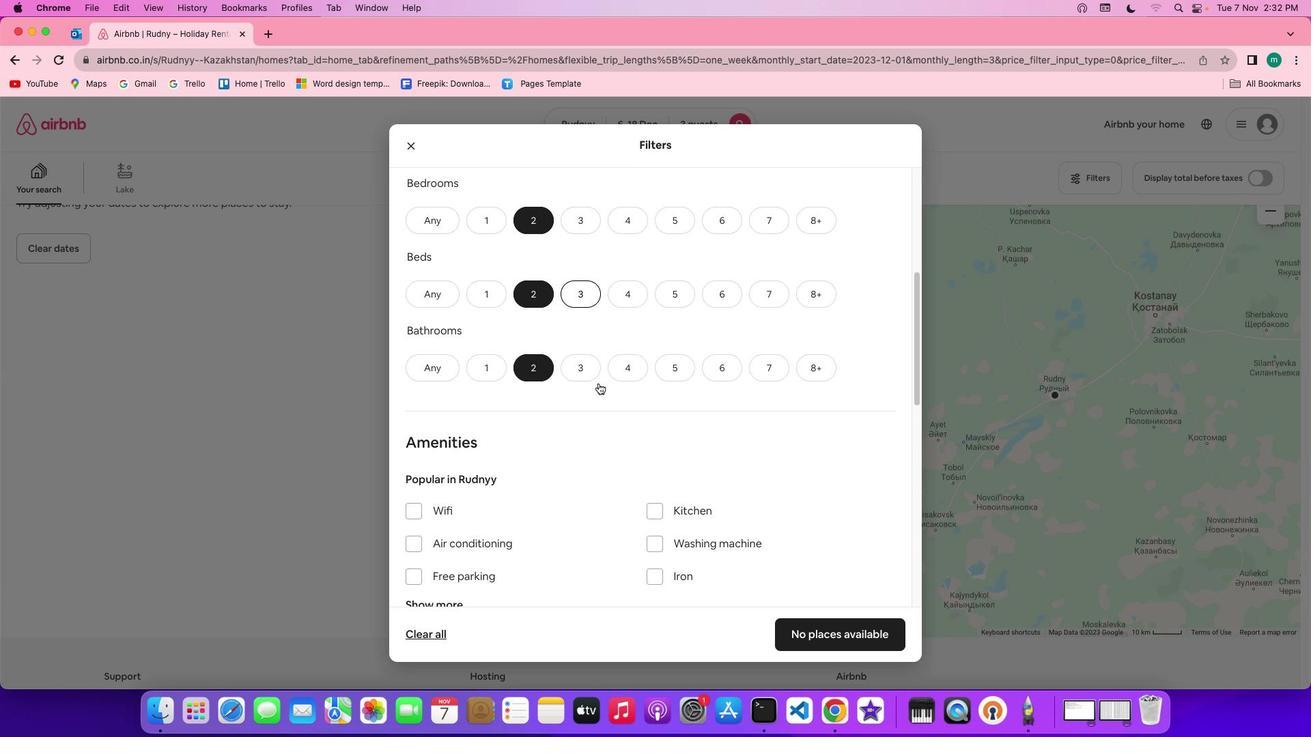 
Action: Mouse moved to (724, 426)
Screenshot: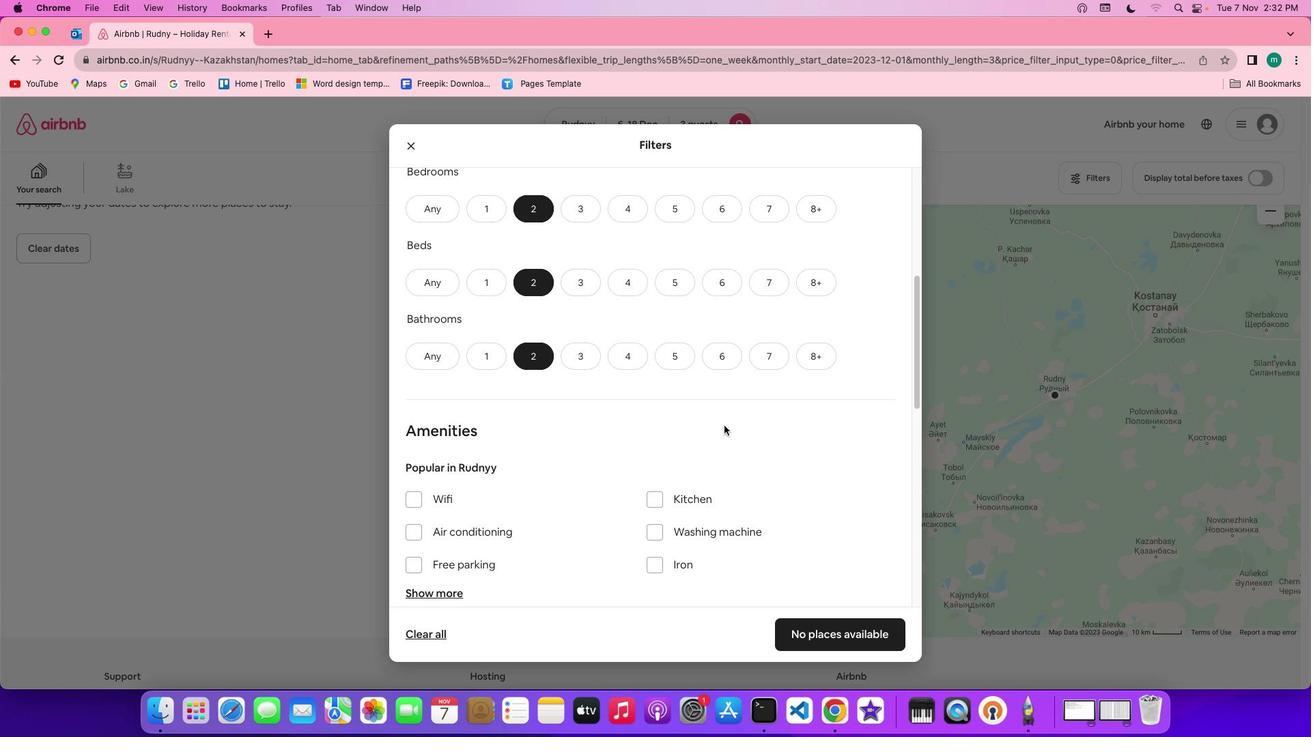 
Action: Mouse scrolled (724, 426) with delta (0, 0)
Screenshot: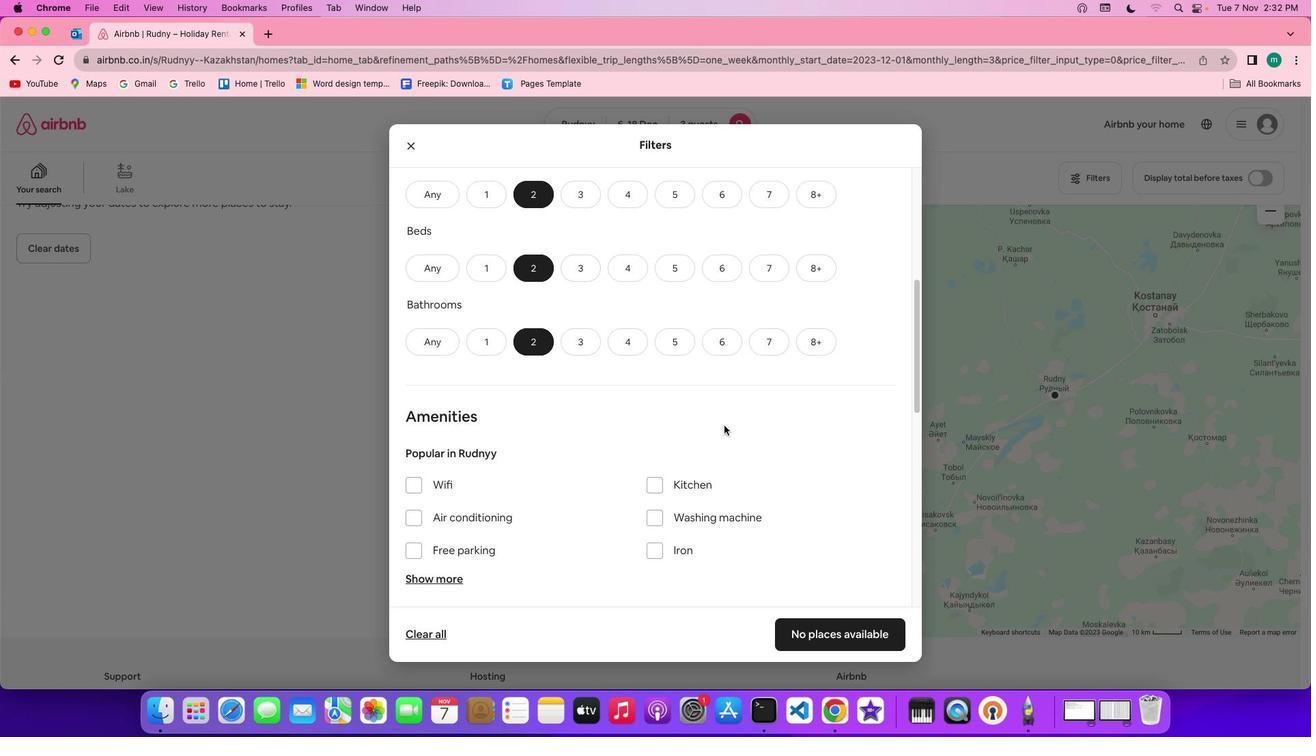 
Action: Mouse scrolled (724, 426) with delta (0, 0)
Screenshot: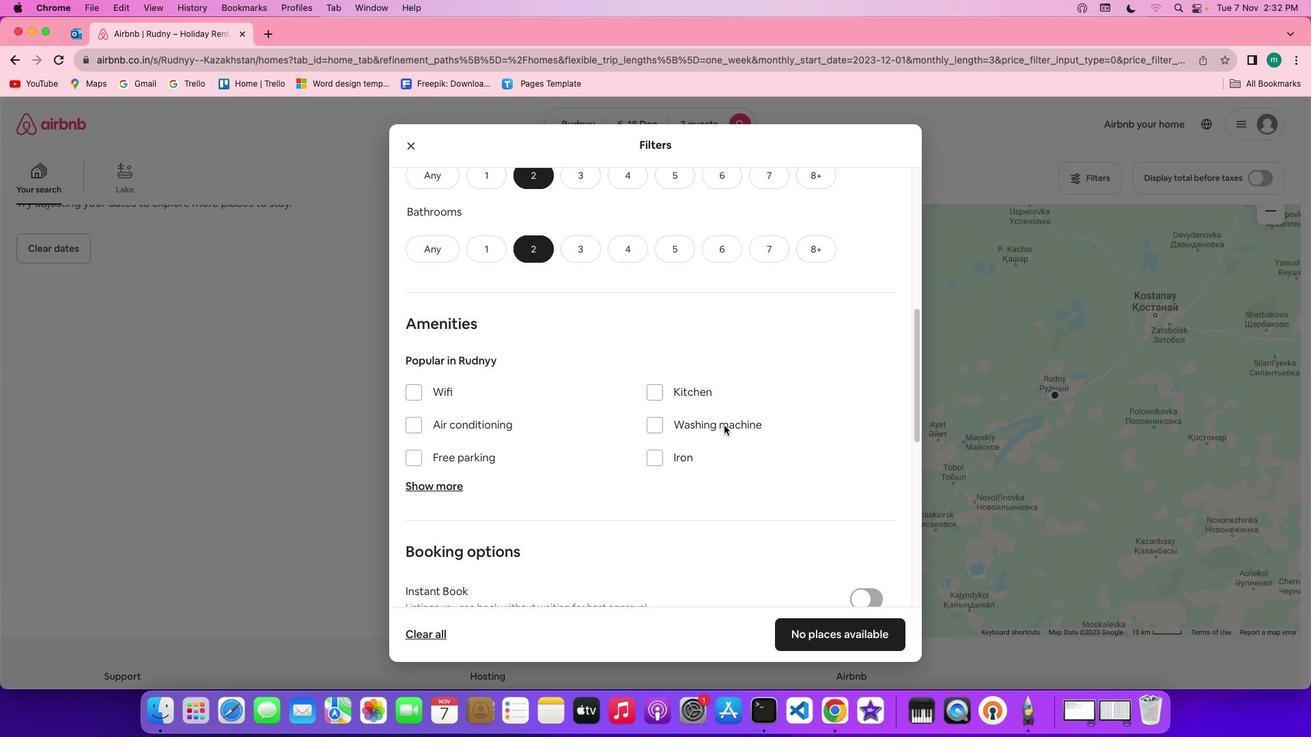 
Action: Mouse scrolled (724, 426) with delta (0, -1)
Screenshot: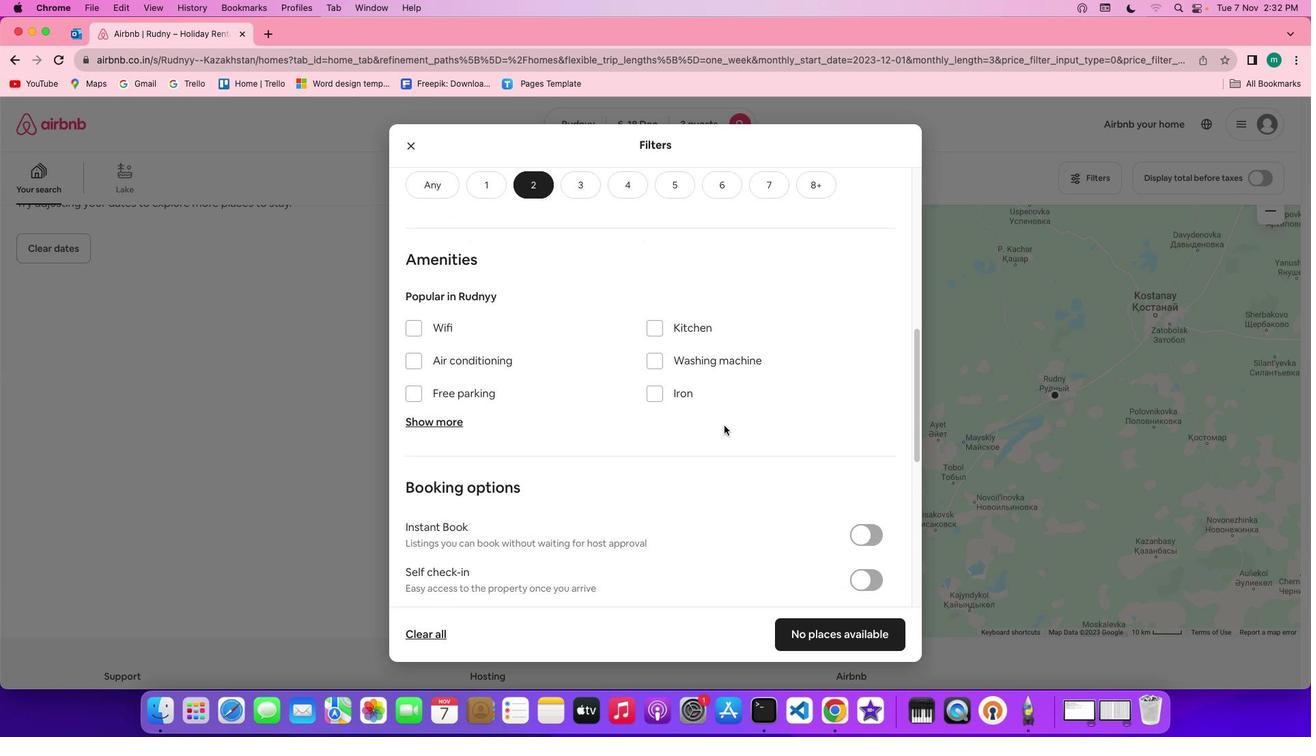 
Action: Mouse scrolled (724, 426) with delta (0, -2)
Screenshot: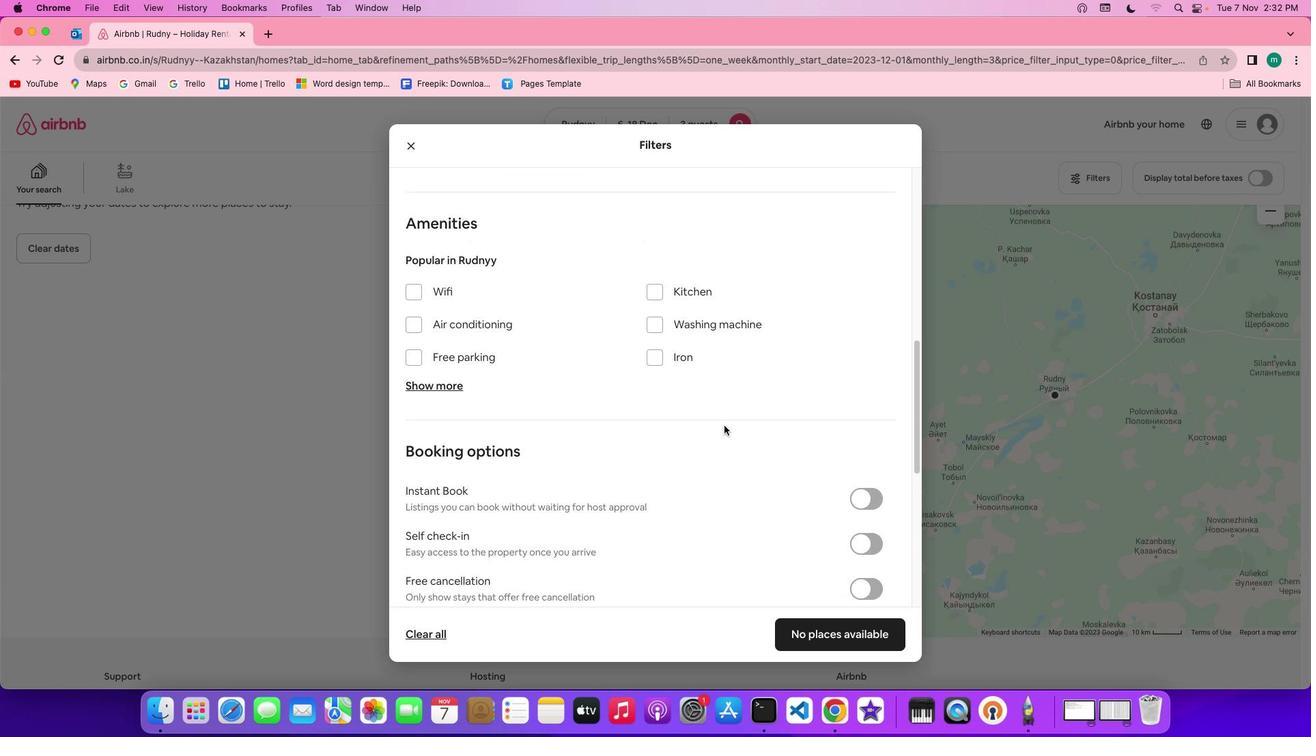 
Action: Mouse scrolled (724, 426) with delta (0, 0)
Screenshot: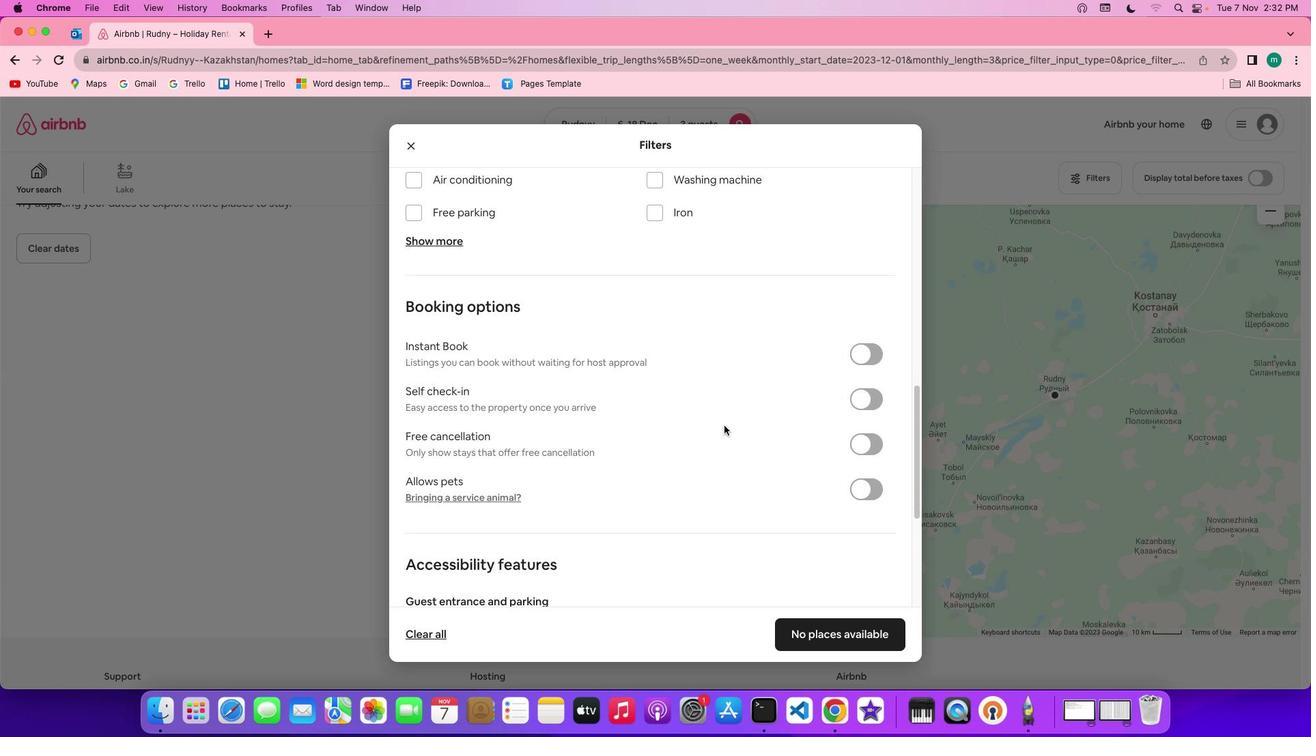 
Action: Mouse scrolled (724, 426) with delta (0, 0)
Screenshot: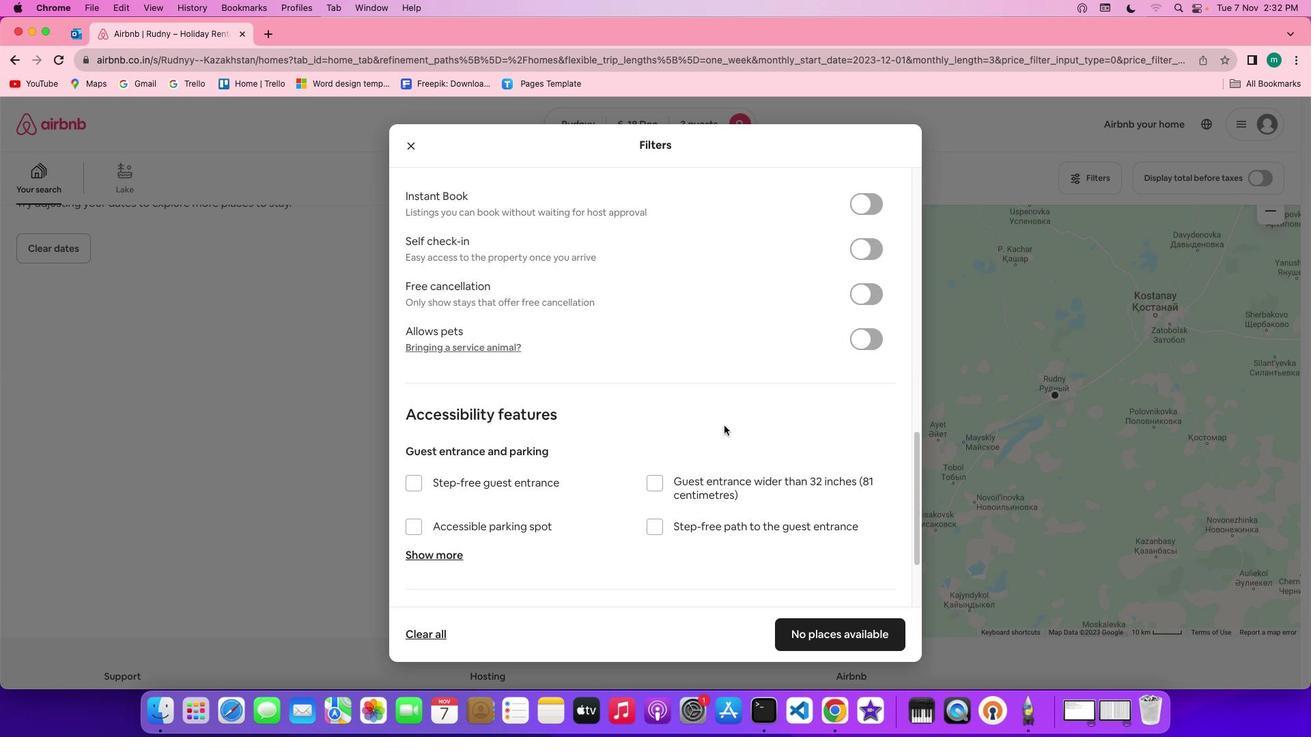 
Action: Mouse scrolled (724, 426) with delta (0, -2)
Screenshot: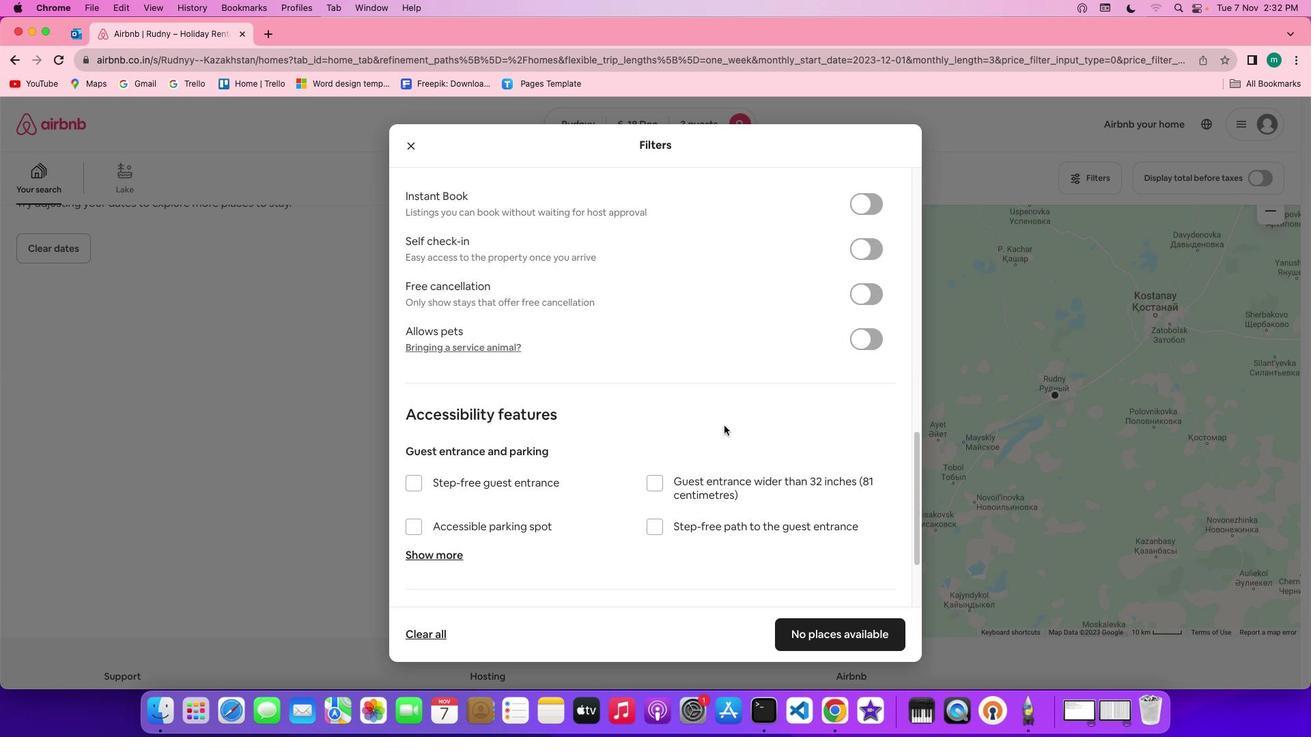 
Action: Mouse scrolled (724, 426) with delta (0, -3)
Screenshot: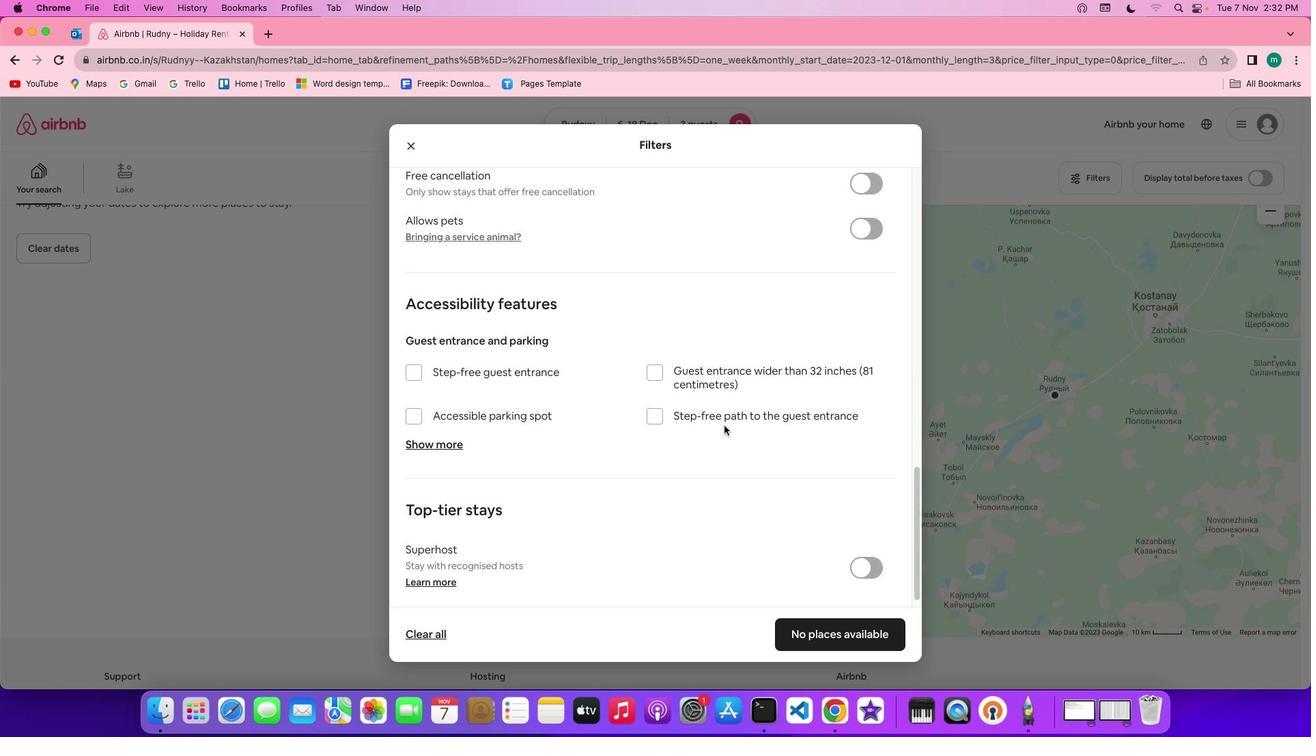 
Action: Mouse scrolled (724, 426) with delta (0, -3)
Screenshot: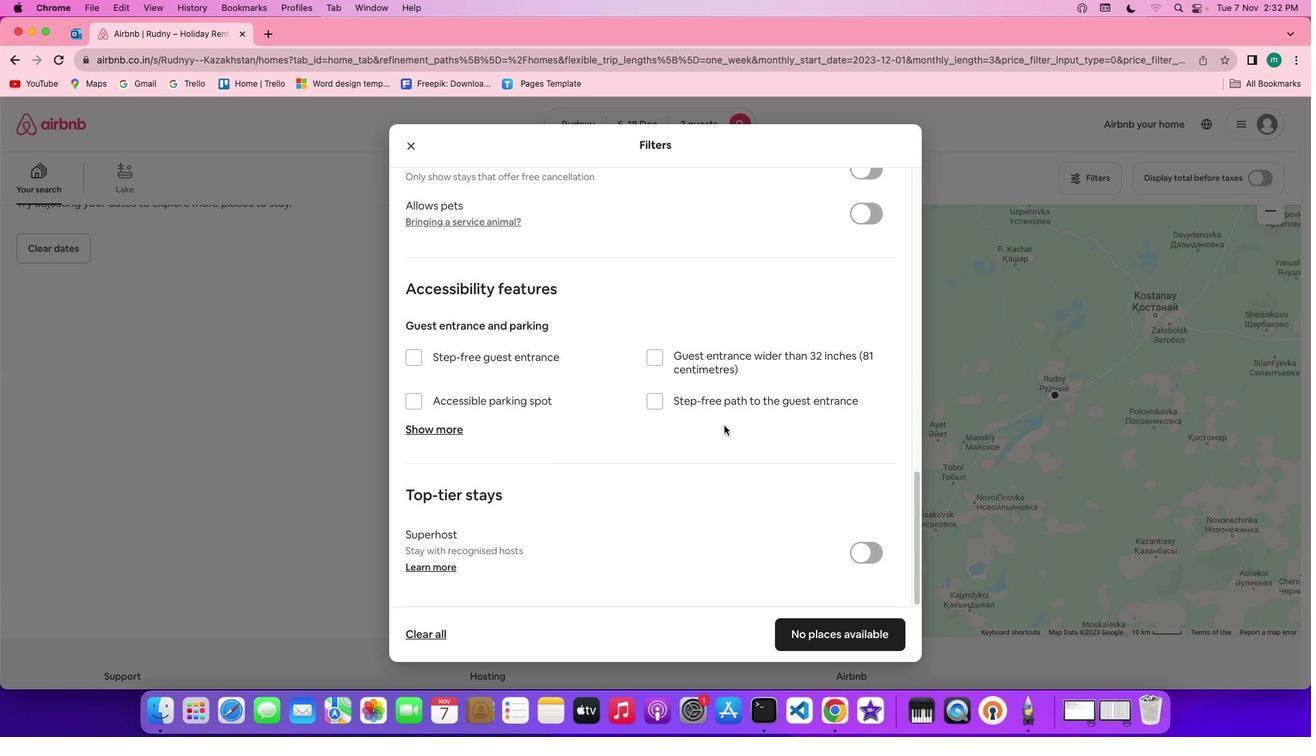 
Action: Mouse moved to (767, 461)
Screenshot: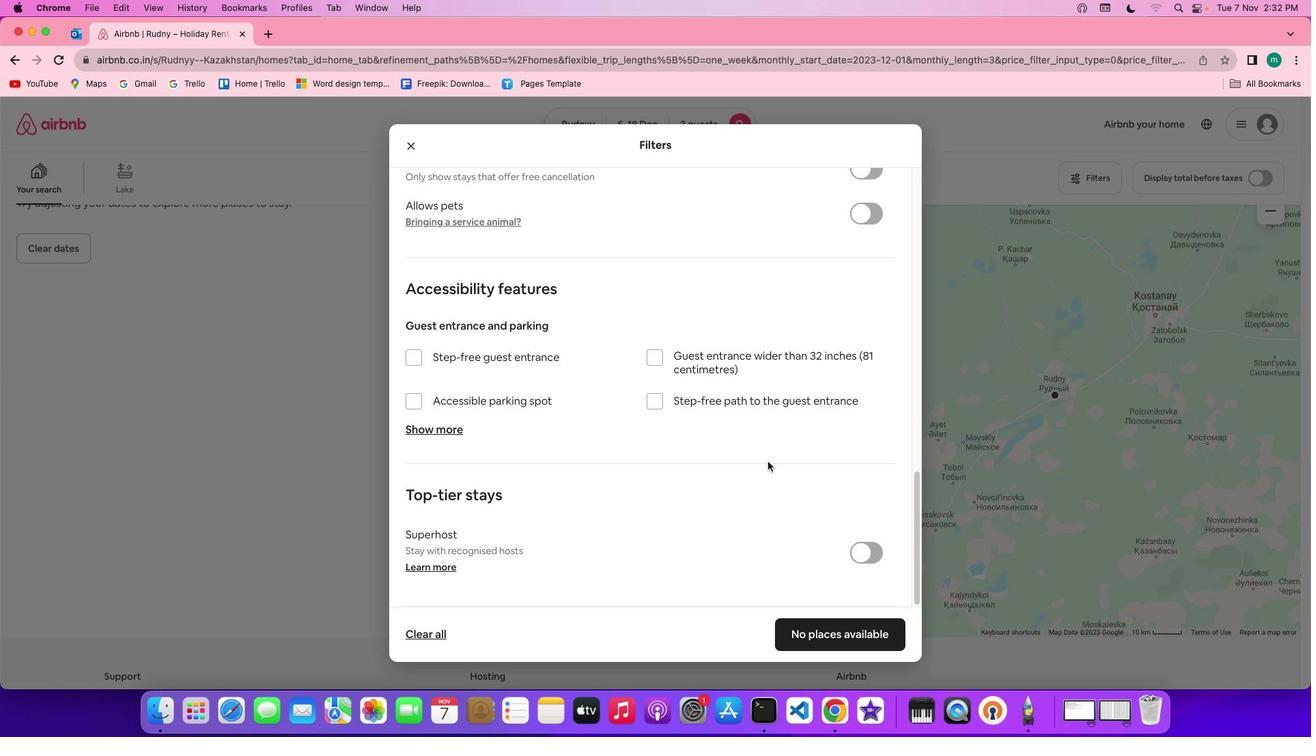 
Action: Mouse scrolled (767, 461) with delta (0, 0)
Screenshot: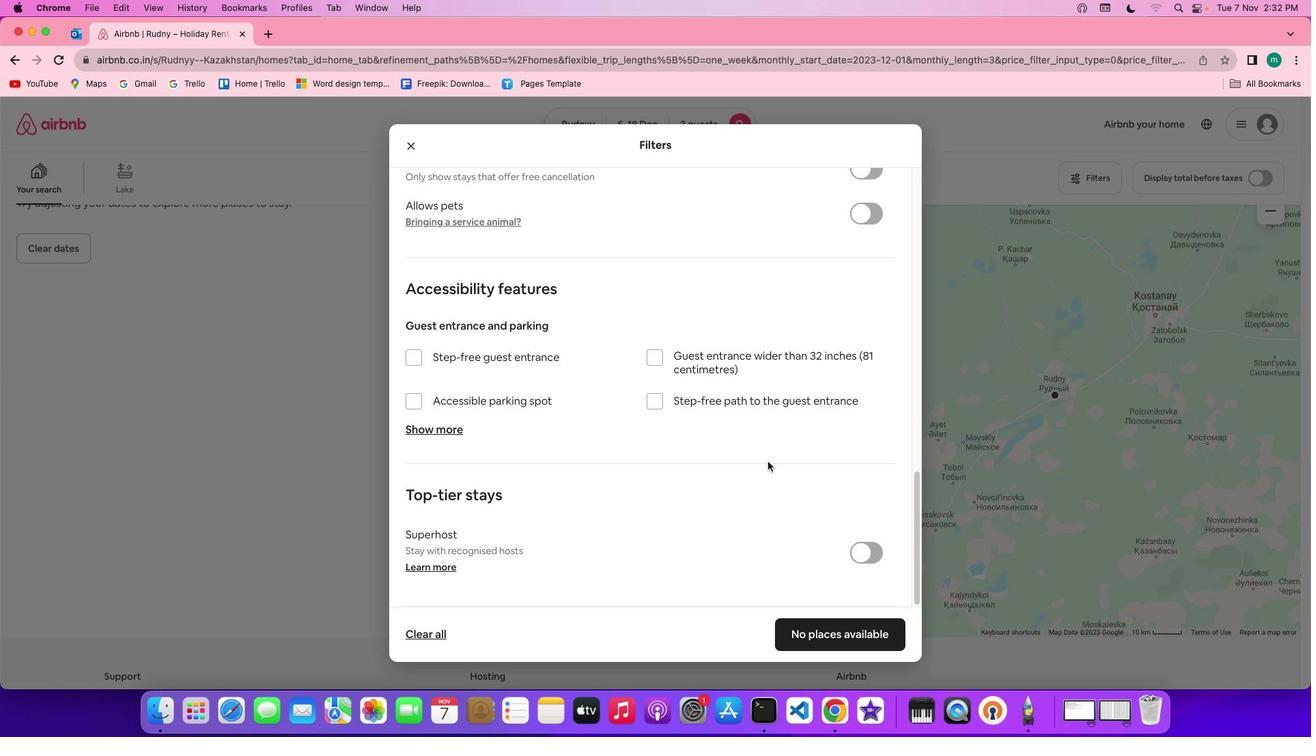 
Action: Mouse scrolled (767, 461) with delta (0, 0)
Screenshot: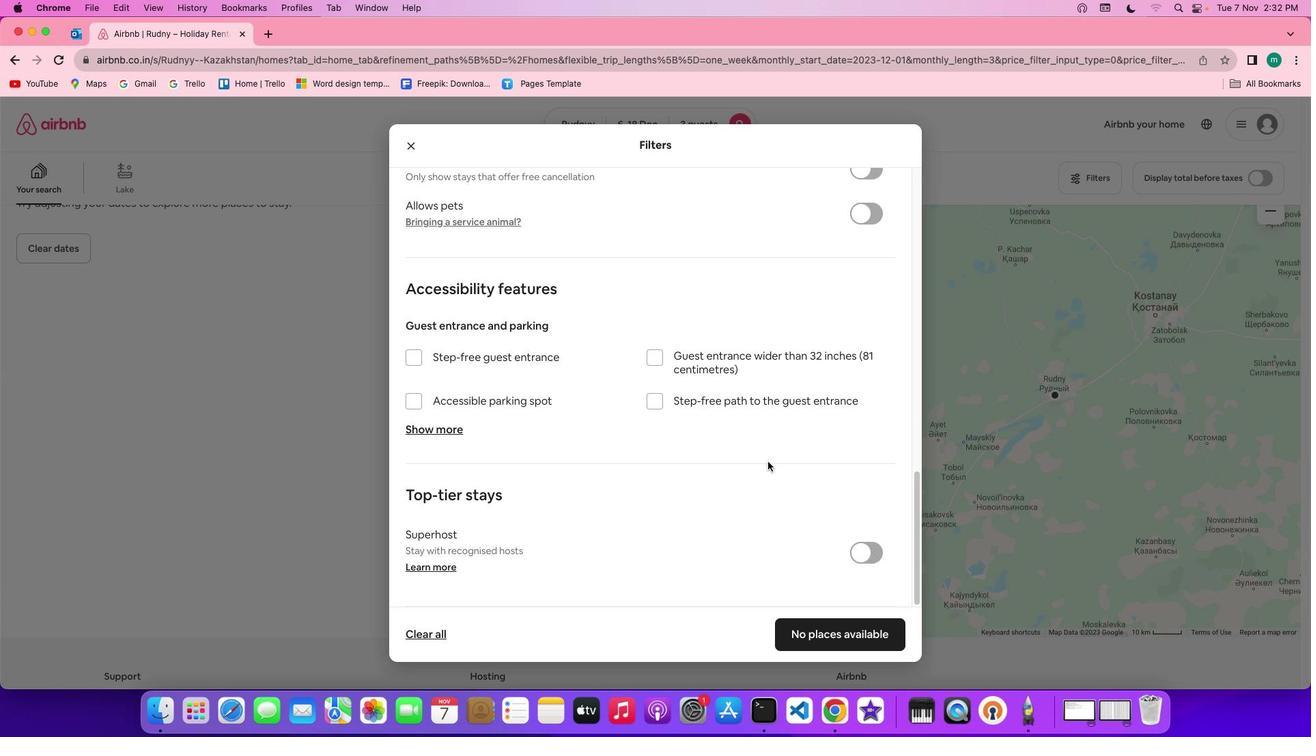 
Action: Mouse scrolled (767, 461) with delta (0, -2)
Screenshot: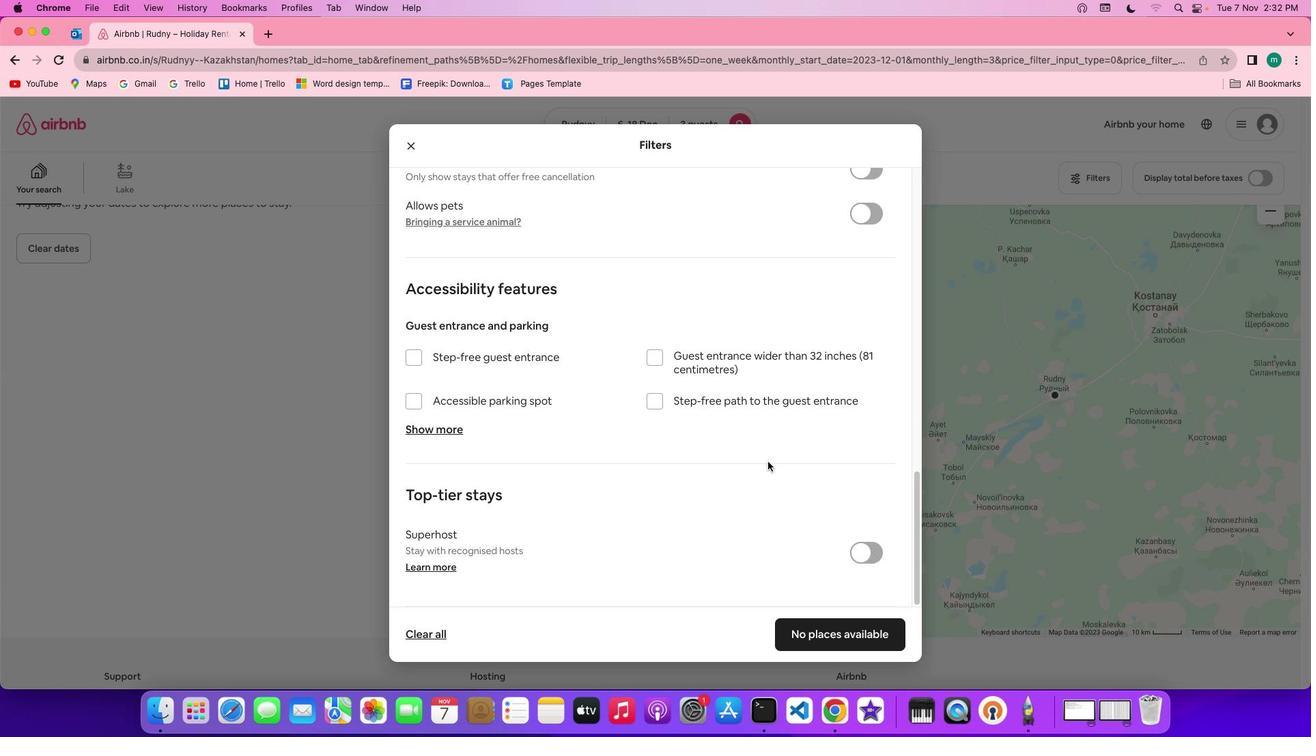 
Action: Mouse scrolled (767, 461) with delta (0, -3)
Screenshot: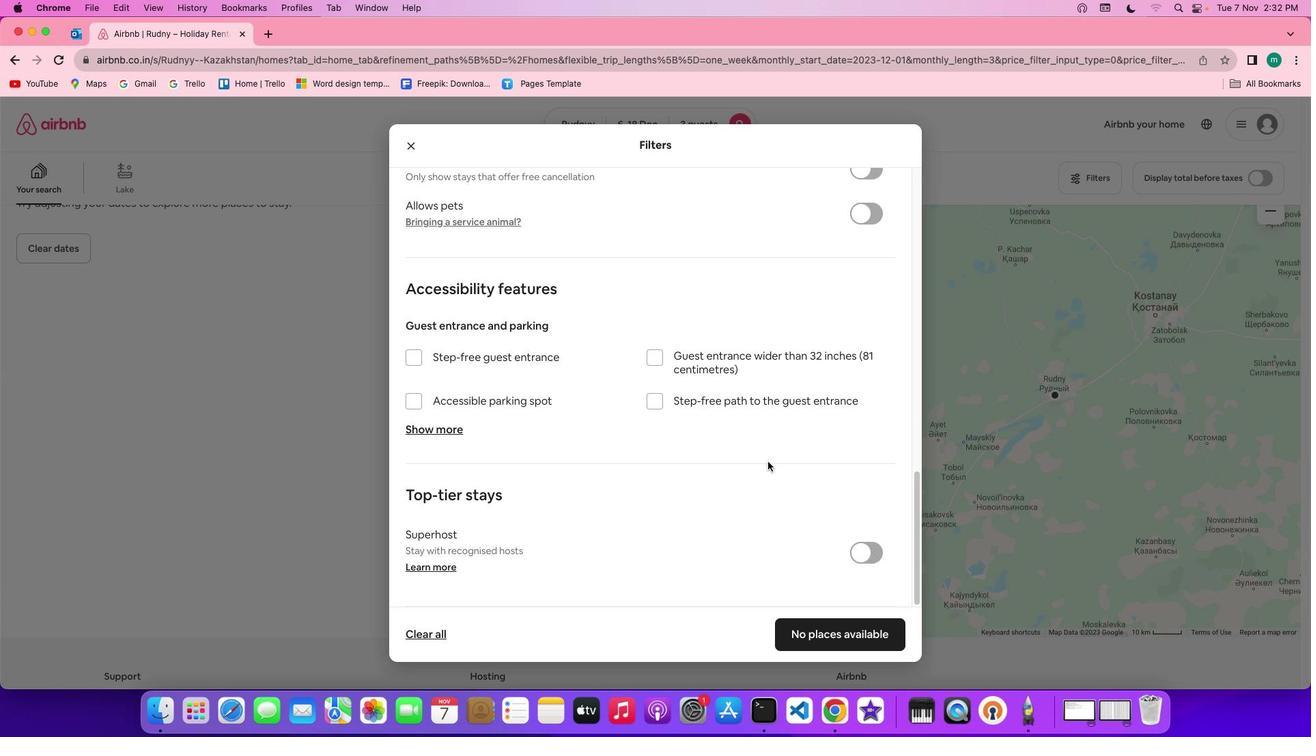 
Action: Mouse scrolled (767, 461) with delta (0, -4)
Screenshot: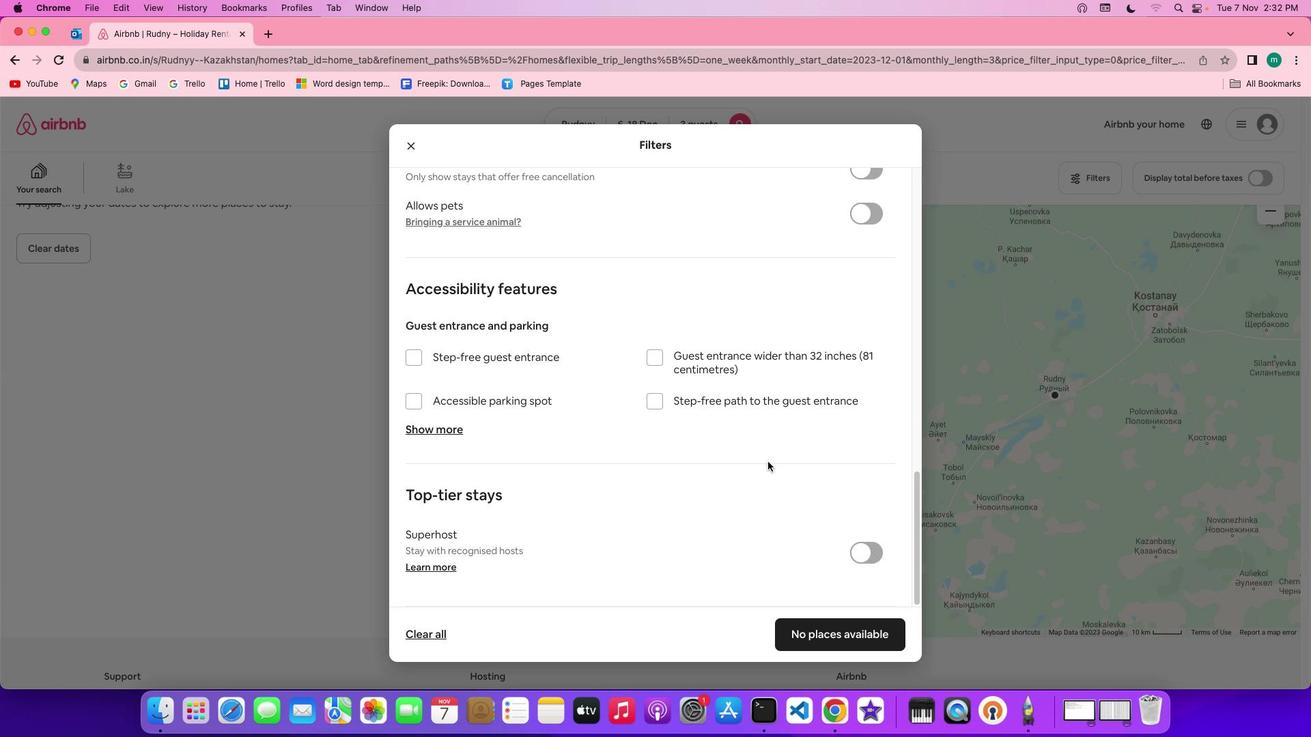 
Action: Mouse scrolled (767, 461) with delta (0, -4)
Screenshot: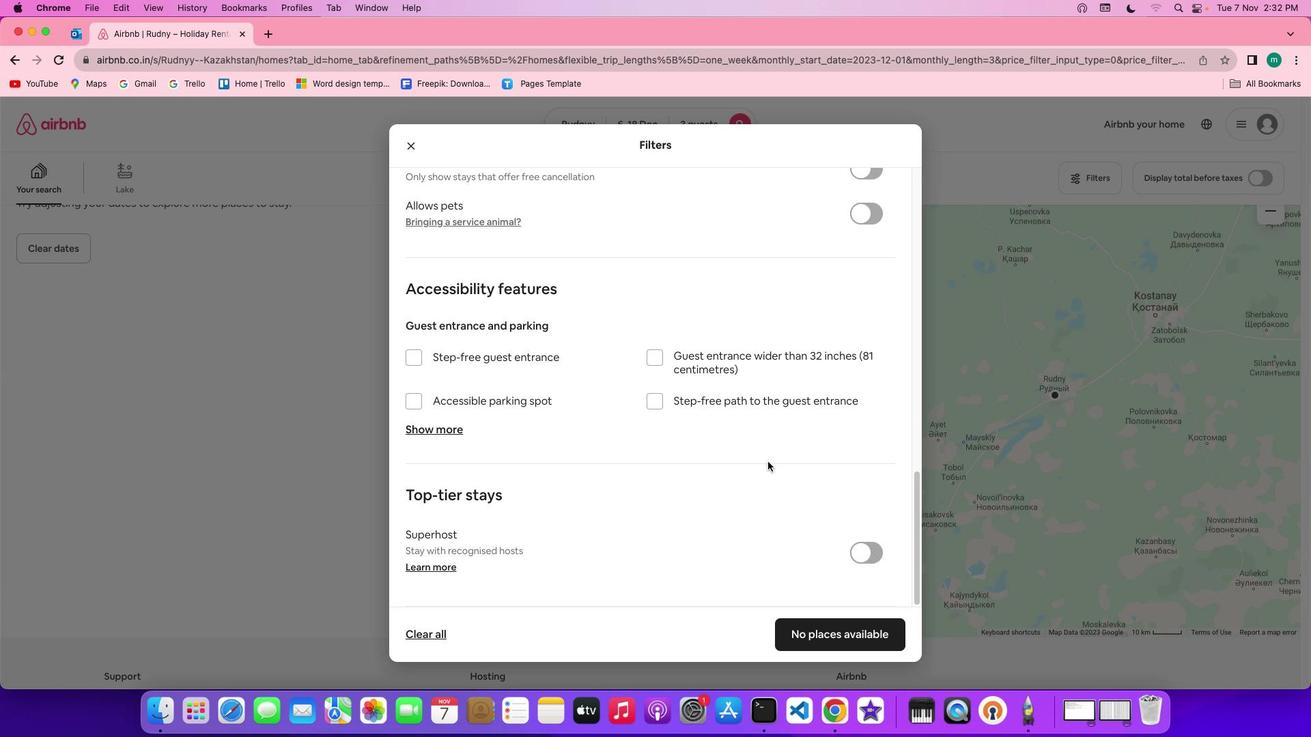 
Action: Mouse moved to (834, 636)
Screenshot: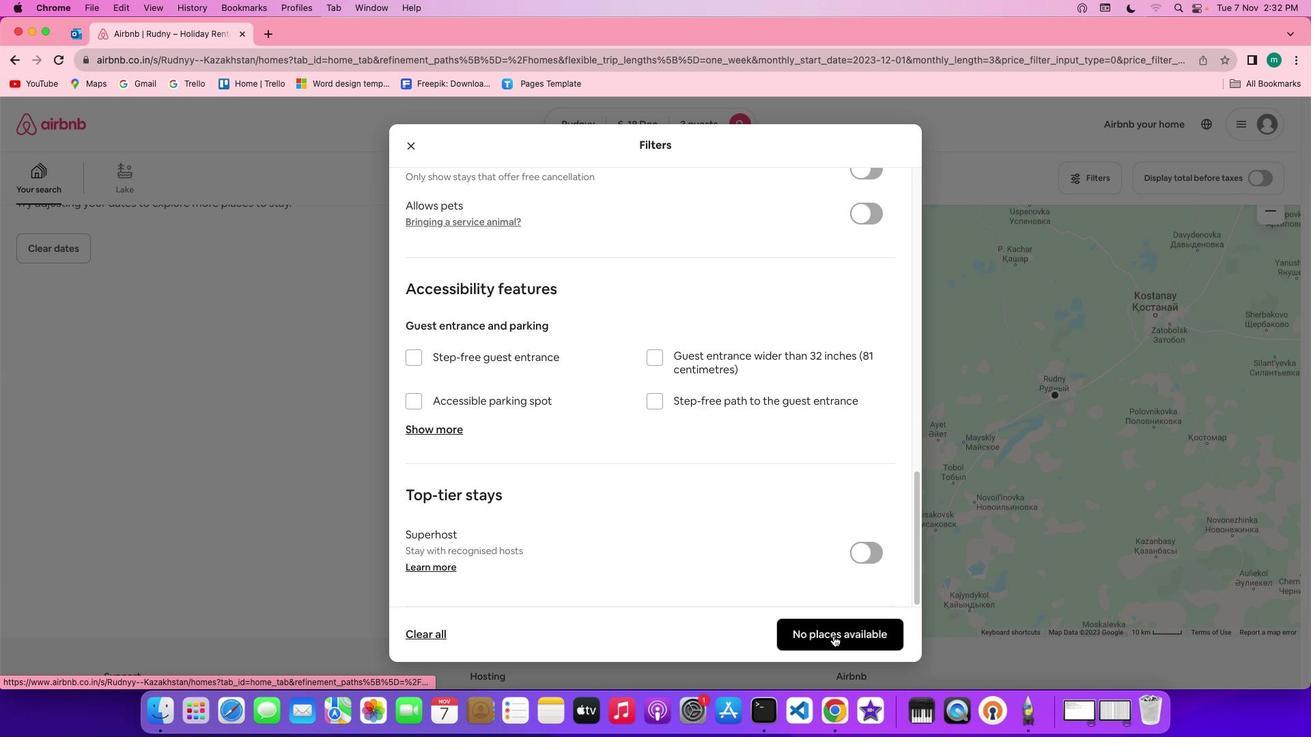 
Action: Mouse pressed left at (834, 636)
Screenshot: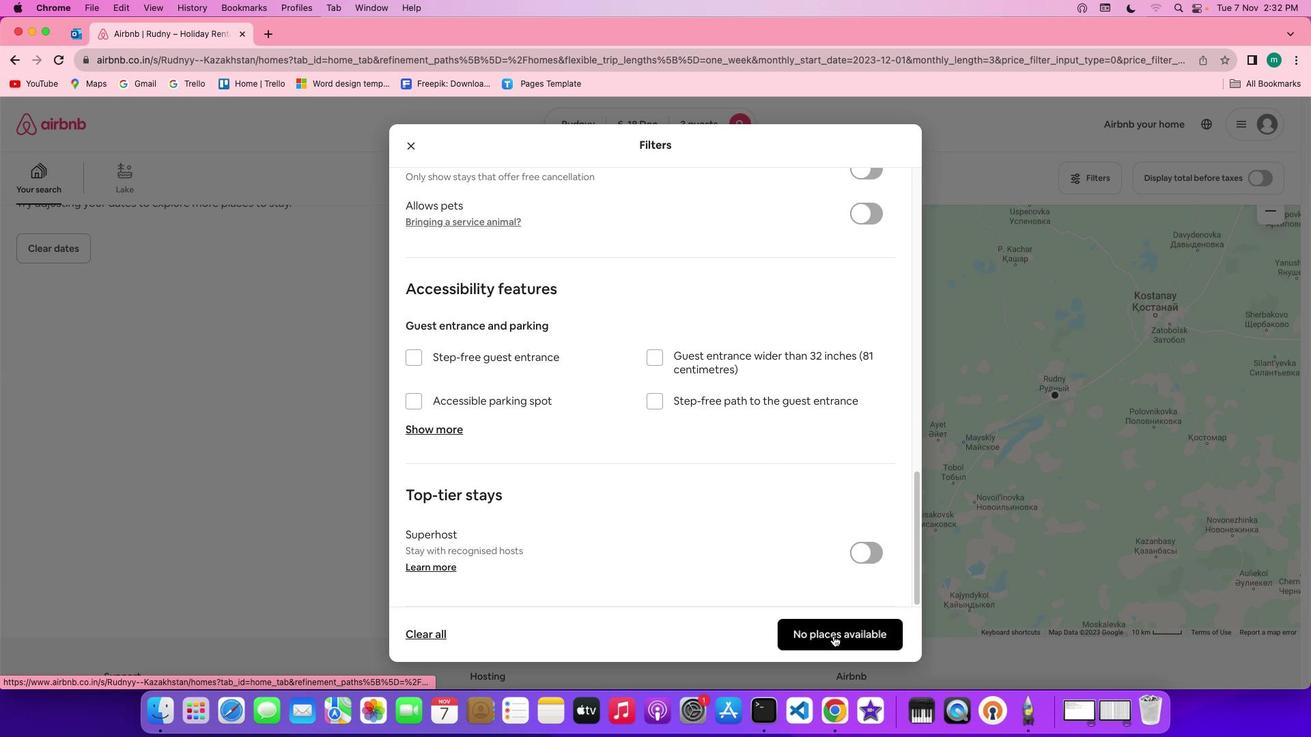 
Action: Mouse moved to (431, 450)
Screenshot: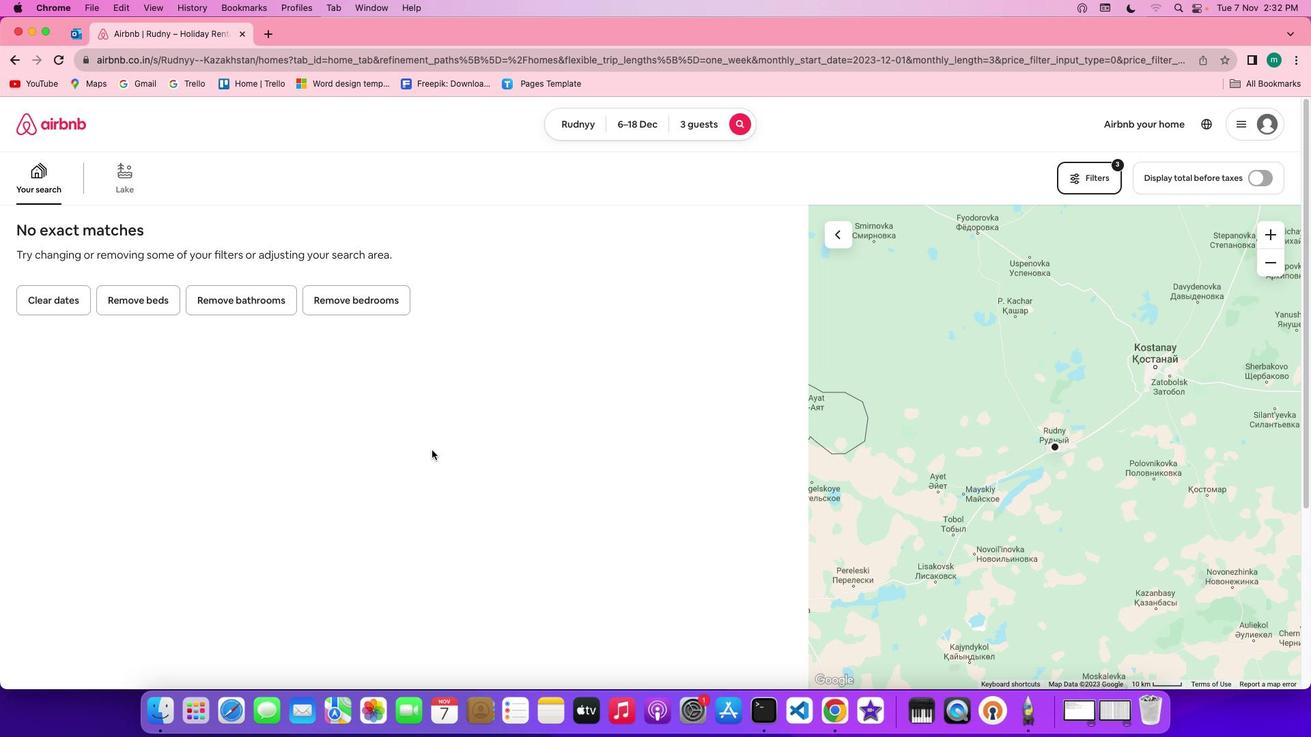 
